 Task: Play online Dominion games in easy mode.
Action: Mouse moved to (588, 451)
Screenshot: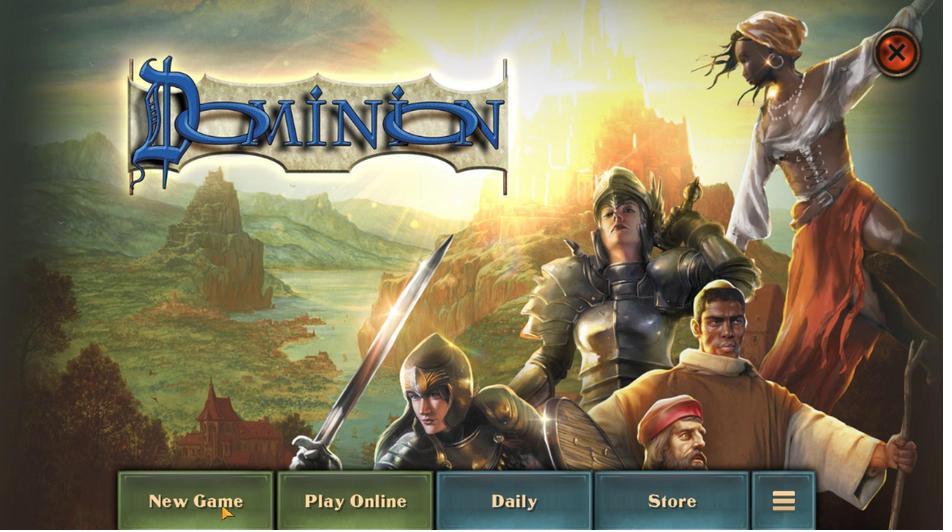 
Action: Mouse pressed left at (588, 451)
Screenshot: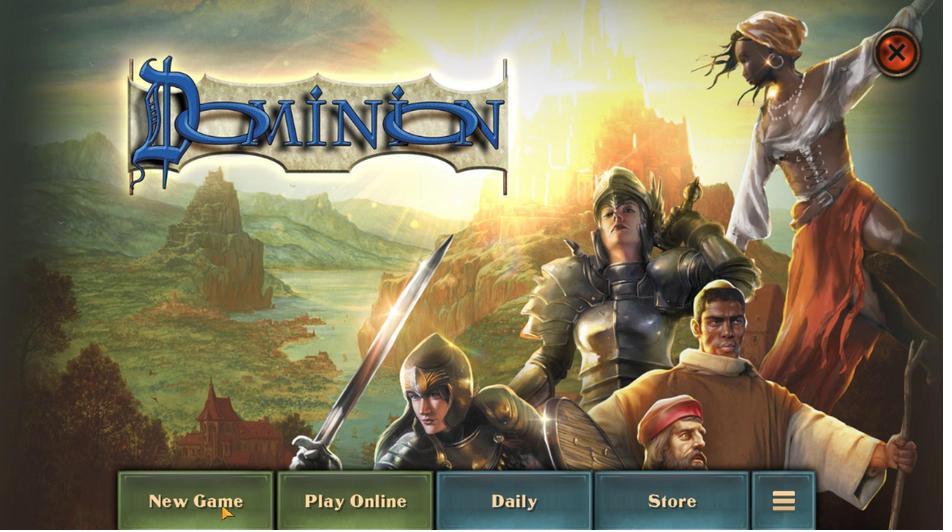
Action: Mouse moved to (474, 215)
Screenshot: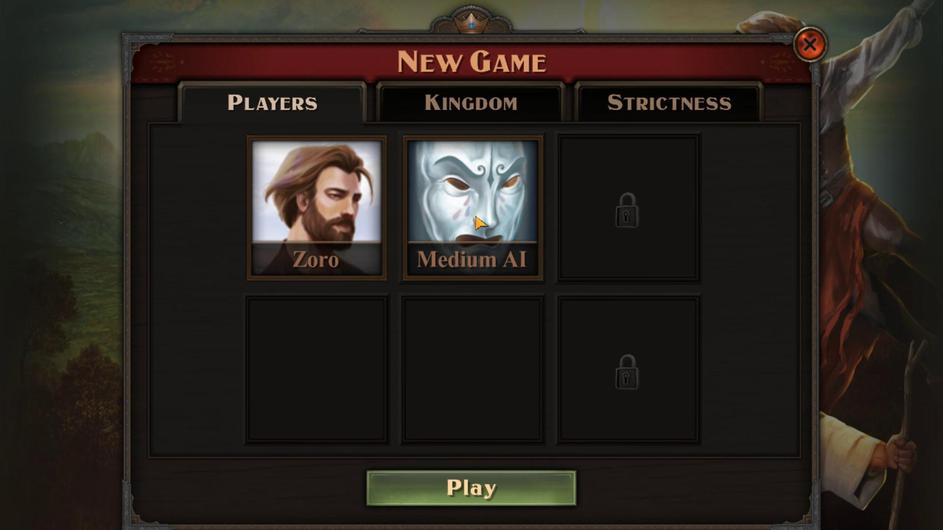 
Action: Mouse pressed left at (474, 215)
Screenshot: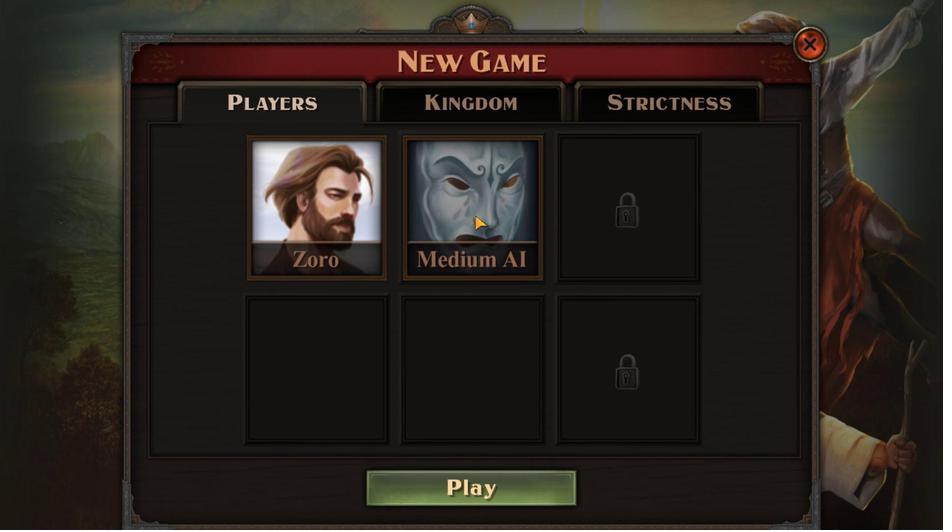 
Action: Mouse moved to (544, 288)
Screenshot: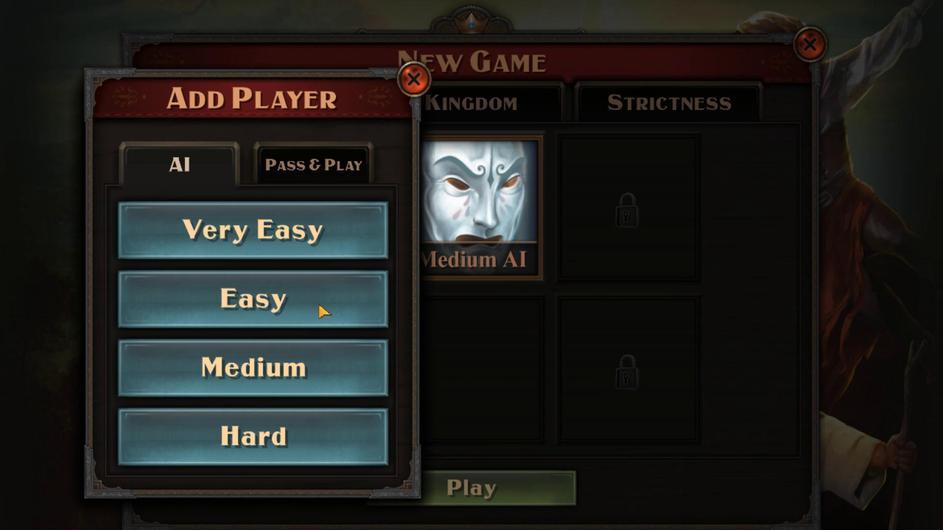 
Action: Mouse pressed left at (544, 288)
Screenshot: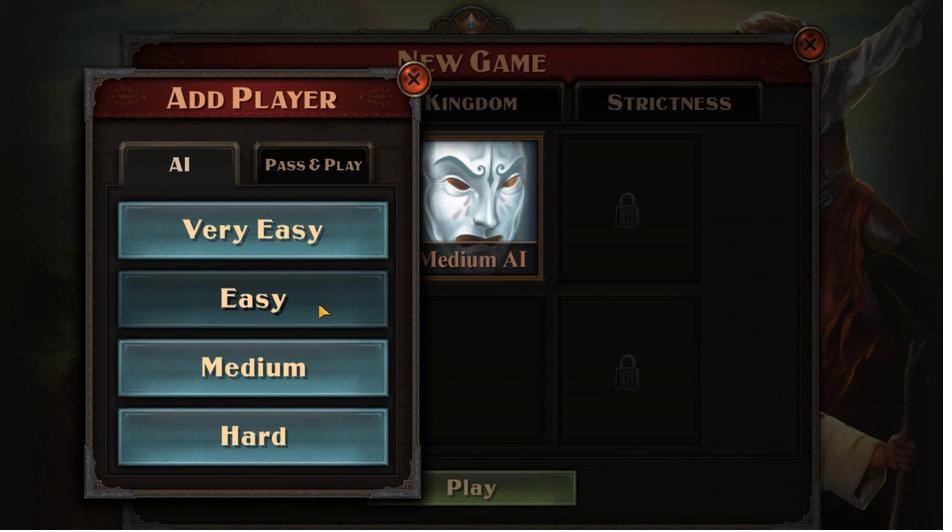 
Action: Mouse moved to (452, 436)
Screenshot: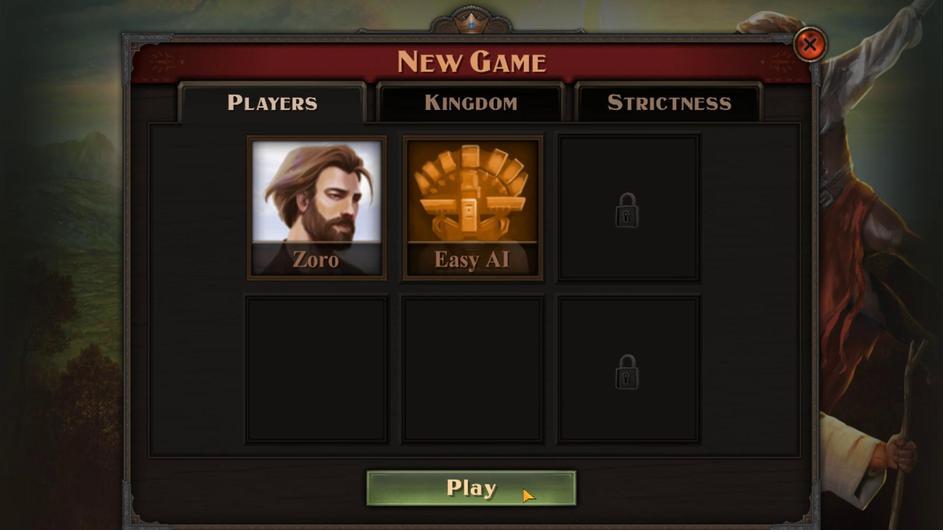 
Action: Mouse pressed left at (452, 436)
Screenshot: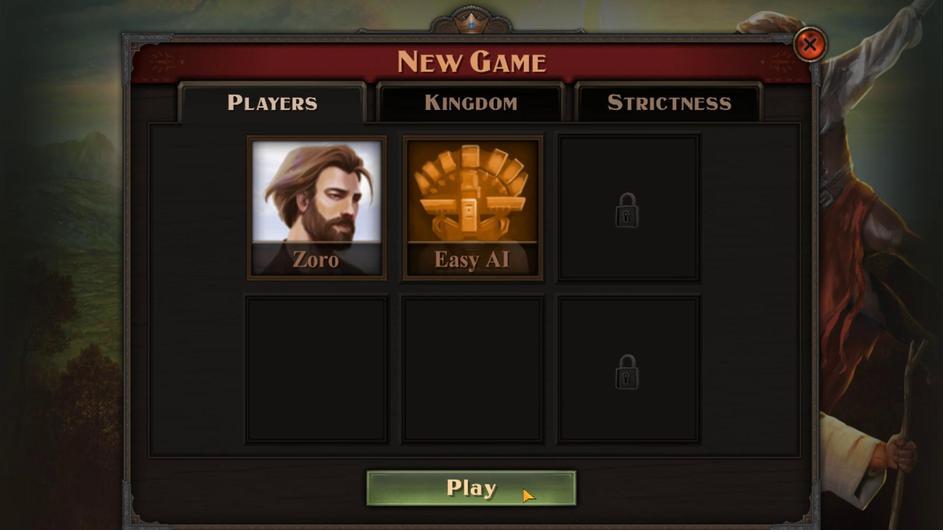 
Action: Mouse moved to (483, 401)
Screenshot: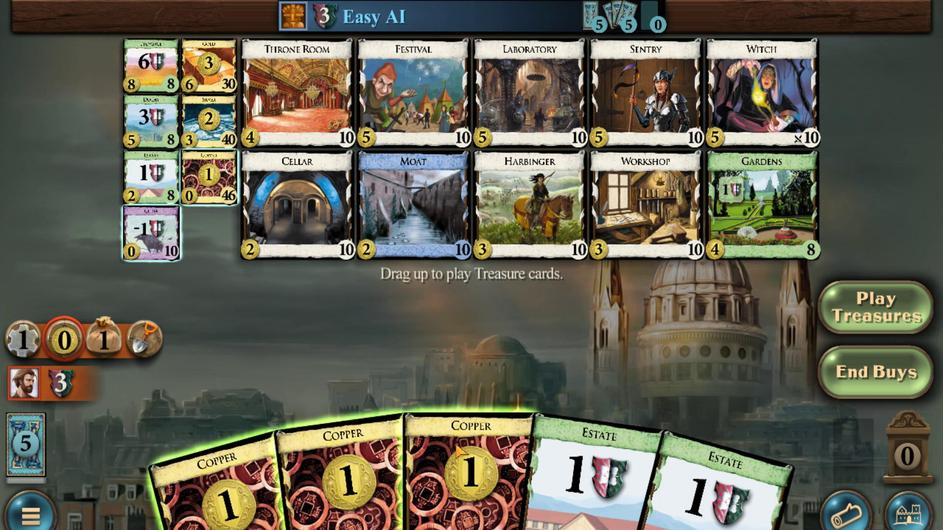 
Action: Mouse scrolled (483, 400) with delta (0, 0)
Screenshot: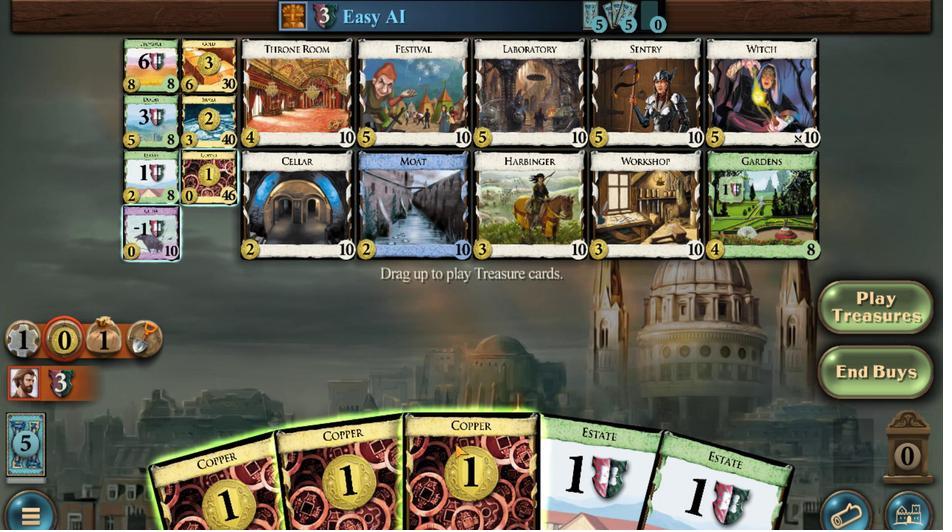 
Action: Mouse moved to (501, 409)
Screenshot: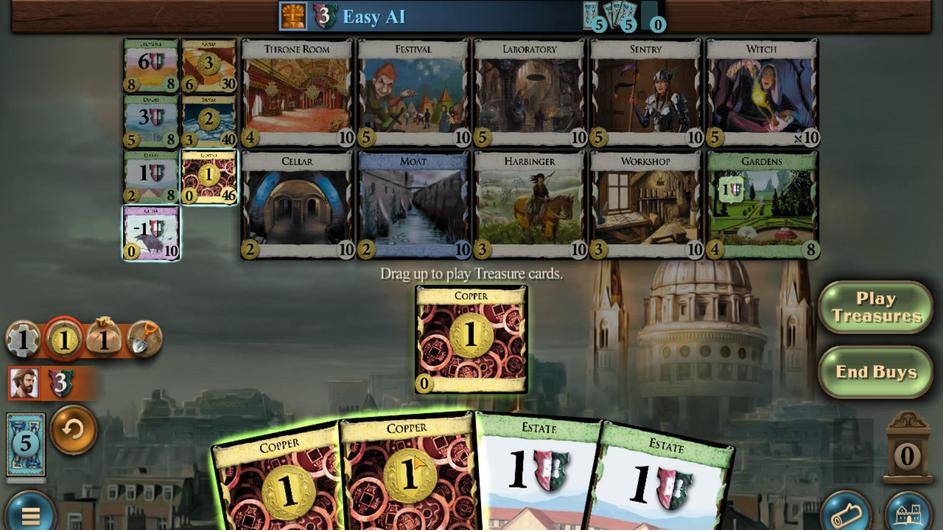 
Action: Mouse scrolled (501, 409) with delta (0, 0)
Screenshot: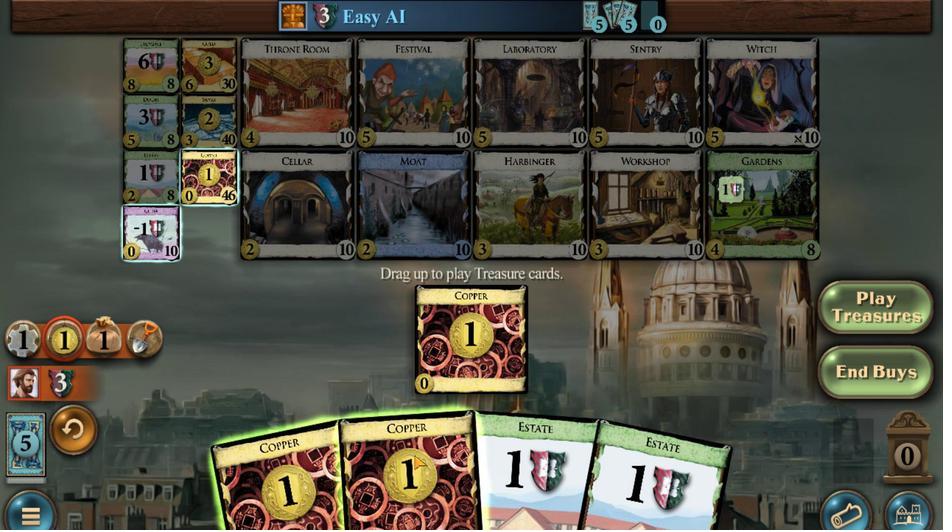 
Action: Mouse moved to (531, 420)
Screenshot: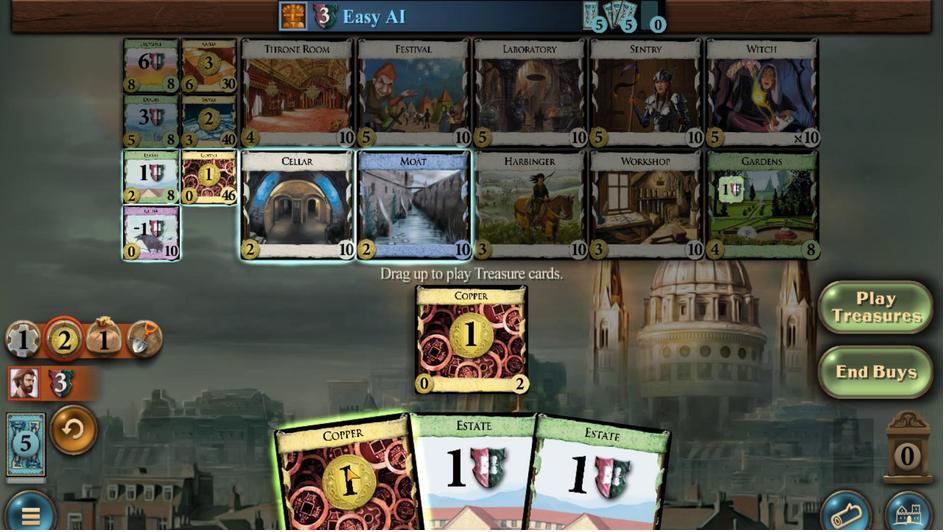 
Action: Mouse scrolled (531, 419) with delta (0, 0)
Screenshot: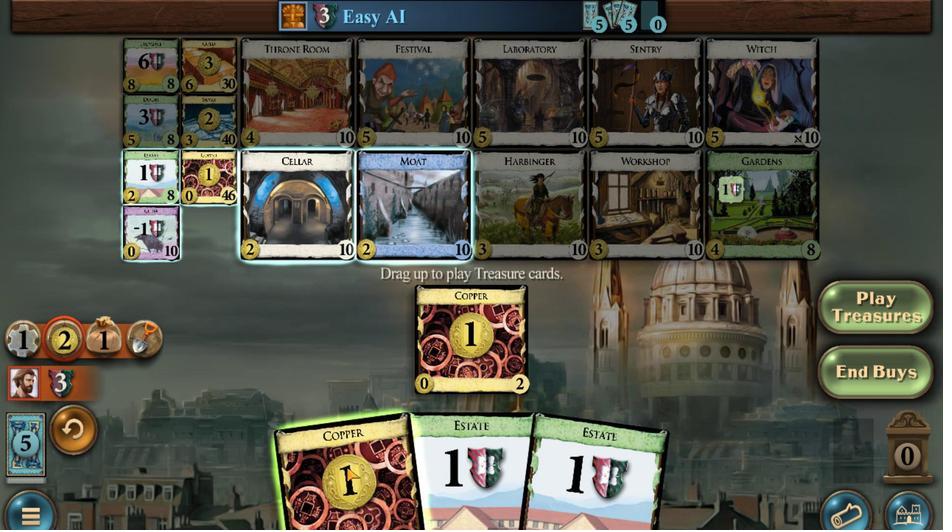 
Action: Mouse moved to (588, 136)
Screenshot: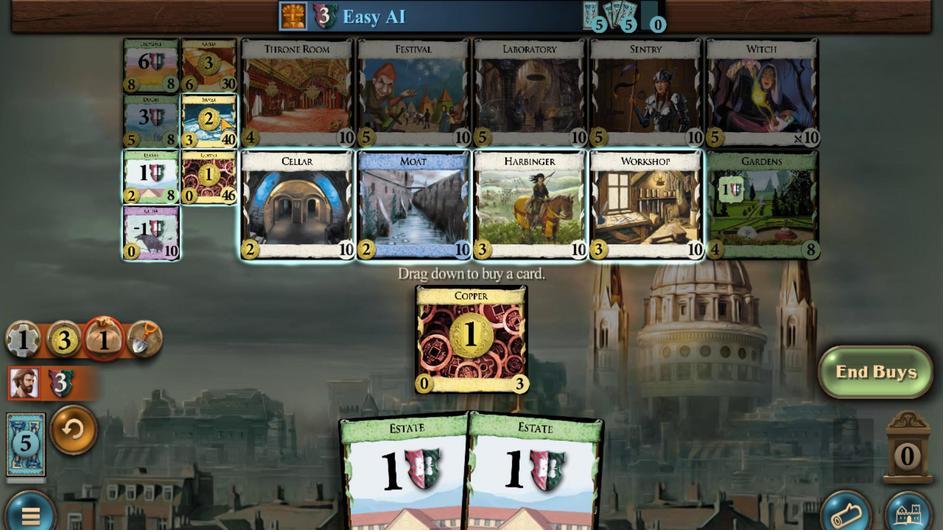 
Action: Mouse scrolled (588, 136) with delta (0, 0)
Screenshot: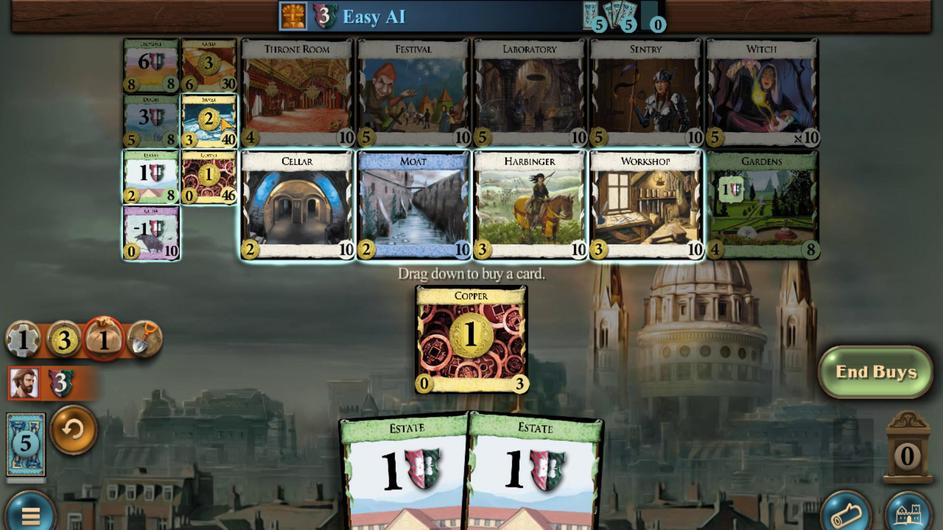 
Action: Mouse scrolled (588, 136) with delta (0, 0)
Screenshot: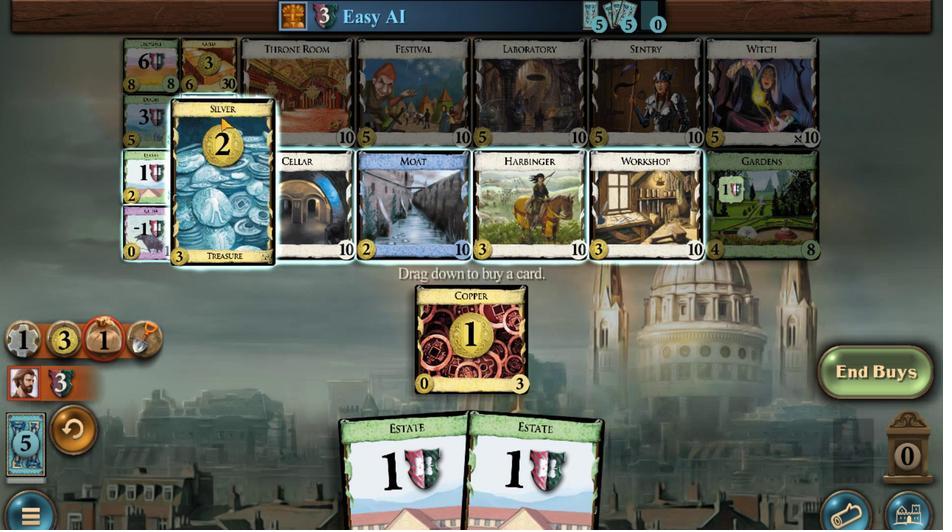 
Action: Mouse scrolled (588, 136) with delta (0, 0)
Screenshot: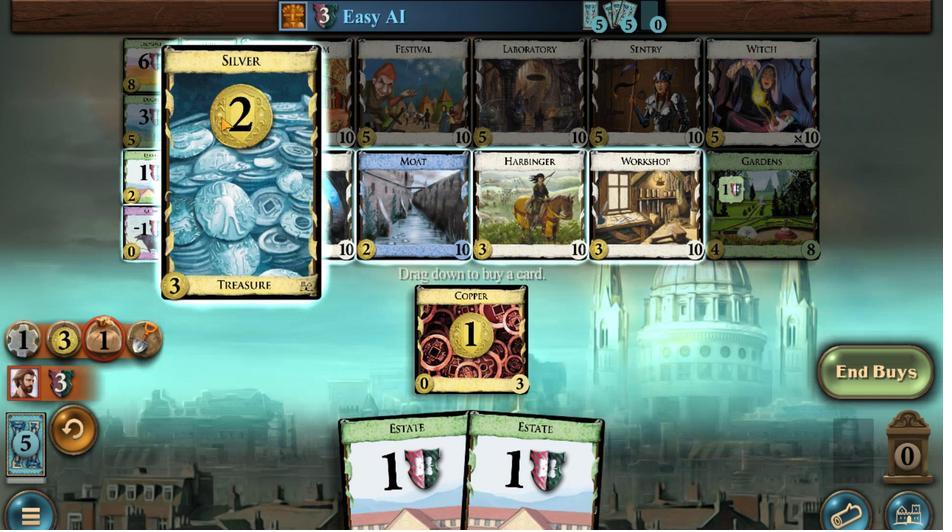 
Action: Mouse scrolled (588, 136) with delta (0, 0)
Screenshot: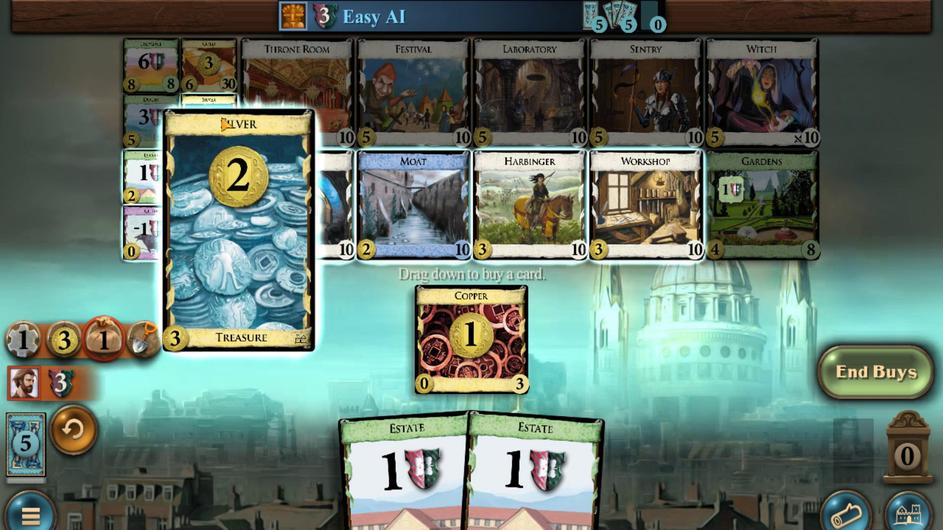 
Action: Mouse scrolled (588, 136) with delta (0, 0)
Screenshot: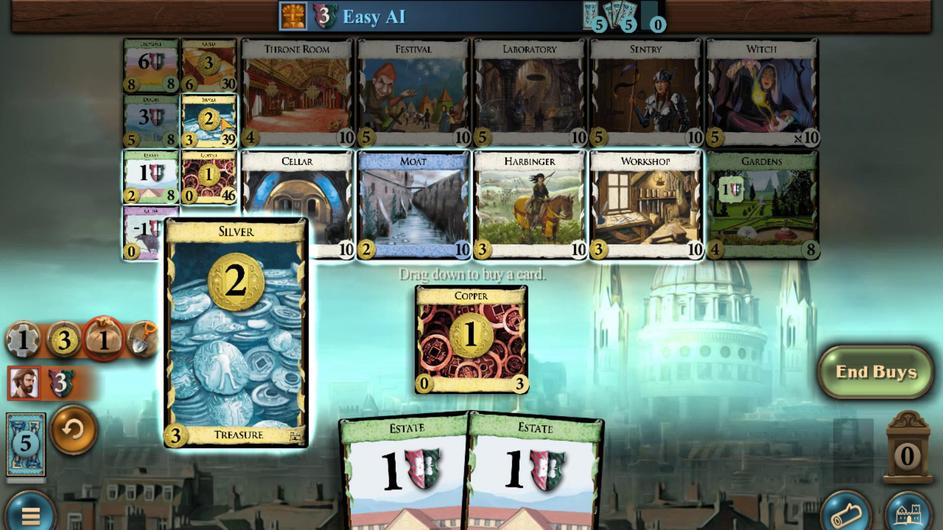
Action: Mouse moved to (415, 398)
Screenshot: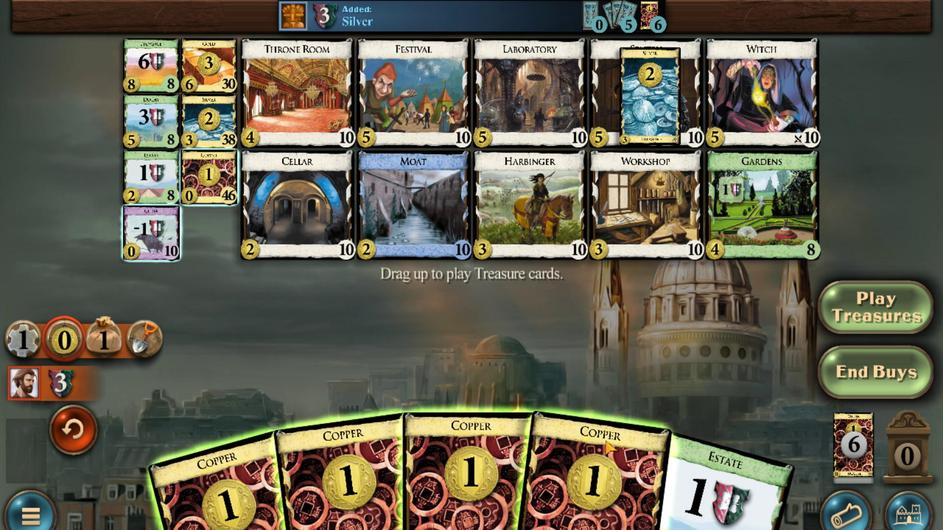 
Action: Mouse scrolled (415, 397) with delta (0, 0)
Screenshot: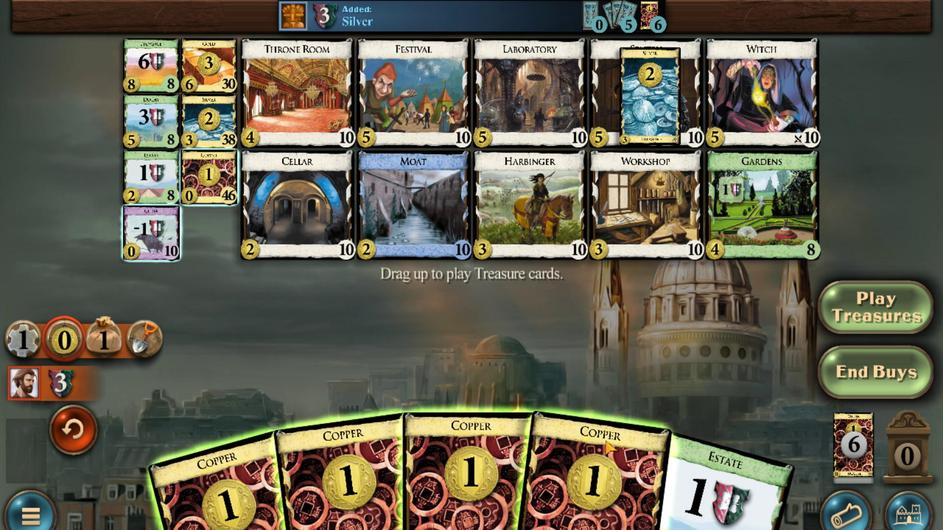 
Action: Mouse moved to (459, 405)
Screenshot: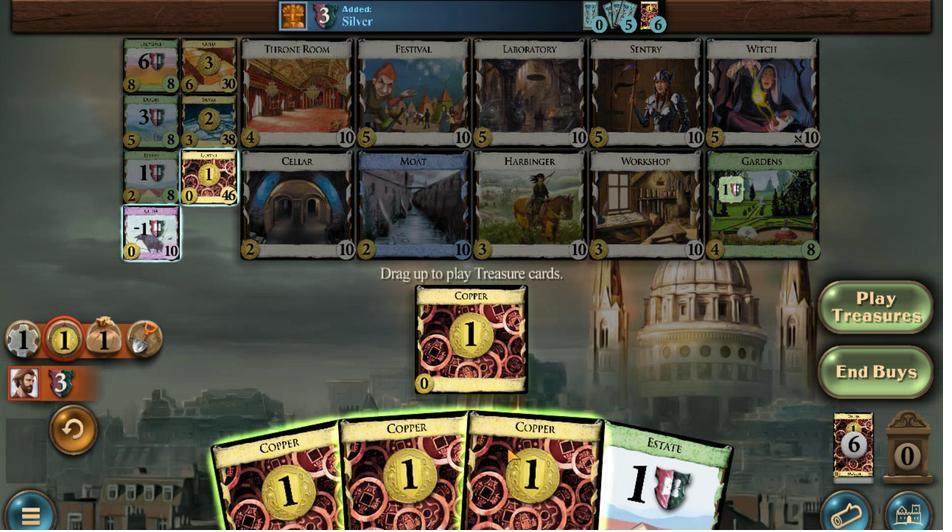 
Action: Mouse scrolled (459, 404) with delta (0, 0)
Screenshot: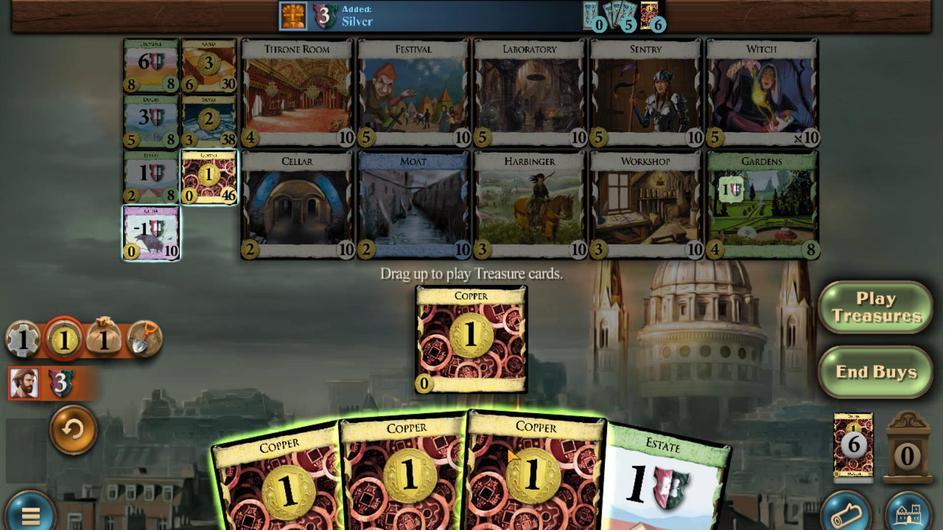 
Action: Mouse moved to (486, 413)
Screenshot: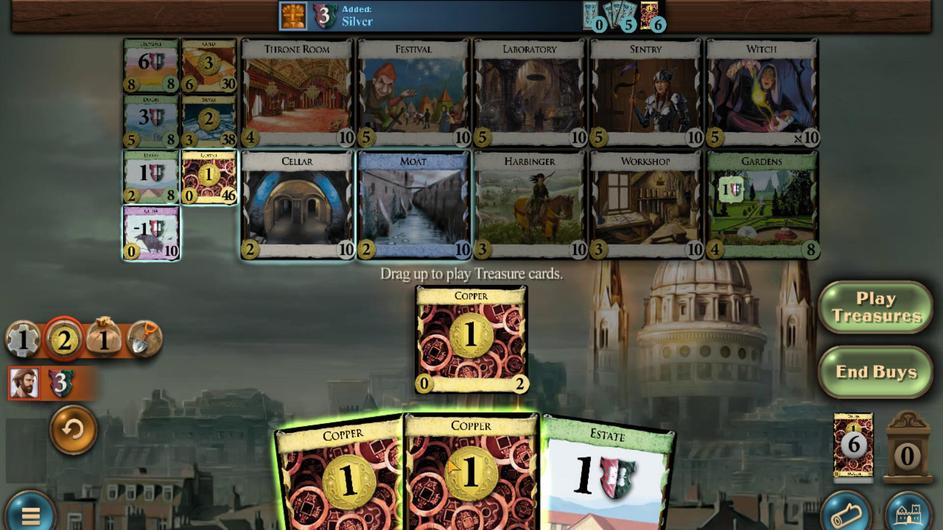 
Action: Mouse scrolled (486, 412) with delta (0, 0)
Screenshot: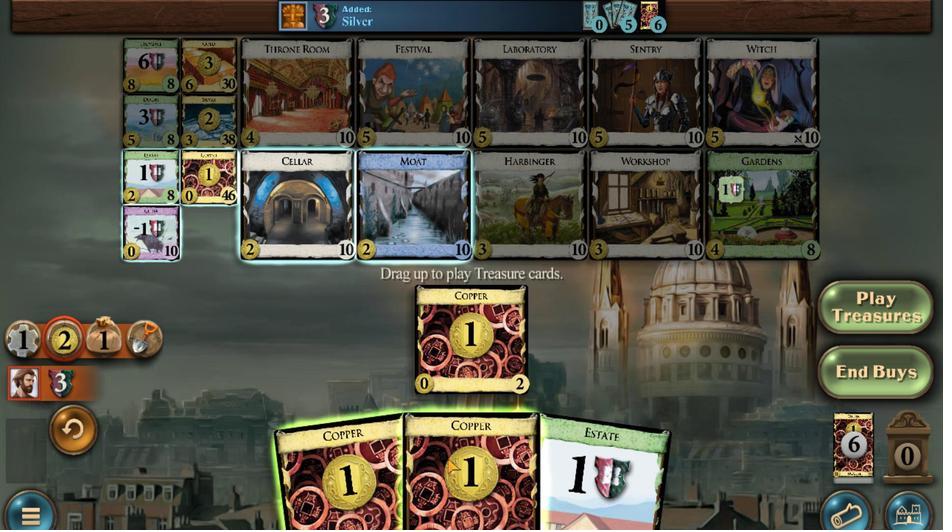 
Action: Mouse moved to (506, 415)
Screenshot: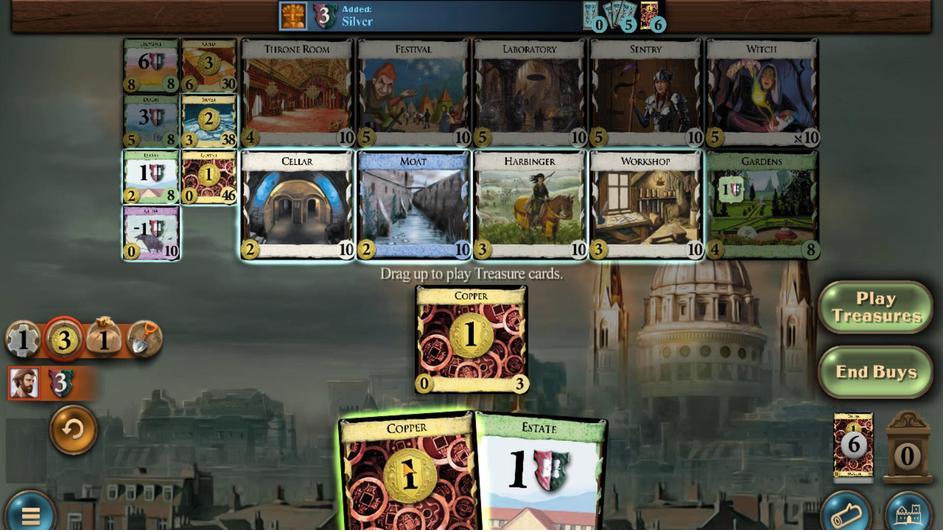 
Action: Mouse scrolled (506, 415) with delta (0, 0)
Screenshot: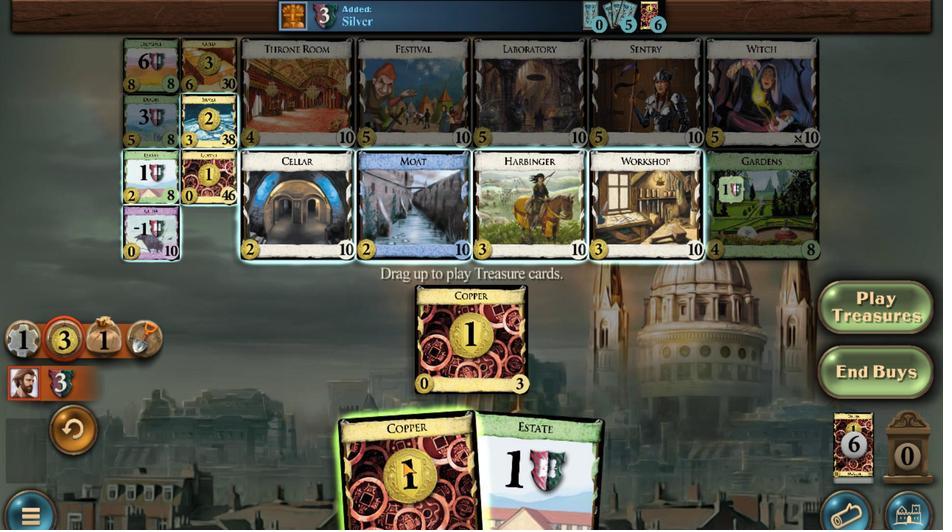 
Action: Mouse moved to (557, 119)
Screenshot: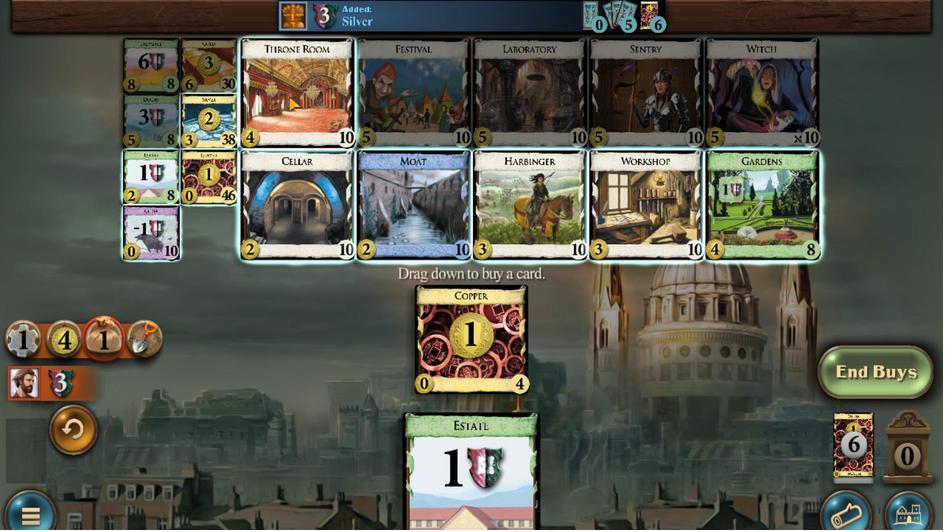 
Action: Mouse scrolled (557, 119) with delta (0, 0)
Screenshot: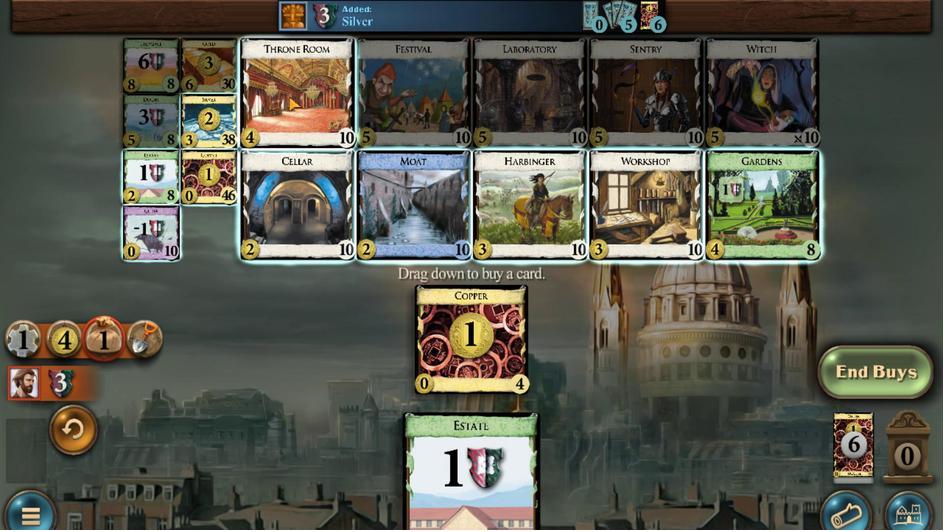 
Action: Mouse scrolled (557, 119) with delta (0, 0)
Screenshot: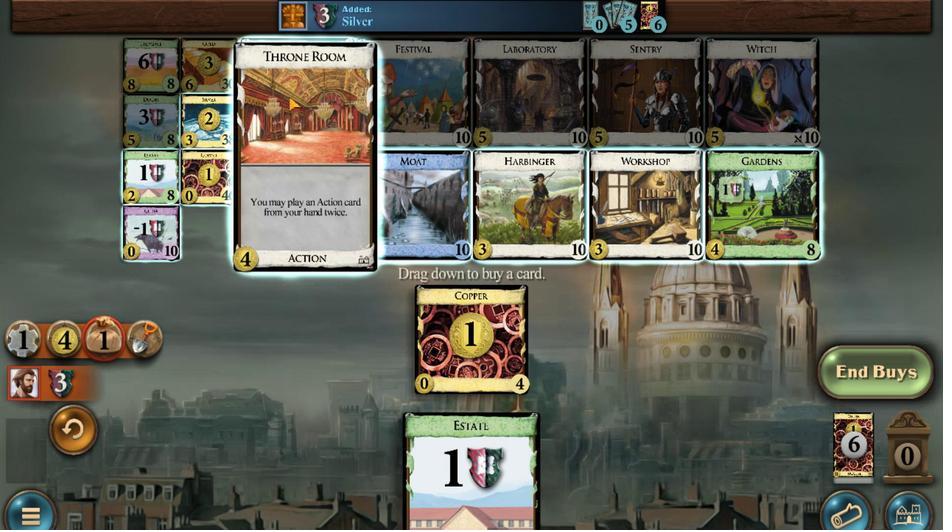 
Action: Mouse scrolled (557, 119) with delta (0, 0)
Screenshot: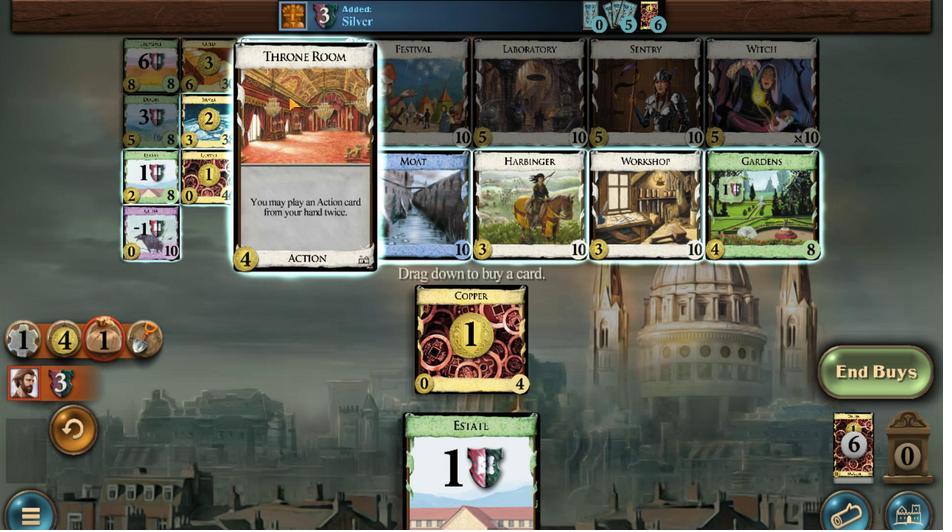 
Action: Mouse scrolled (557, 119) with delta (0, 0)
Screenshot: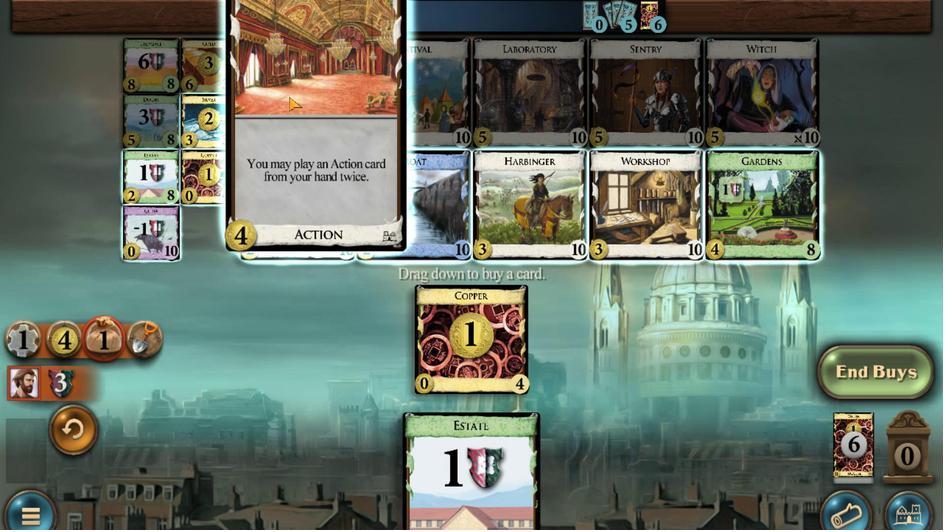 
Action: Mouse scrolled (557, 119) with delta (0, 0)
Screenshot: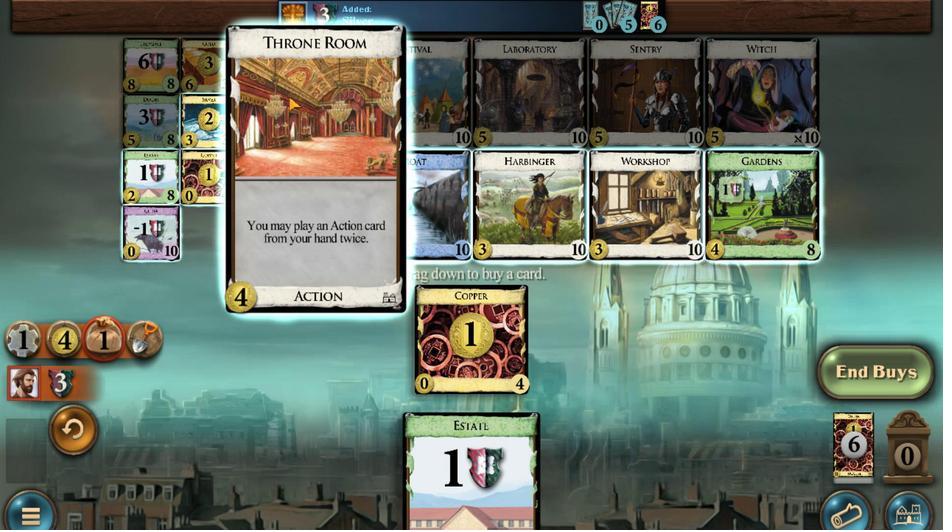 
Action: Mouse scrolled (557, 119) with delta (0, 0)
Screenshot: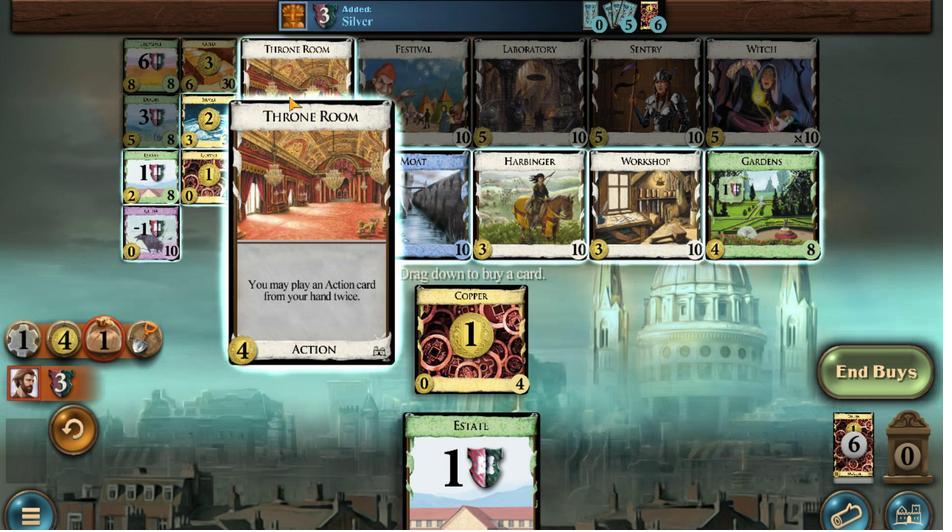 
Action: Mouse moved to (587, 424)
Screenshot: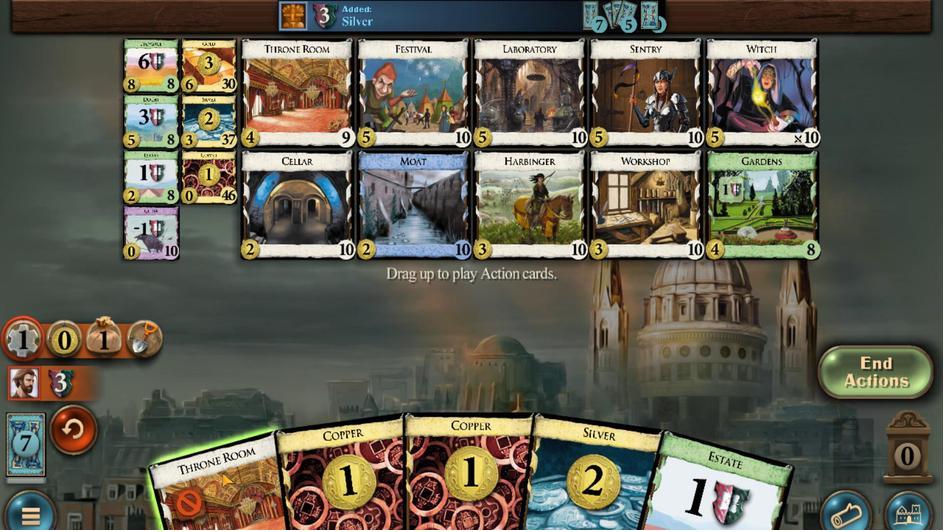 
Action: Mouse scrolled (587, 424) with delta (0, 0)
Screenshot: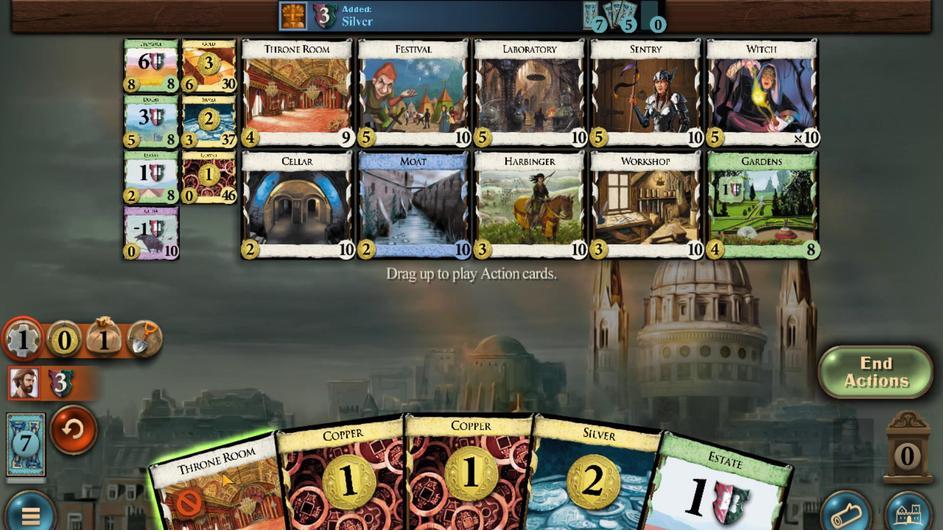 
Action: Mouse moved to (458, 409)
Screenshot: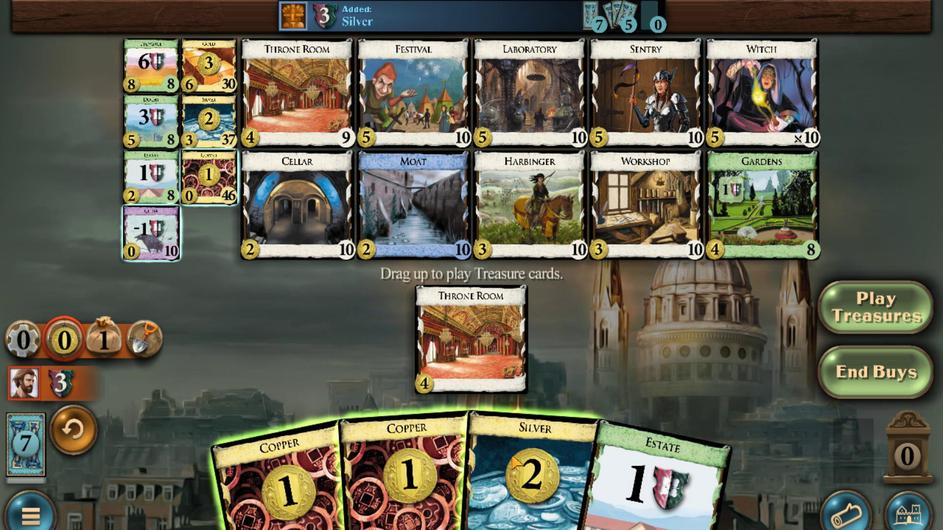 
Action: Mouse scrolled (458, 409) with delta (0, 0)
Screenshot: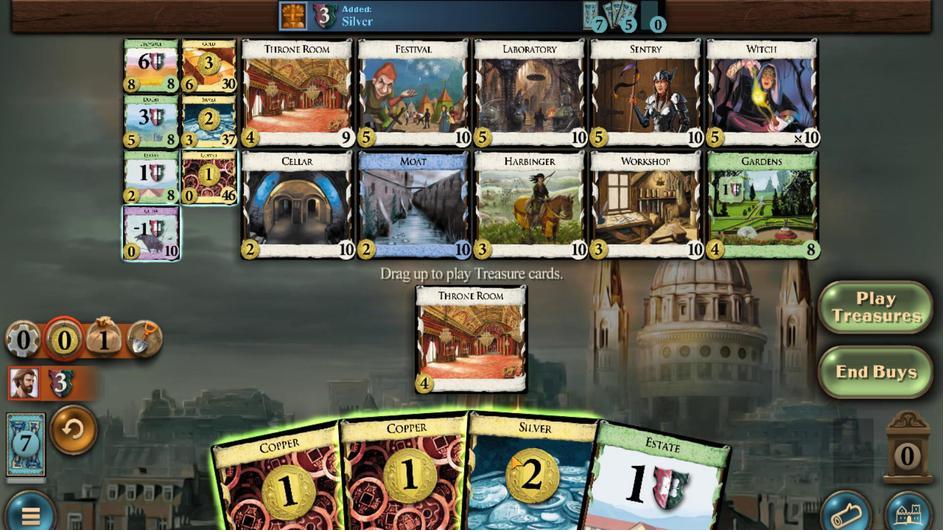 
Action: Mouse moved to (490, 406)
Screenshot: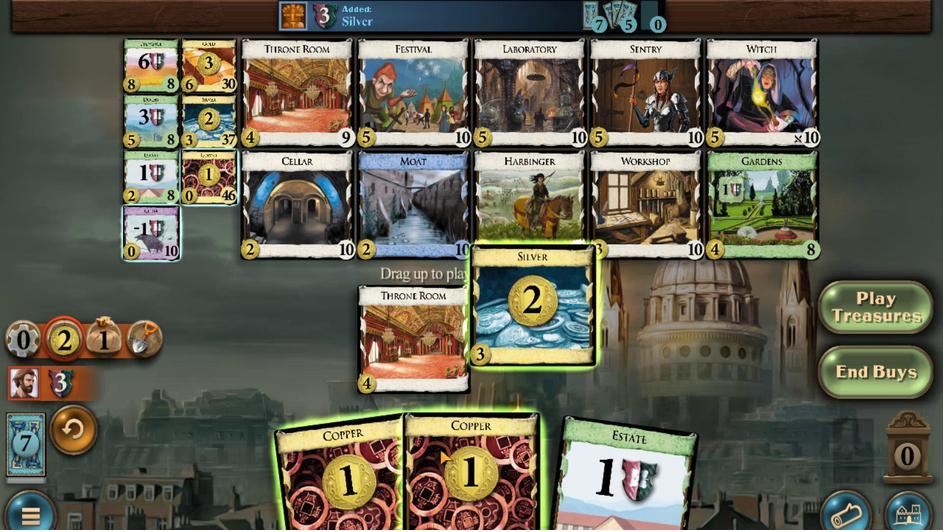 
Action: Mouse scrolled (490, 405) with delta (0, 0)
Screenshot: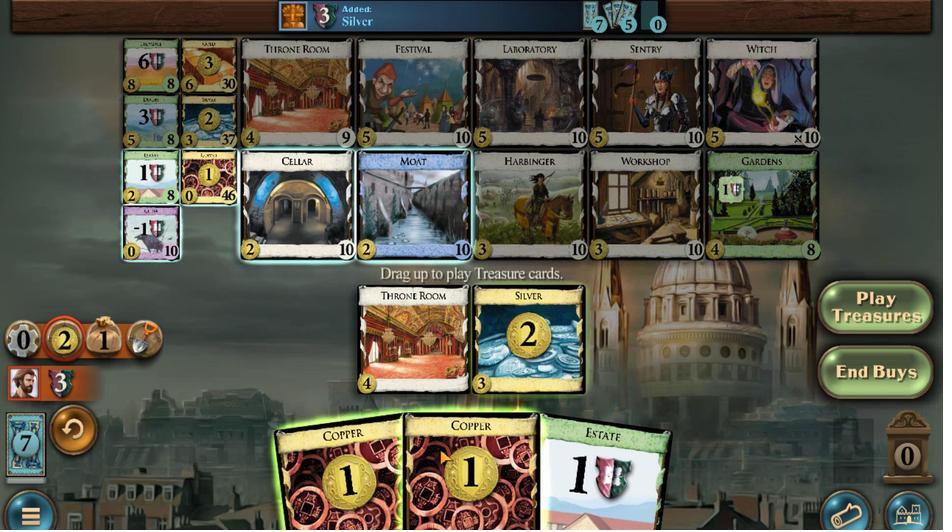 
Action: Mouse moved to (507, 408)
Screenshot: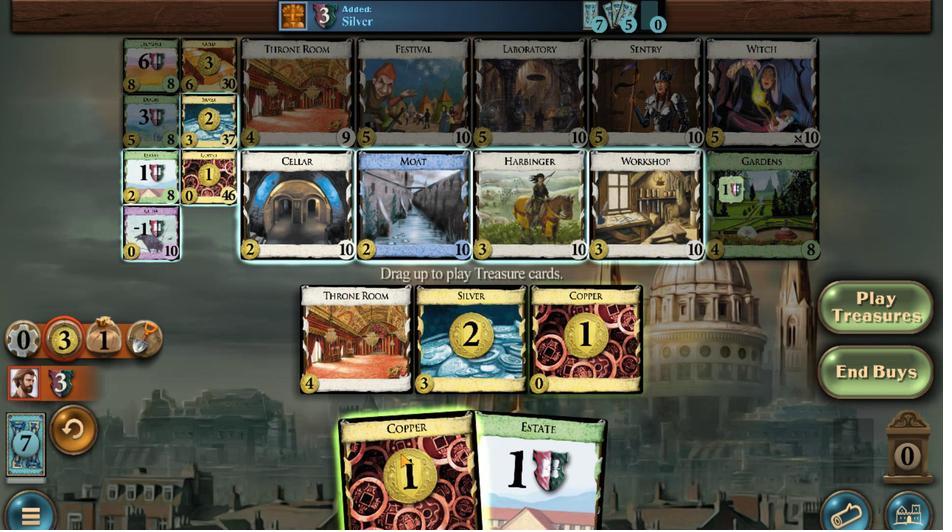 
Action: Mouse scrolled (507, 408) with delta (0, 0)
Screenshot: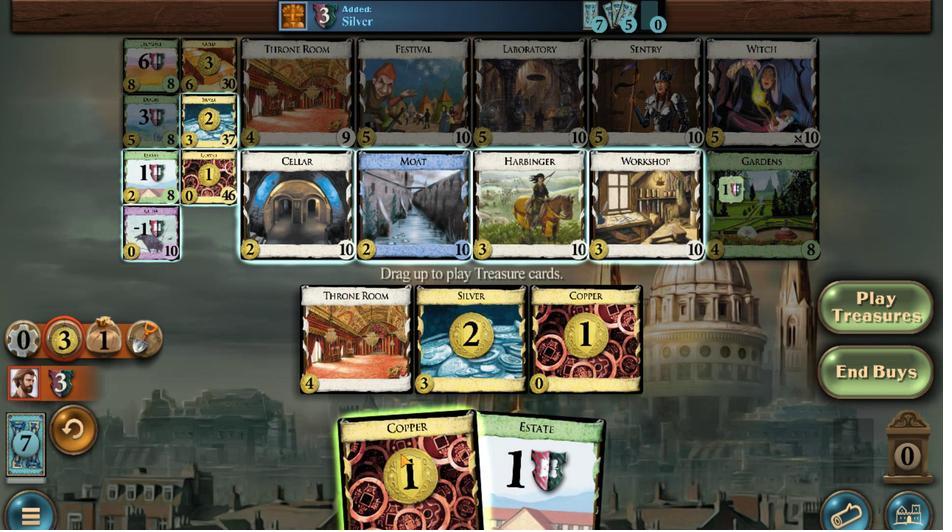 
Action: Mouse moved to (564, 128)
Screenshot: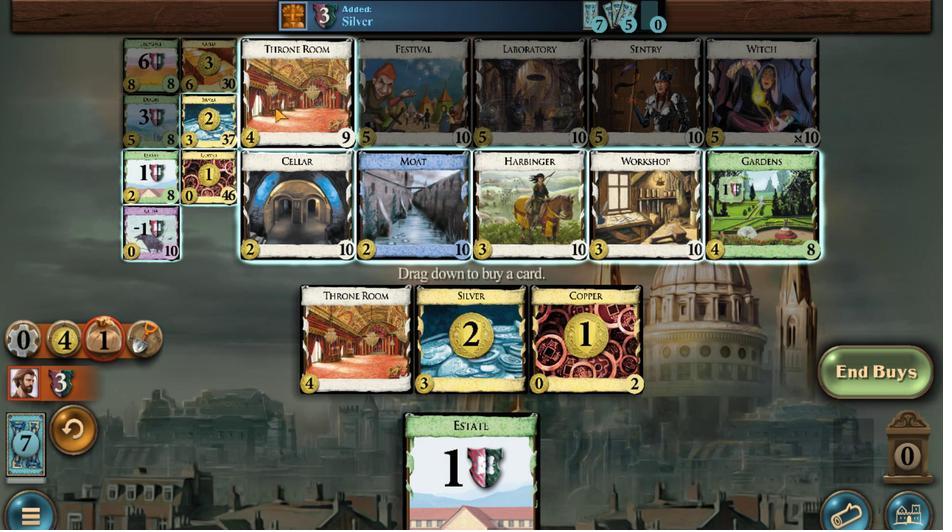 
Action: Mouse scrolled (564, 129) with delta (0, 0)
Screenshot: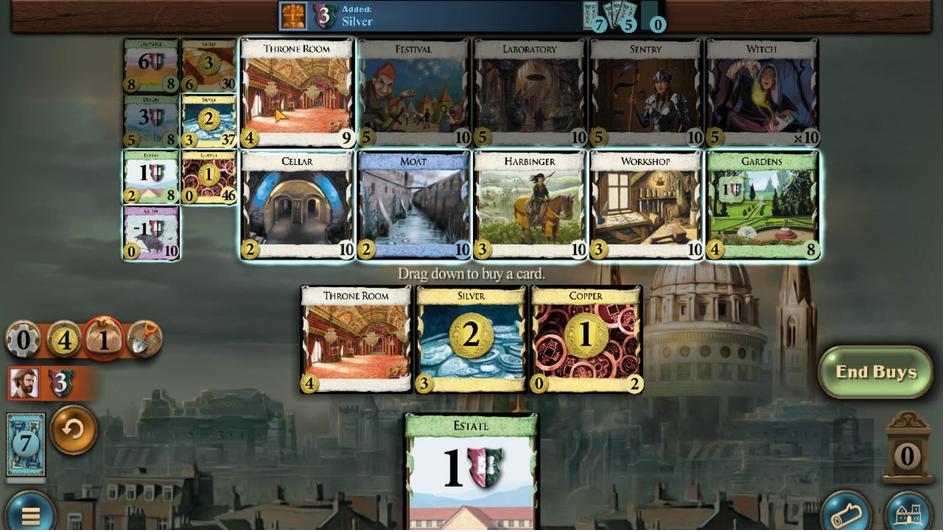 
Action: Mouse scrolled (564, 129) with delta (0, 0)
Screenshot: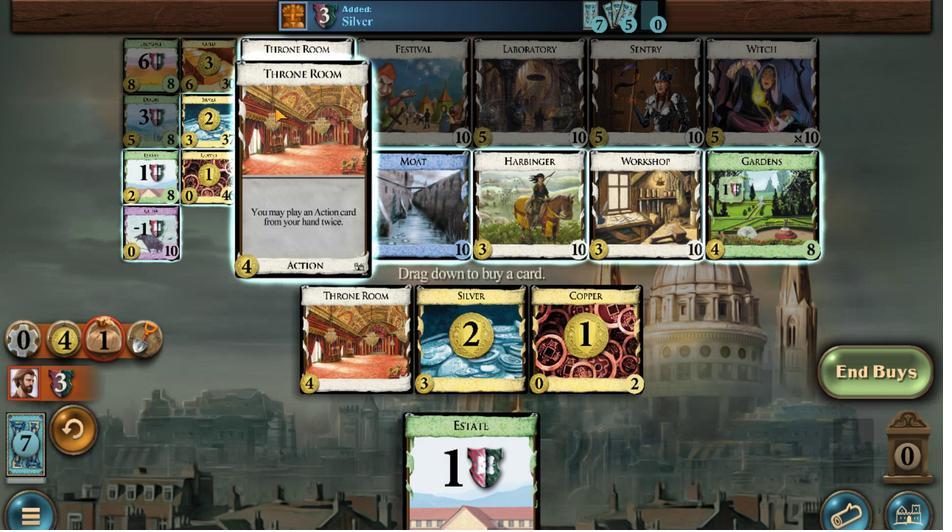 
Action: Mouse scrolled (564, 129) with delta (0, 0)
Screenshot: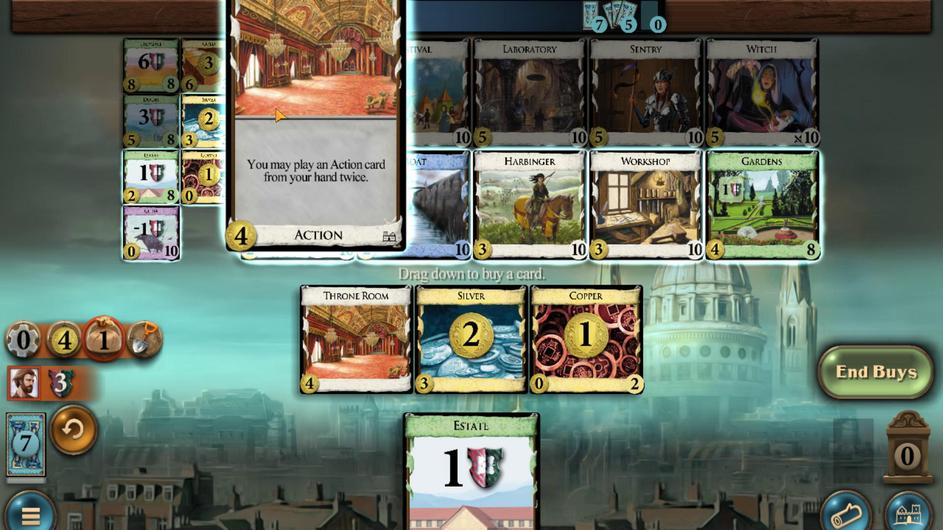 
Action: Mouse scrolled (564, 129) with delta (0, 0)
Screenshot: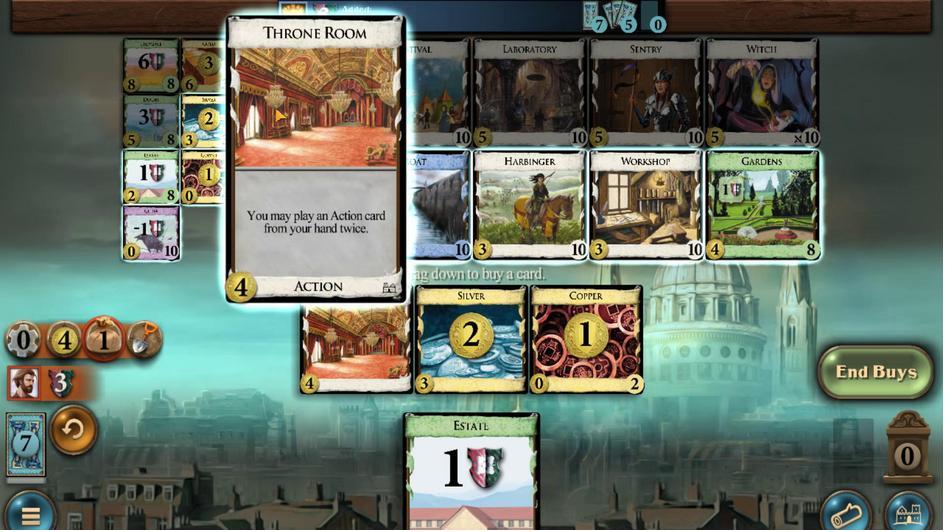 
Action: Mouse scrolled (564, 129) with delta (0, 0)
Screenshot: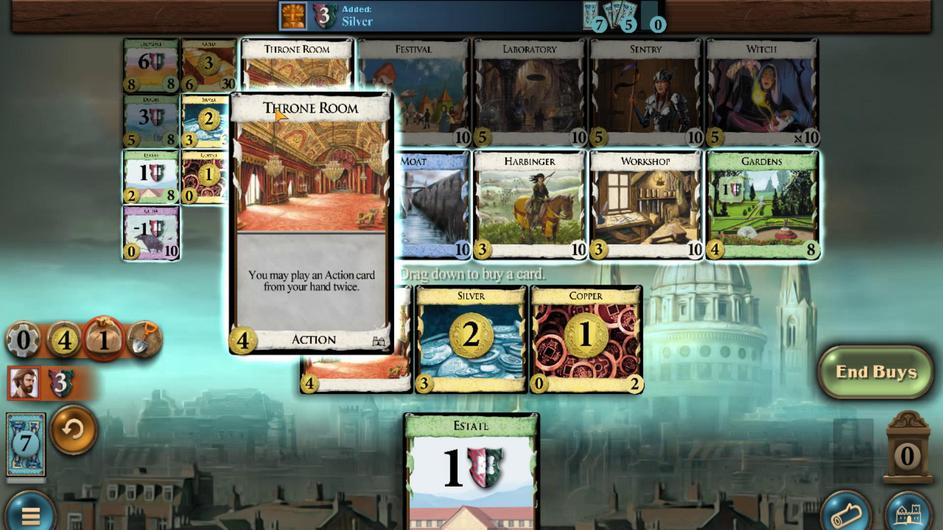 
Action: Mouse moved to (435, 425)
Screenshot: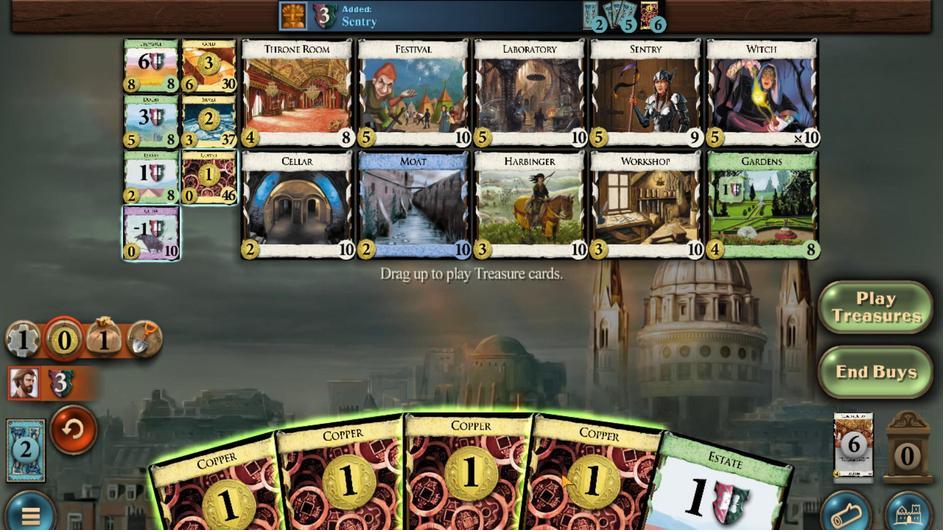 
Action: Mouse scrolled (435, 425) with delta (0, 0)
Screenshot: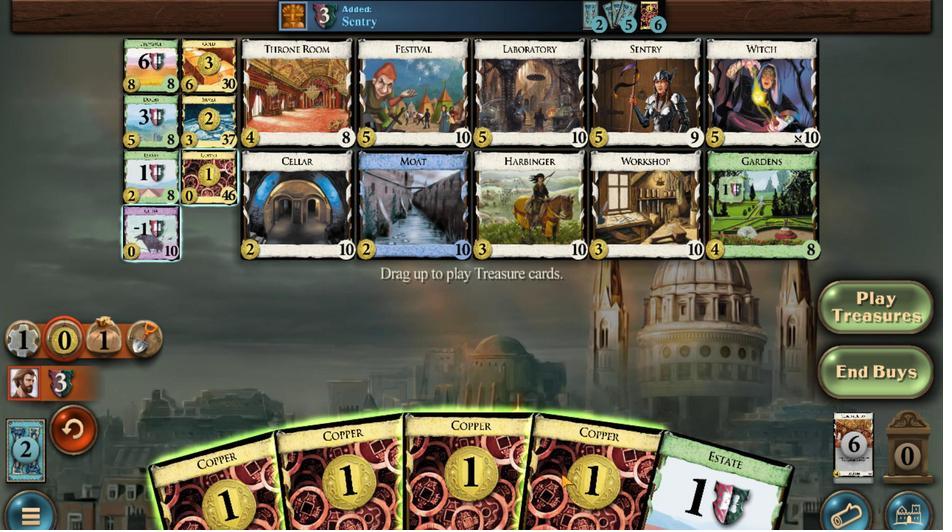 
Action: Mouse moved to (469, 420)
Screenshot: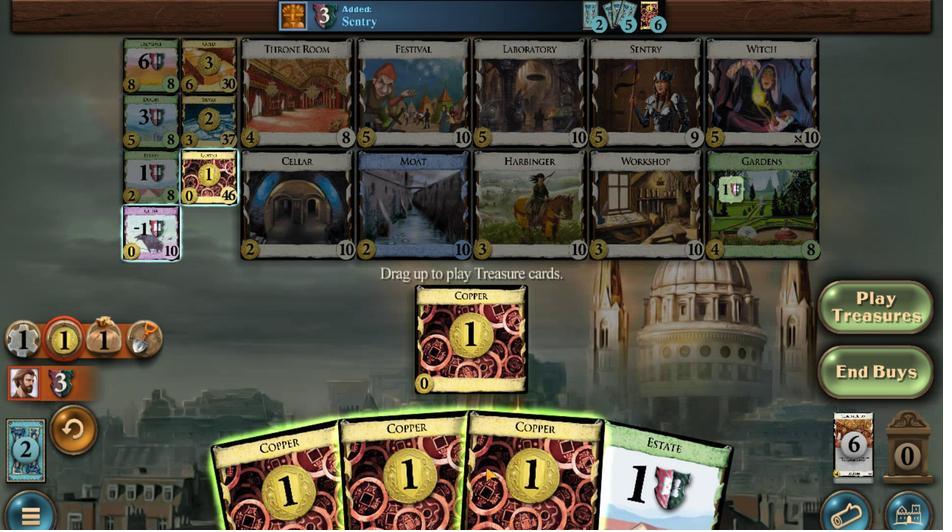 
Action: Mouse scrolled (469, 419) with delta (0, 0)
Screenshot: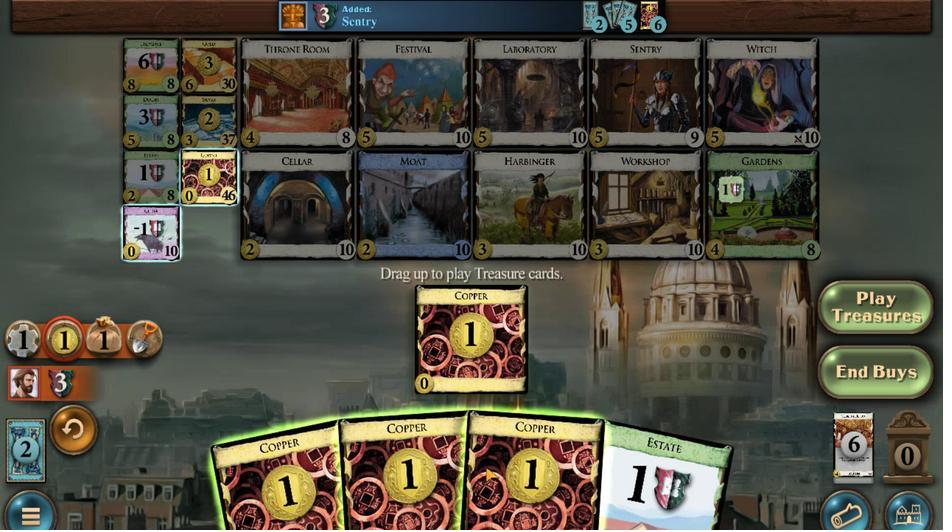 
Action: Mouse moved to (493, 426)
Screenshot: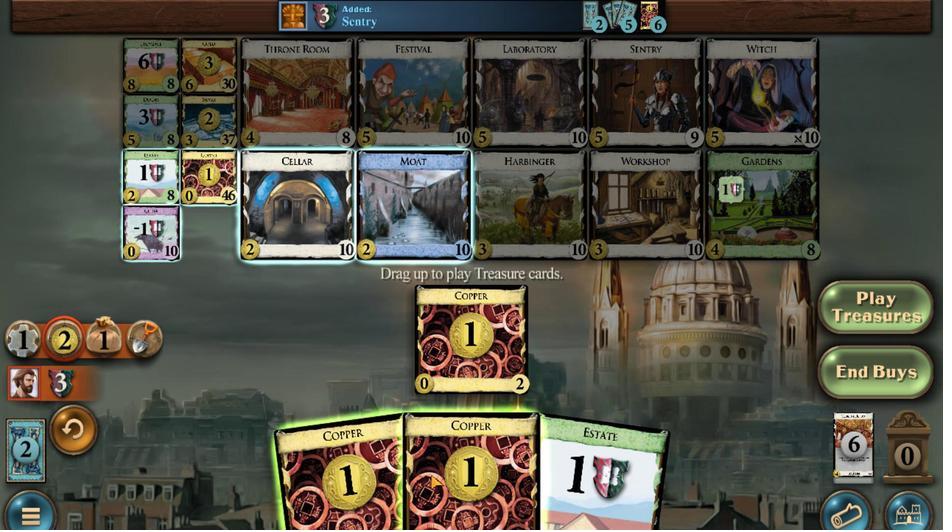 
Action: Mouse scrolled (493, 425) with delta (0, 0)
Screenshot: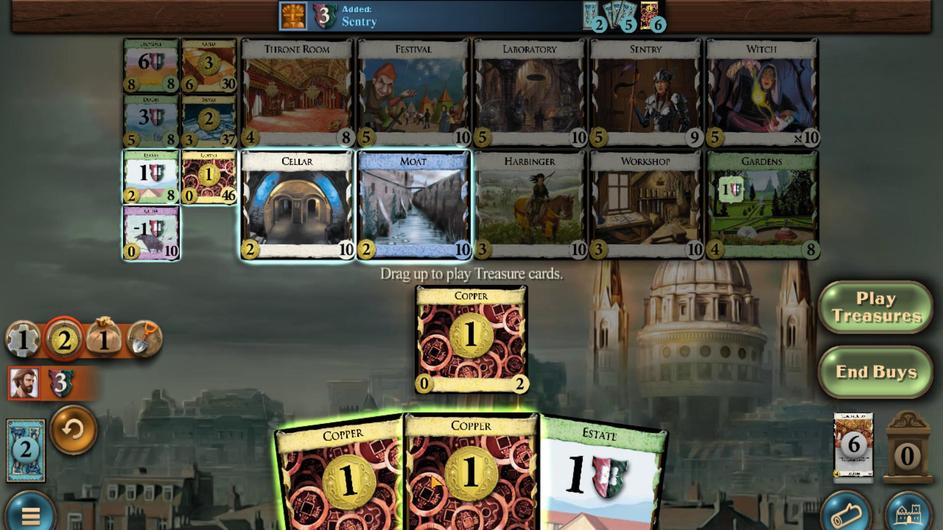 
Action: Mouse moved to (520, 415)
Screenshot: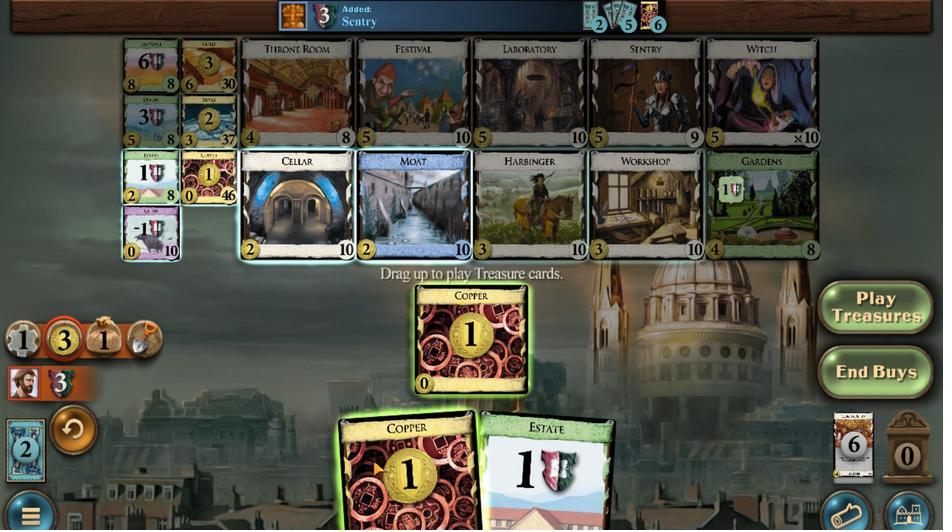 
Action: Mouse scrolled (520, 414) with delta (0, 0)
Screenshot: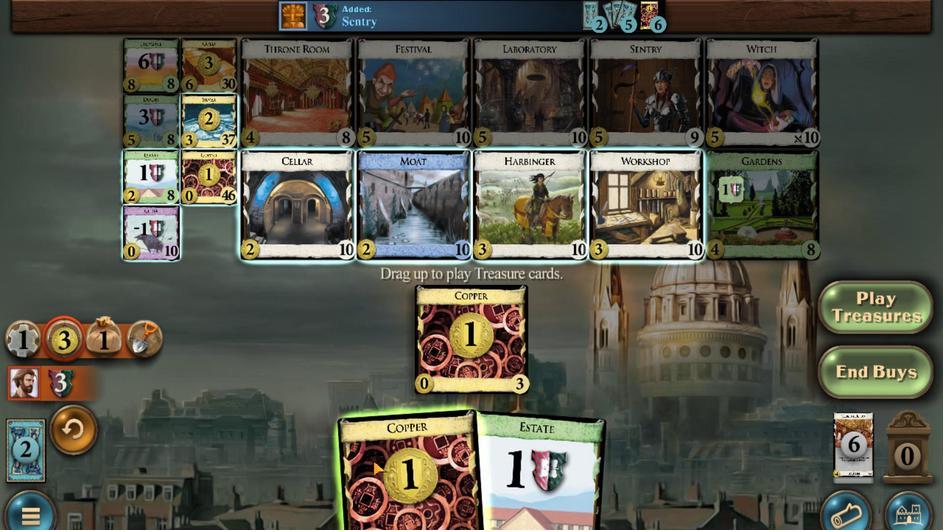 
Action: Mouse moved to (558, 132)
Screenshot: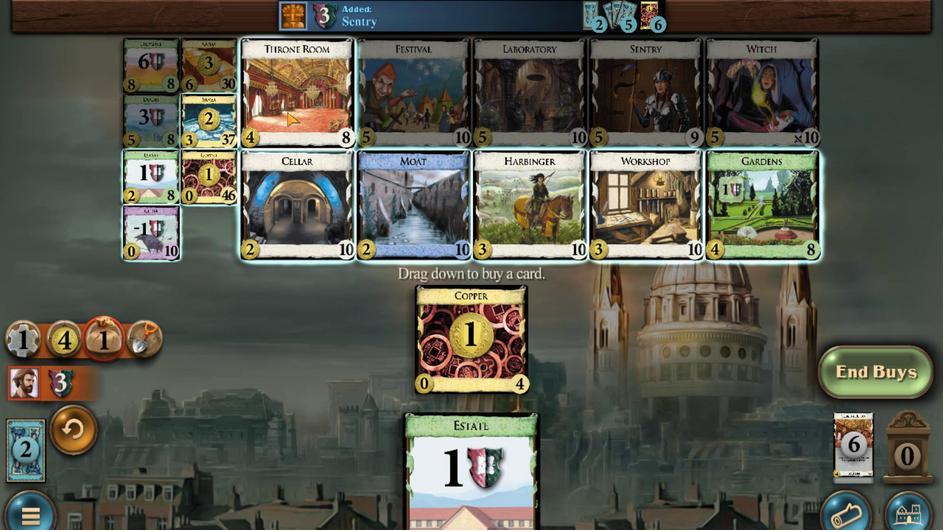 
Action: Mouse scrolled (558, 132) with delta (0, 0)
Screenshot: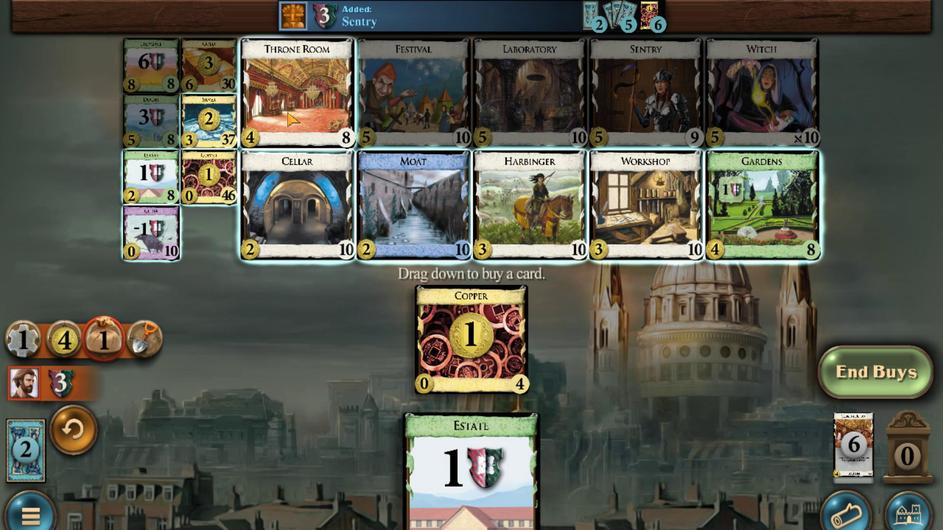
Action: Mouse scrolled (558, 132) with delta (0, 0)
Screenshot: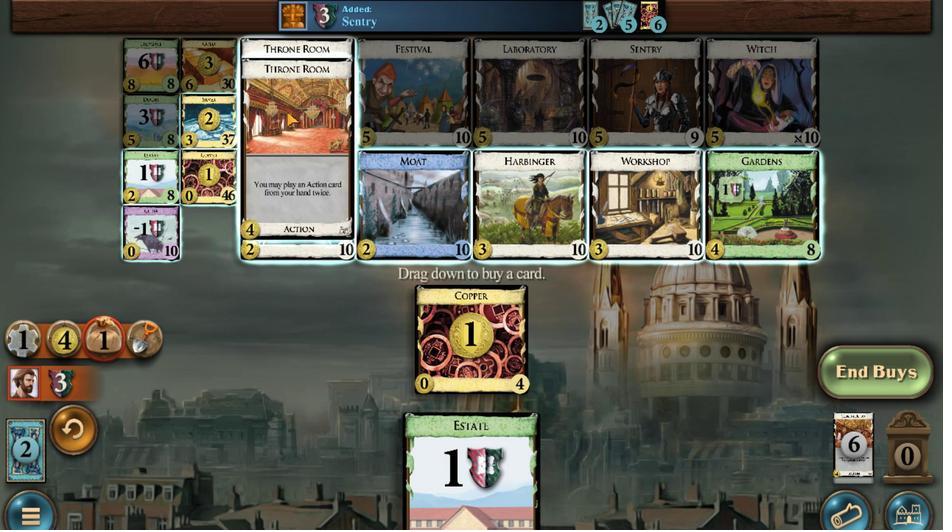 
Action: Mouse scrolled (558, 132) with delta (0, 0)
Screenshot: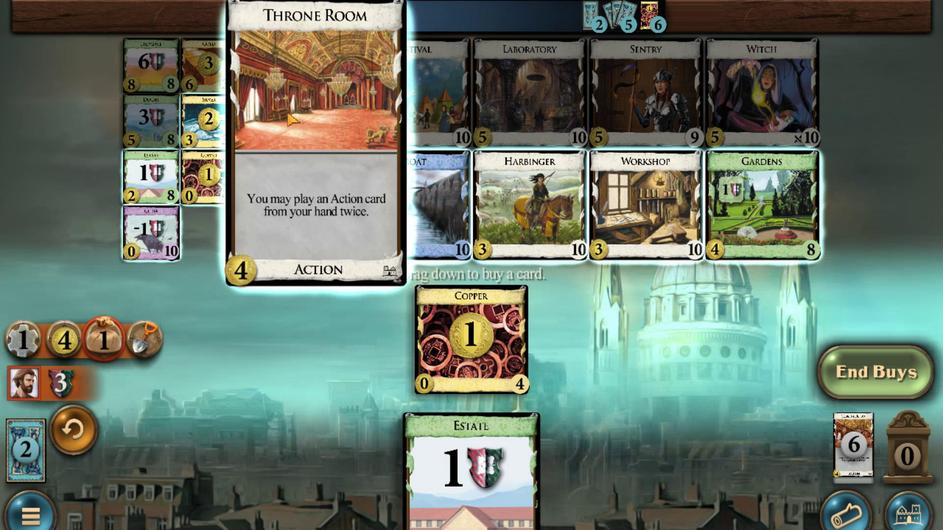 
Action: Mouse scrolled (558, 132) with delta (0, 0)
Screenshot: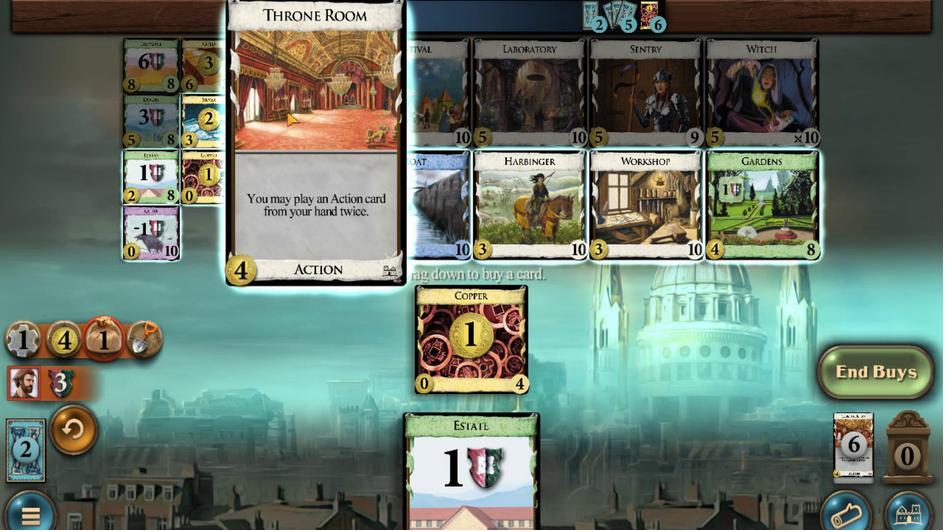 
Action: Mouse scrolled (558, 132) with delta (0, 0)
Screenshot: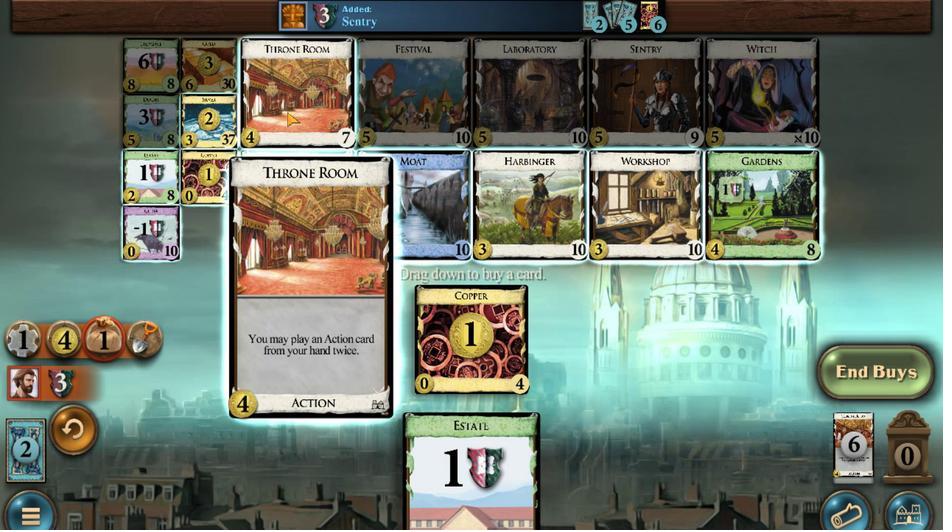 
Action: Mouse moved to (533, 402)
Screenshot: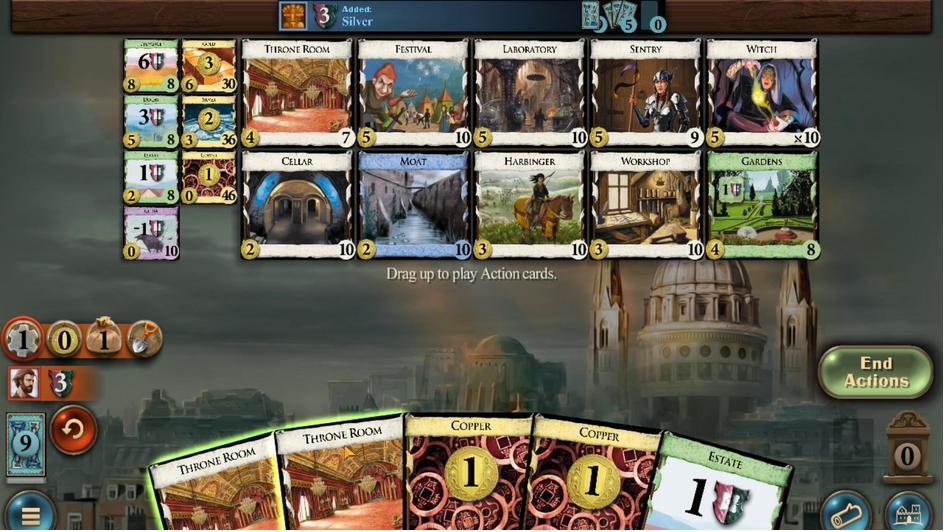 
Action: Mouse scrolled (533, 401) with delta (0, 0)
Screenshot: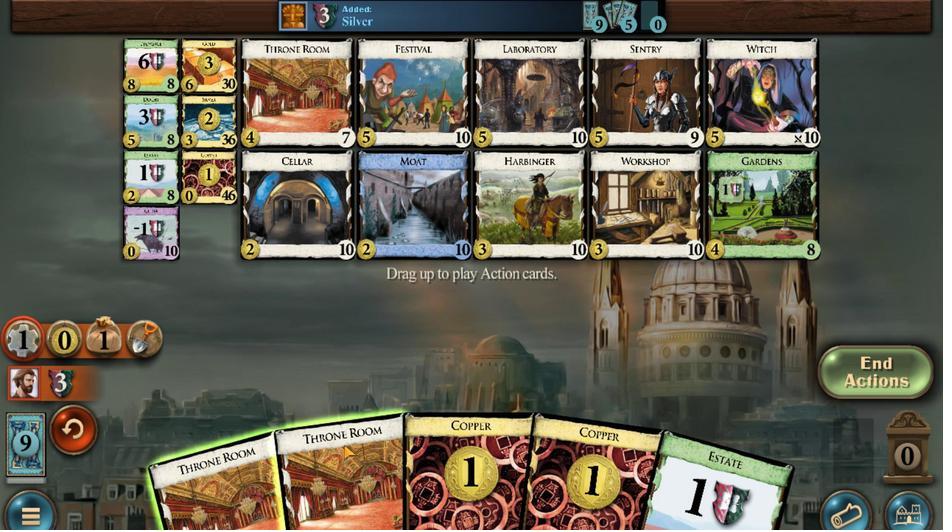 
Action: Mouse scrolled (533, 401) with delta (0, 0)
Screenshot: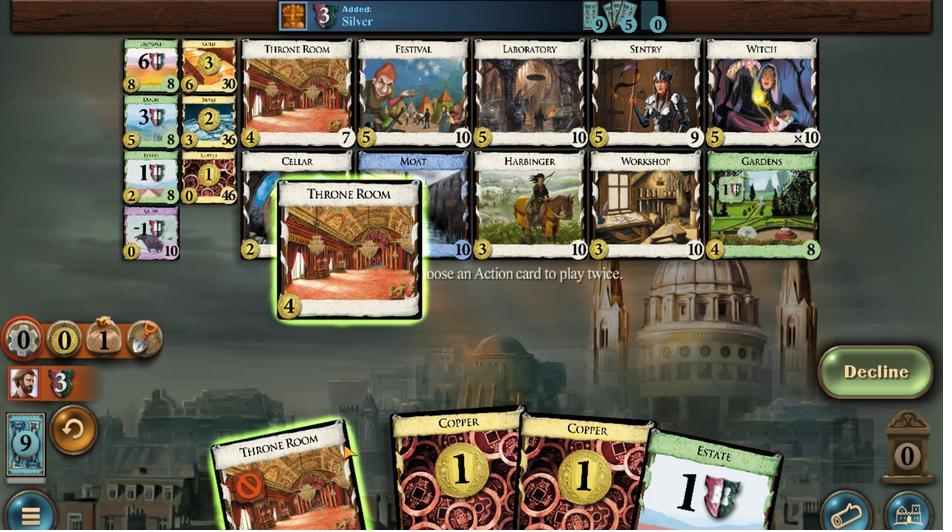 
Action: Mouse moved to (484, 409)
Screenshot: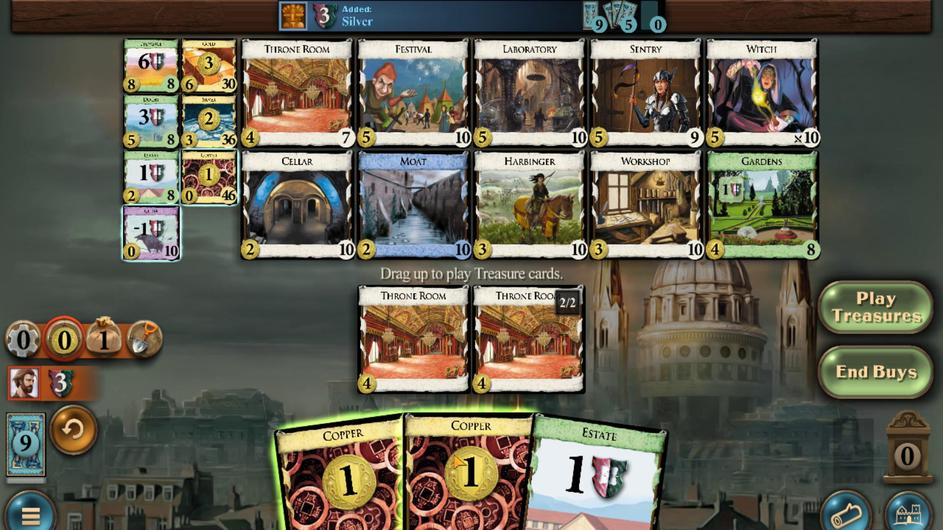 
Action: Mouse scrolled (484, 409) with delta (0, 0)
Screenshot: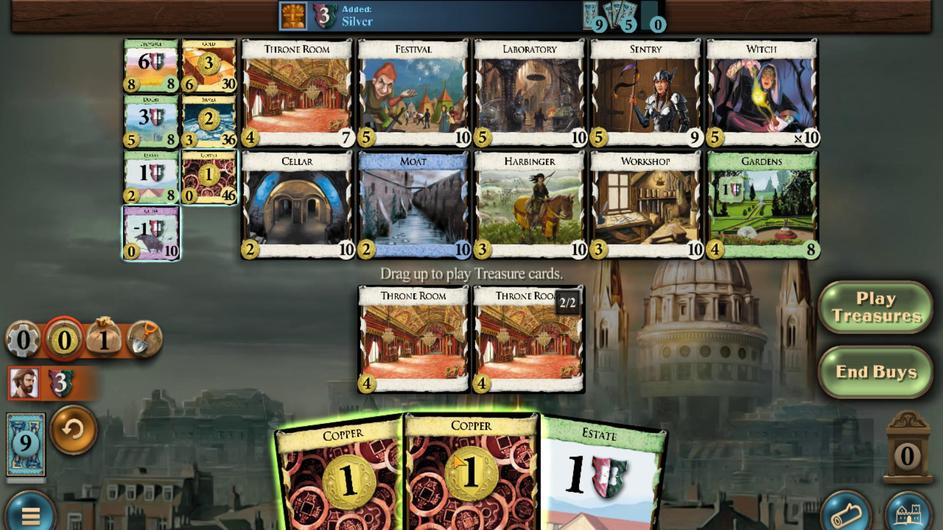 
Action: Mouse moved to (507, 420)
Screenshot: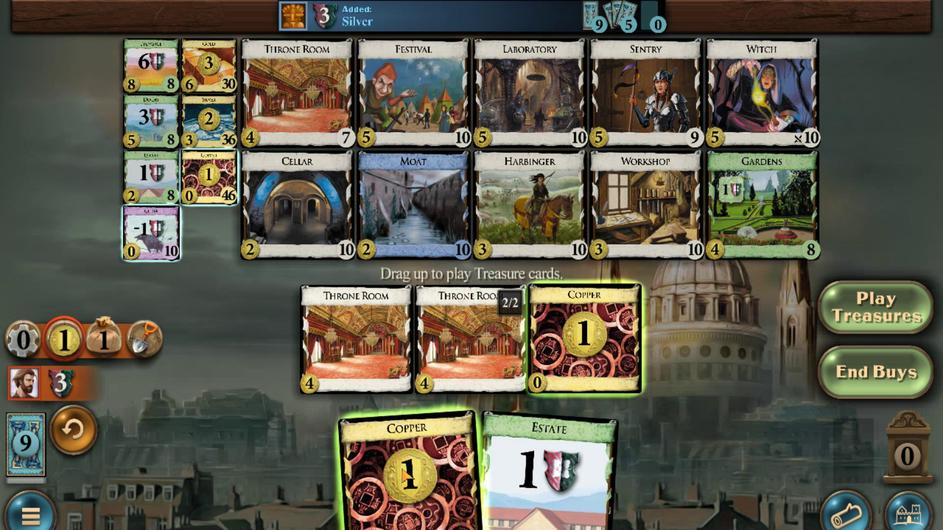
Action: Mouse scrolled (507, 420) with delta (0, 0)
Screenshot: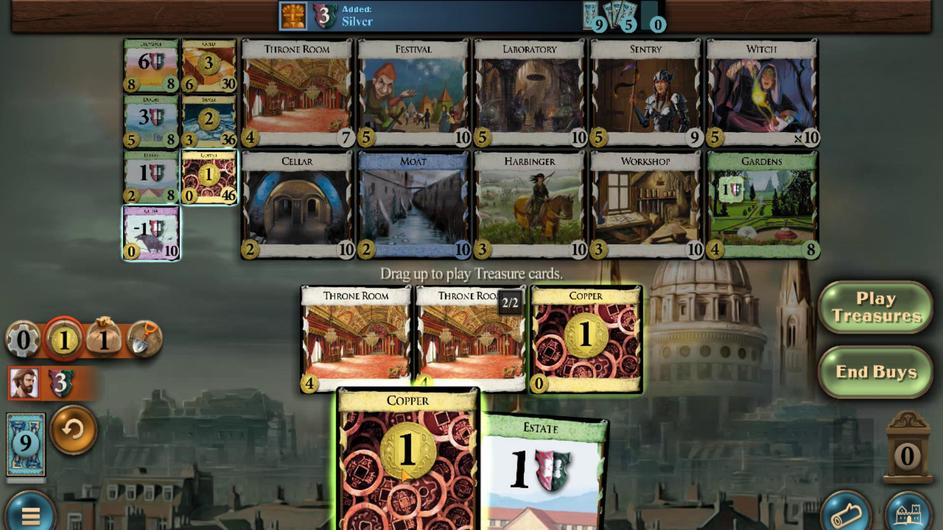 
Action: Mouse moved to (617, 180)
Screenshot: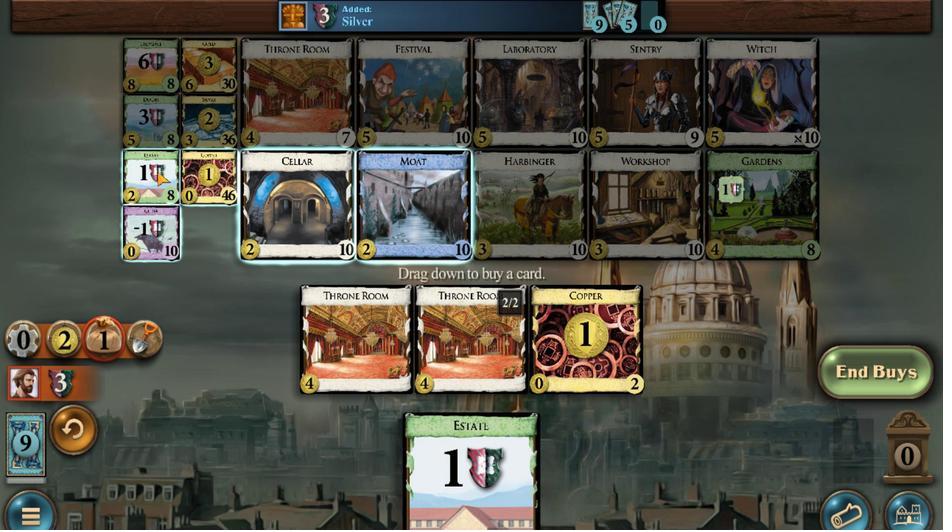
Action: Mouse scrolled (617, 180) with delta (0, 0)
Screenshot: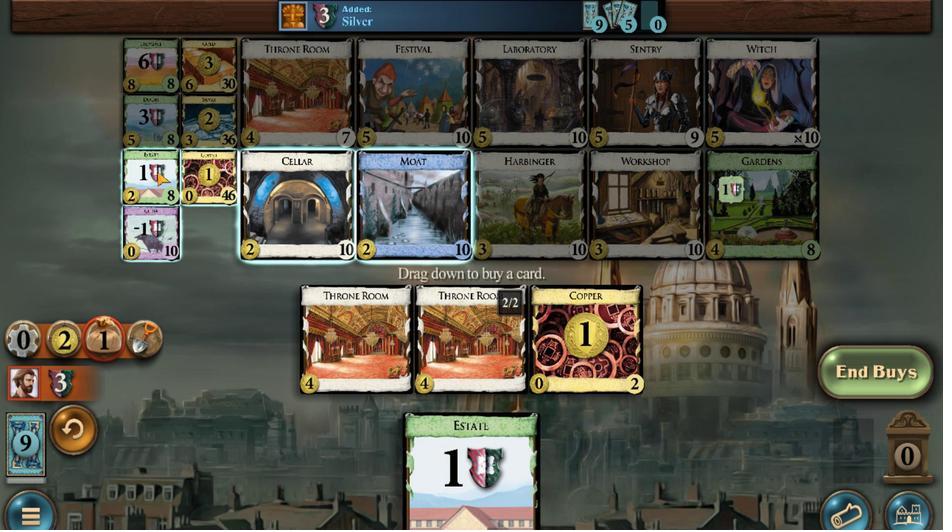 
Action: Mouse scrolled (617, 180) with delta (0, 0)
Screenshot: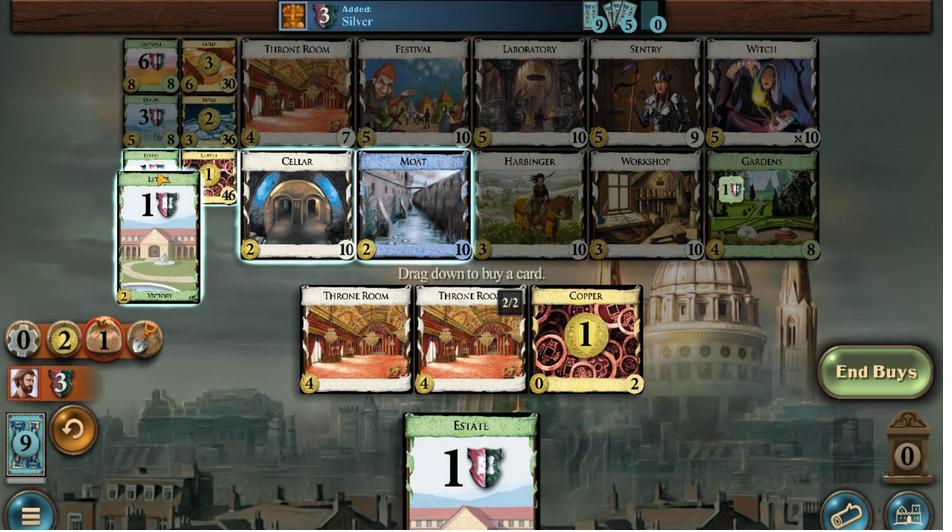 
Action: Mouse scrolled (617, 180) with delta (0, 0)
Screenshot: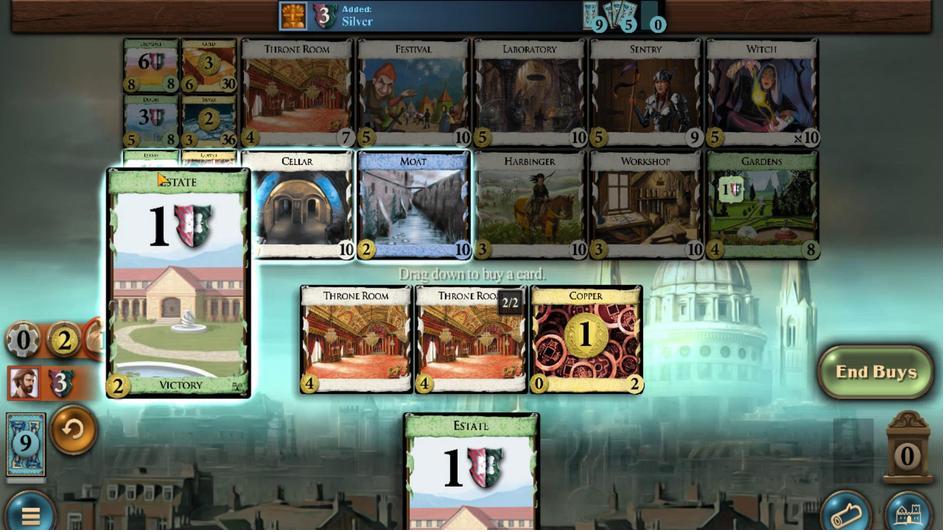 
Action: Mouse moved to (577, 412)
Screenshot: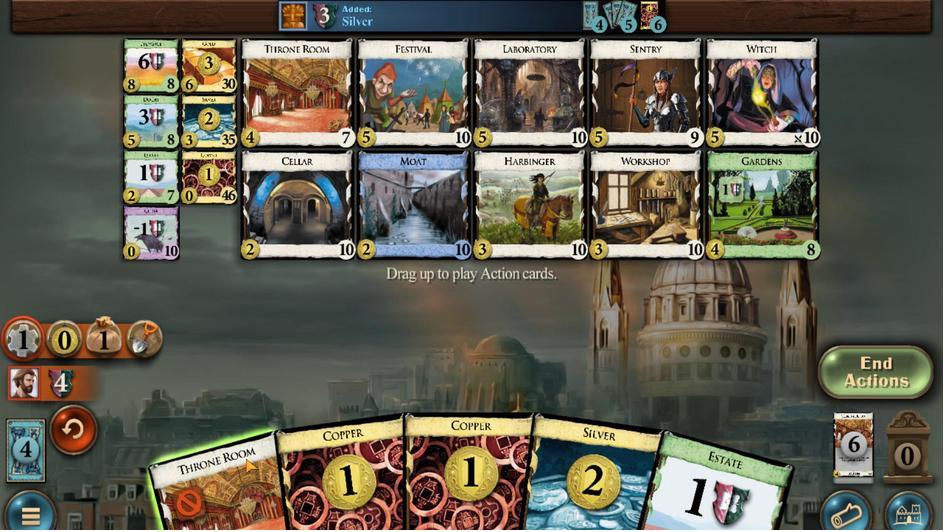 
Action: Mouse scrolled (577, 412) with delta (0, 0)
Screenshot: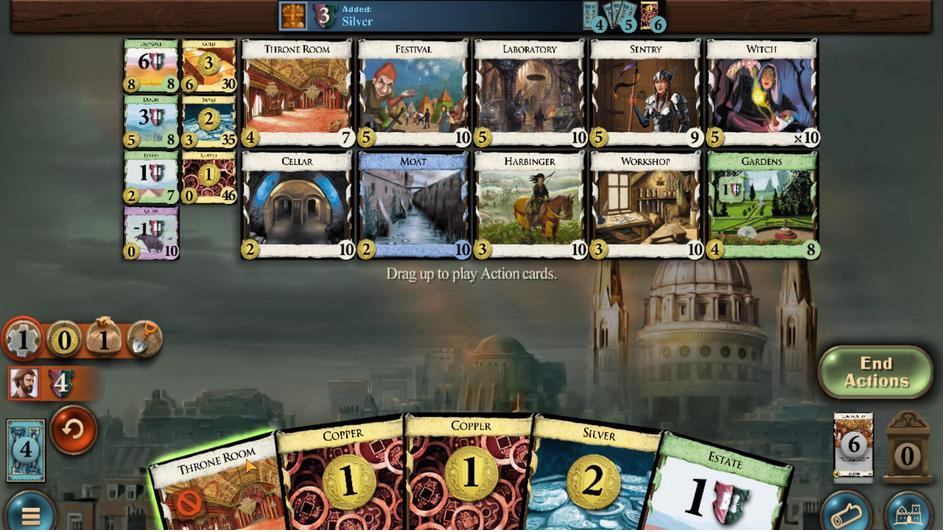 
Action: Mouse moved to (459, 407)
Screenshot: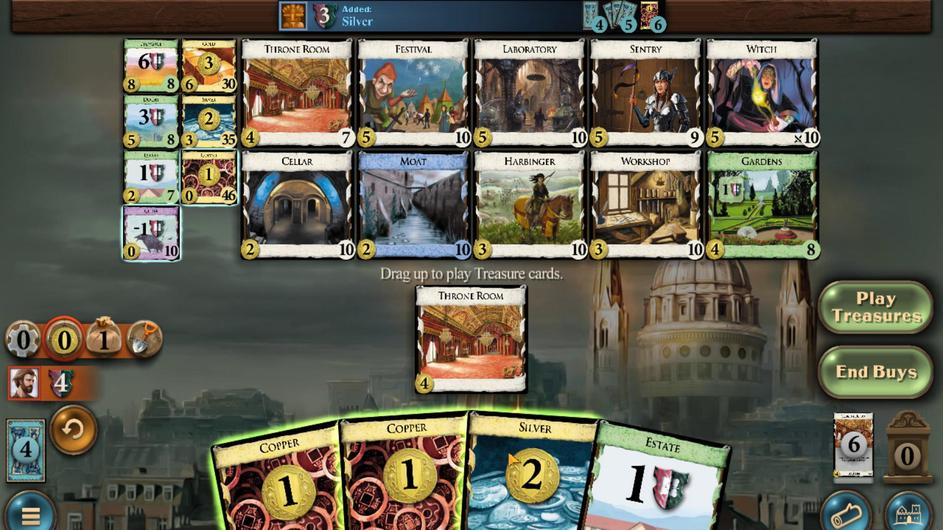 
Action: Mouse scrolled (459, 407) with delta (0, 0)
Screenshot: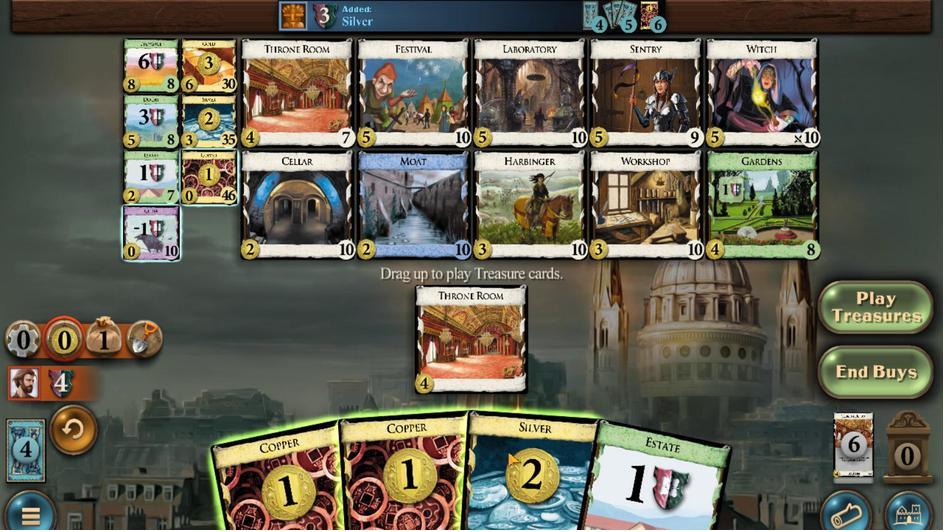 
Action: Mouse moved to (482, 415)
Screenshot: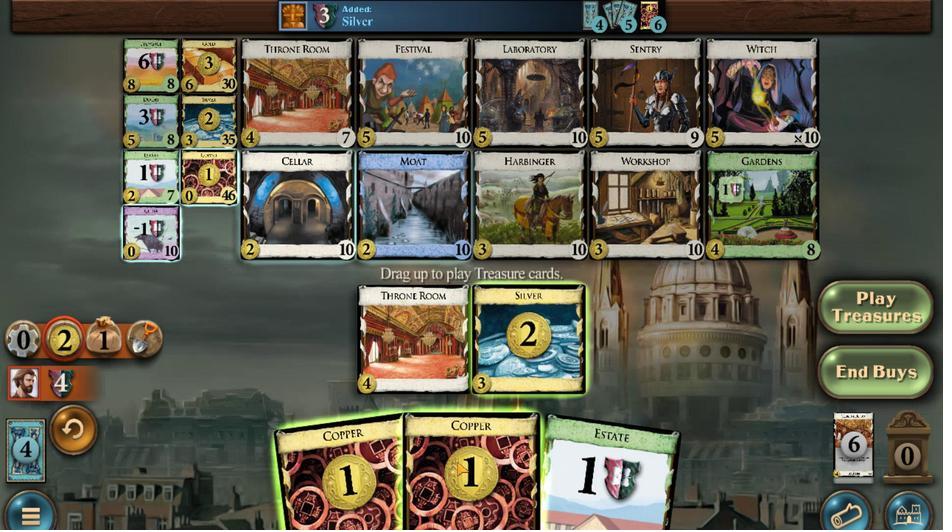 
Action: Mouse scrolled (482, 415) with delta (0, 0)
Screenshot: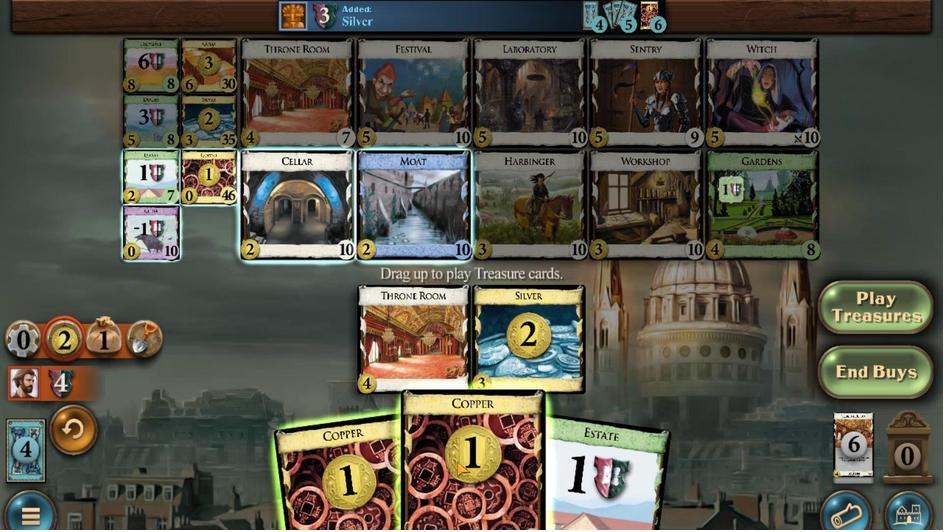 
Action: Mouse moved to (499, 420)
Screenshot: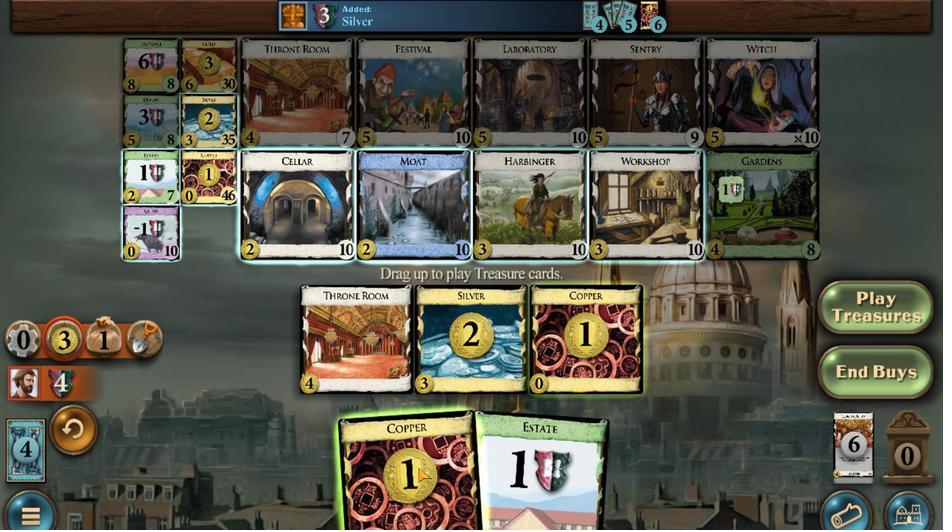 
Action: Mouse scrolled (499, 420) with delta (0, 0)
Screenshot: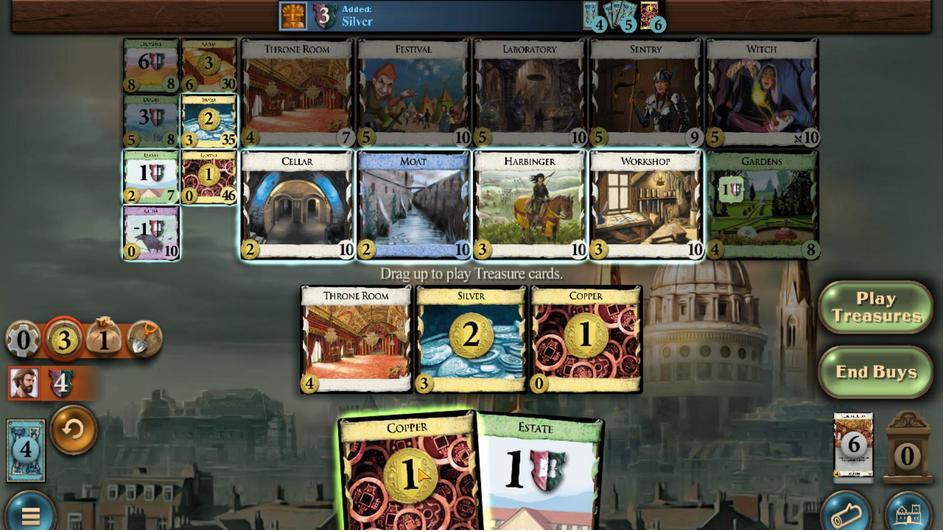 
Action: Mouse moved to (538, 115)
Screenshot: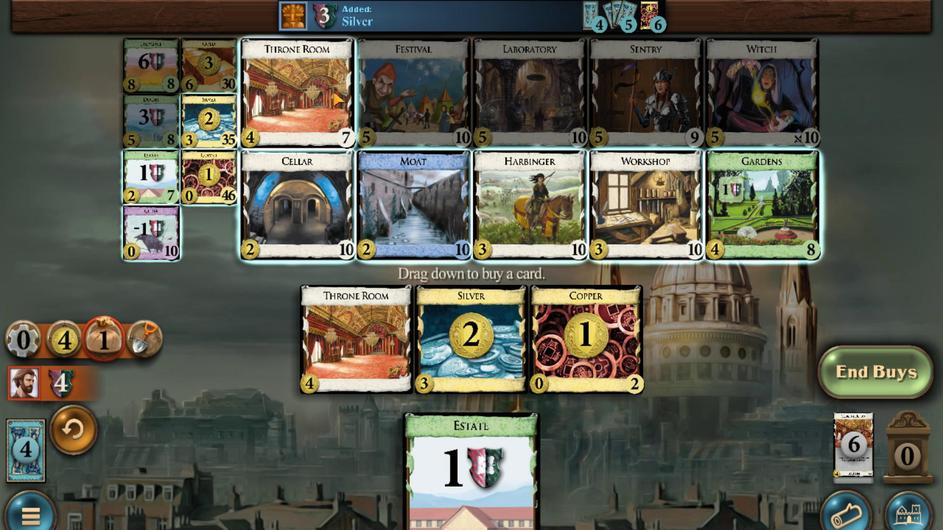
Action: Mouse scrolled (538, 116) with delta (0, 0)
Screenshot: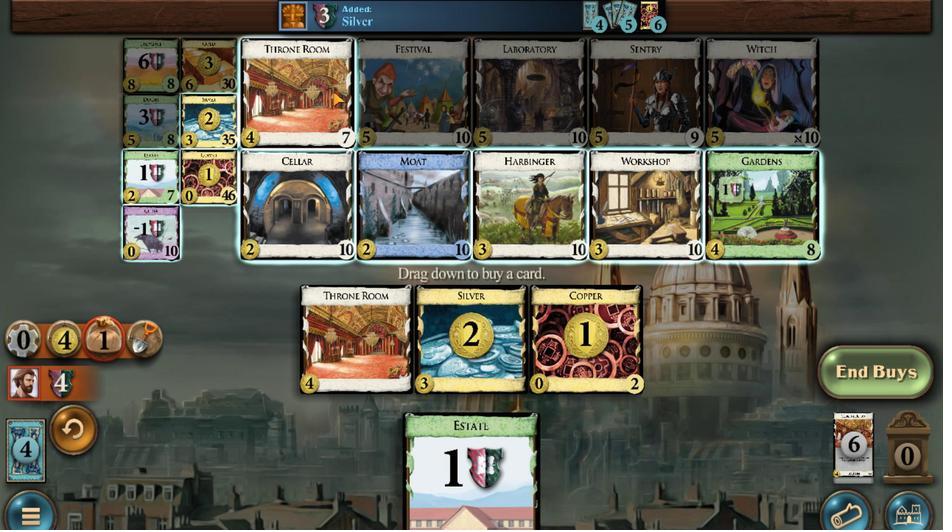 
Action: Mouse scrolled (538, 116) with delta (0, 0)
Screenshot: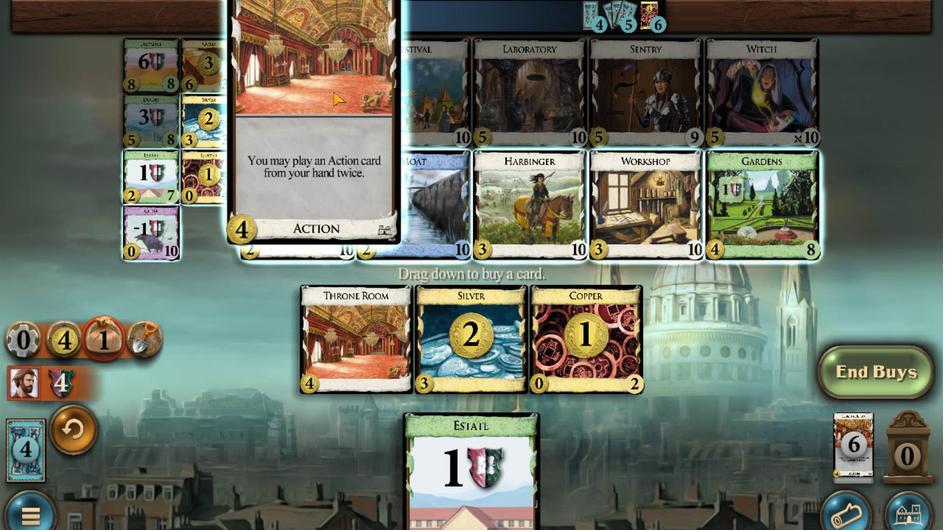 
Action: Mouse scrolled (538, 116) with delta (0, 0)
Screenshot: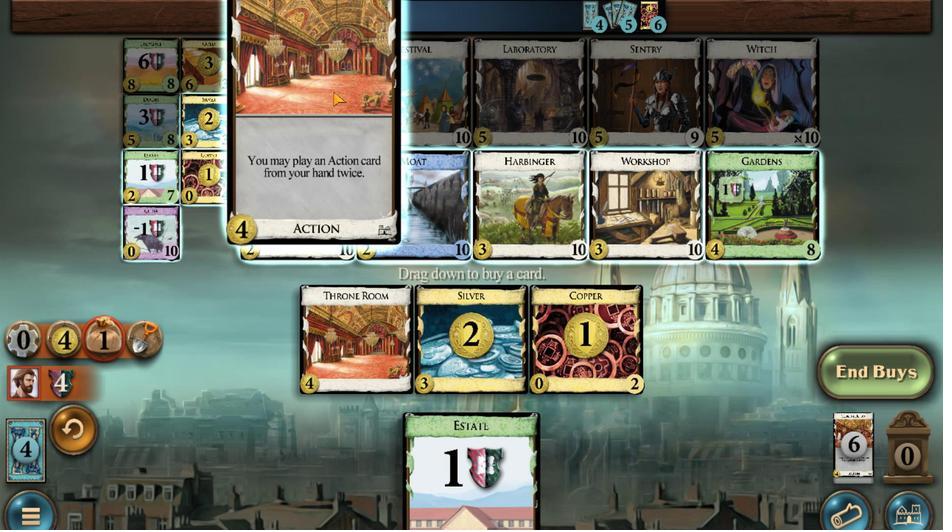 
Action: Mouse scrolled (538, 116) with delta (0, 0)
Screenshot: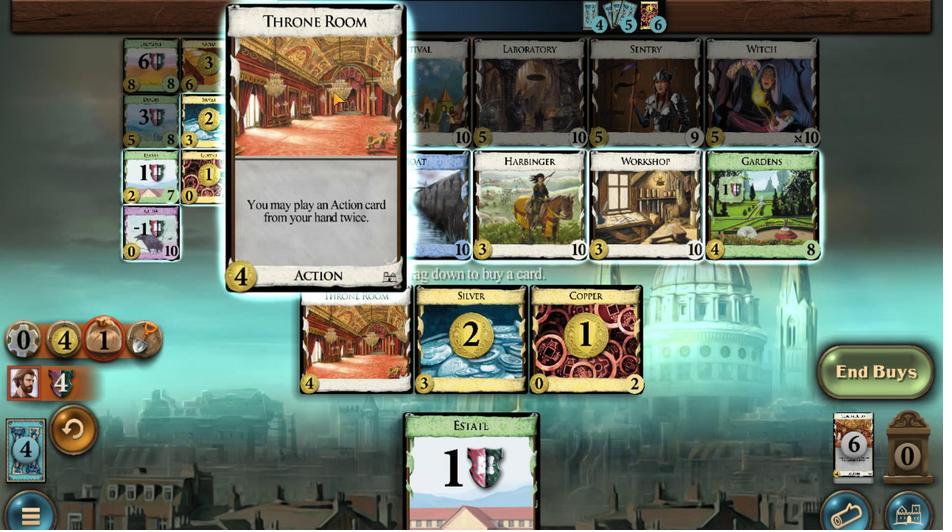 
Action: Mouse scrolled (538, 116) with delta (0, 0)
Screenshot: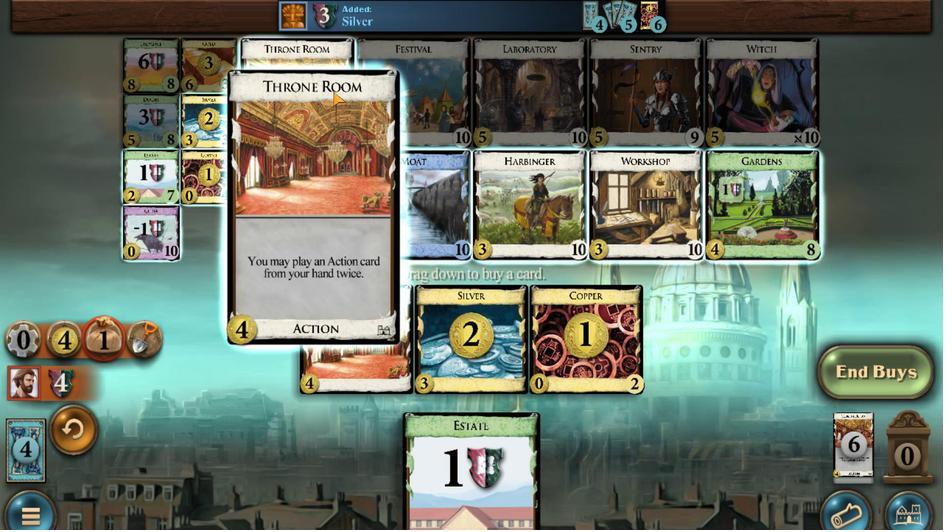 
Action: Mouse scrolled (538, 116) with delta (0, 0)
Screenshot: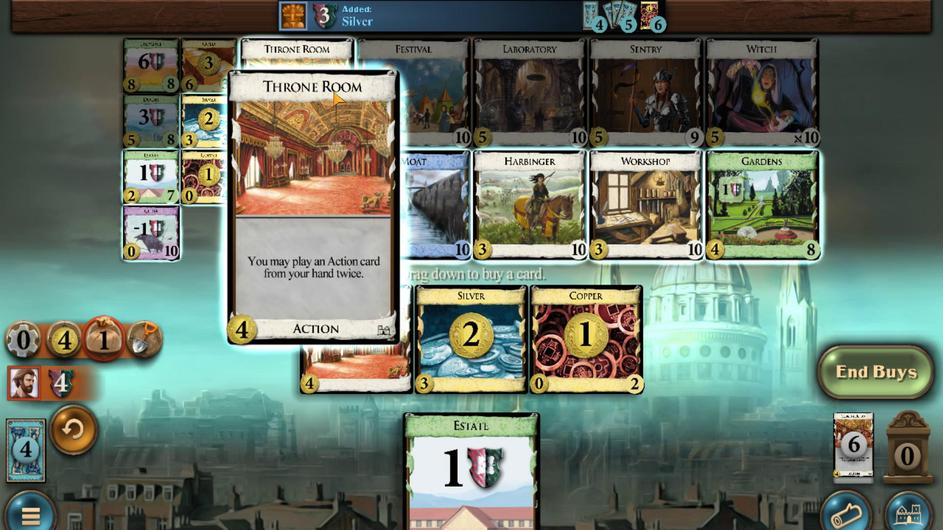 
Action: Mouse moved to (578, 433)
Screenshot: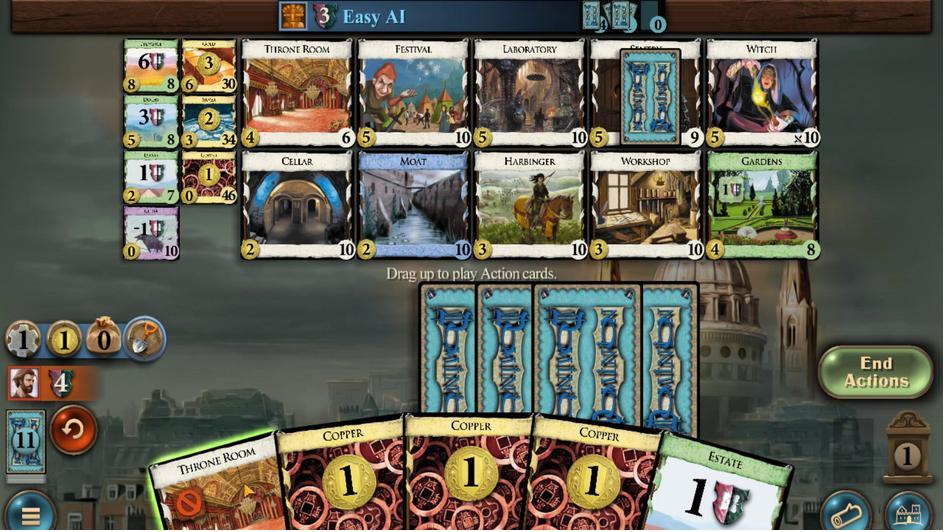 
Action: Mouse scrolled (578, 432) with delta (0, 0)
Screenshot: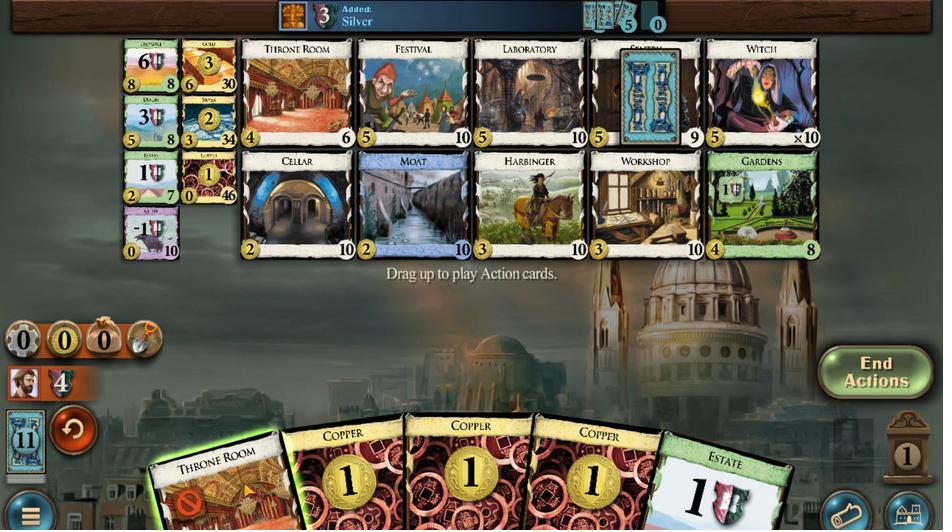 
Action: Mouse moved to (482, 410)
Screenshot: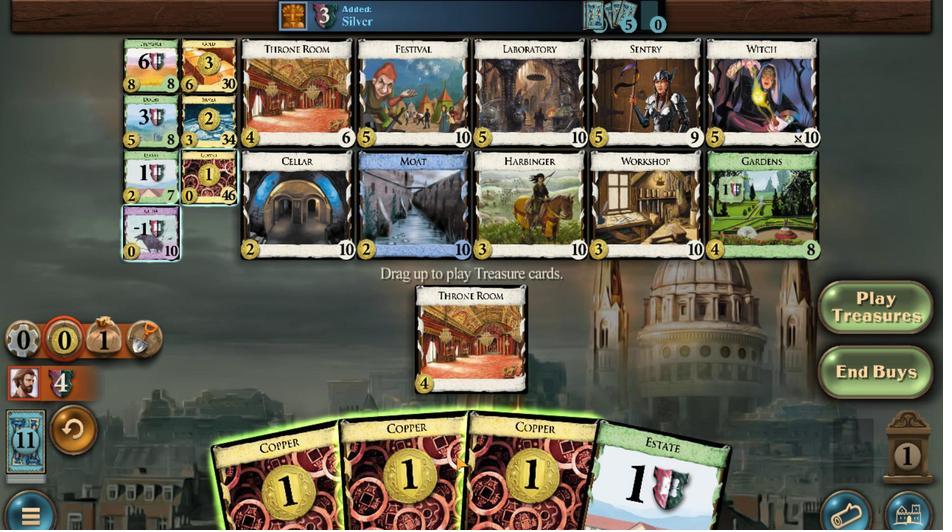 
Action: Mouse scrolled (482, 410) with delta (0, 0)
Screenshot: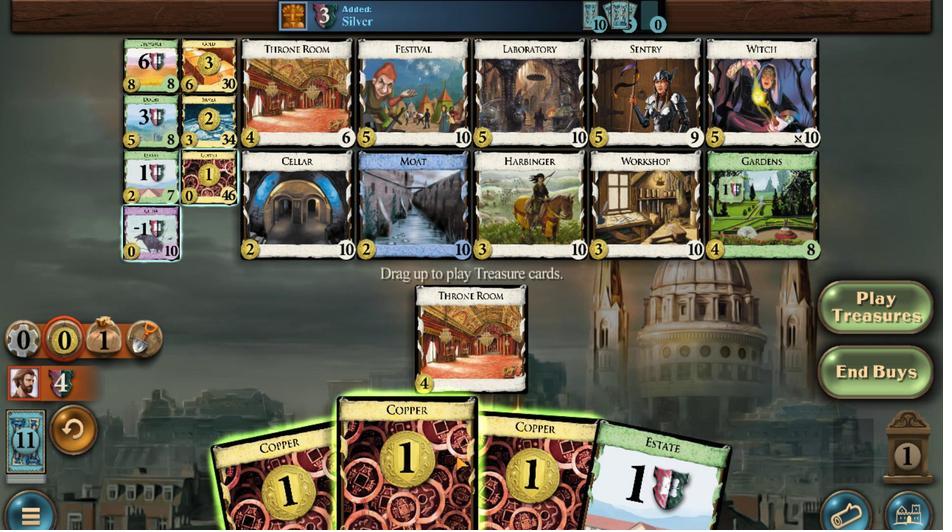 
Action: Mouse moved to (483, 410)
Screenshot: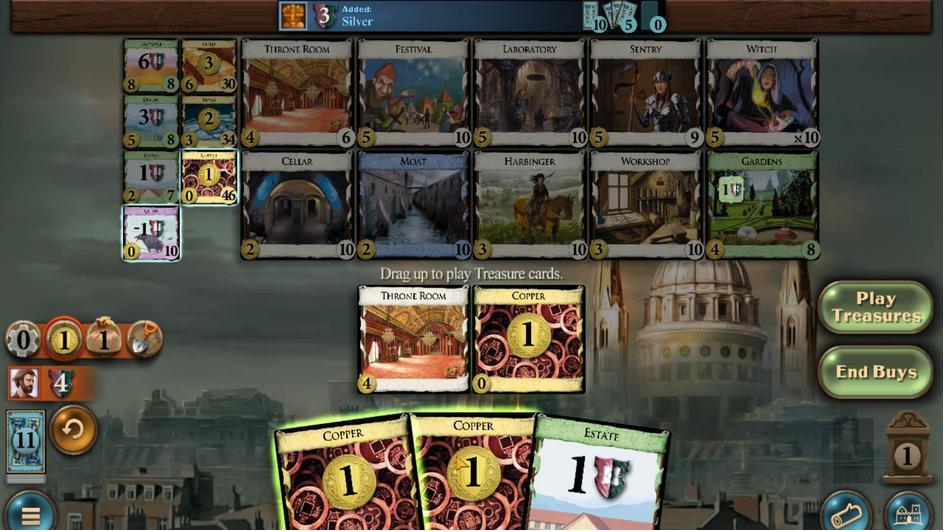 
Action: Mouse scrolled (483, 410) with delta (0, 0)
Screenshot: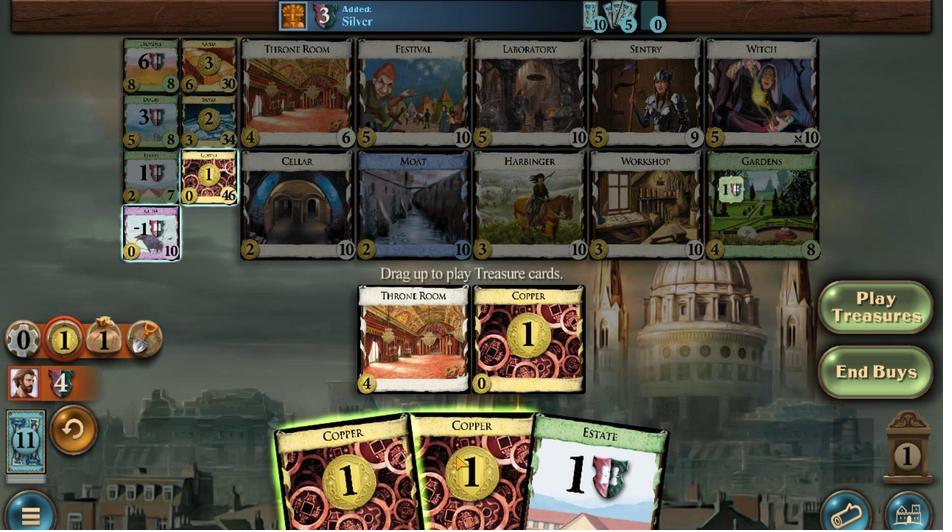 
Action: Mouse moved to (490, 417)
Screenshot: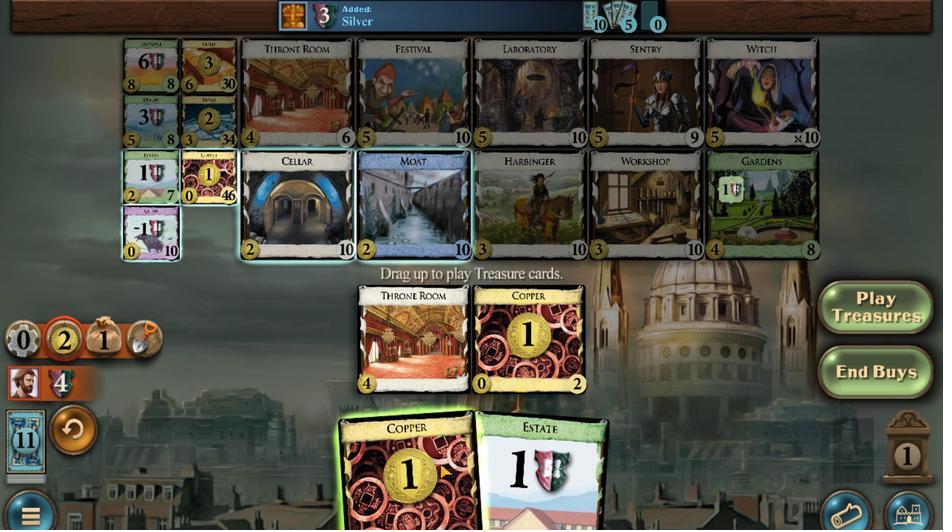 
Action: Mouse scrolled (490, 417) with delta (0, 0)
Screenshot: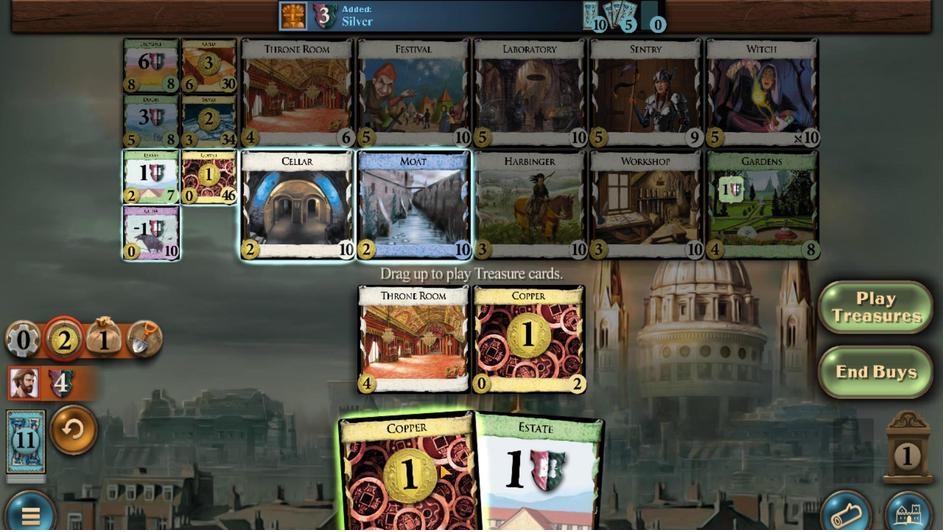 
Action: Mouse moved to (593, 128)
Screenshot: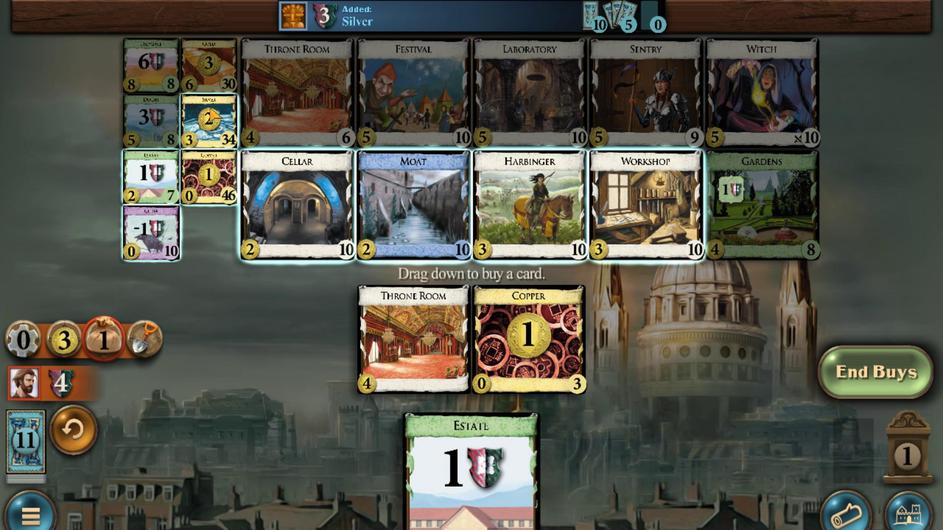
Action: Mouse scrolled (593, 128) with delta (0, 0)
Screenshot: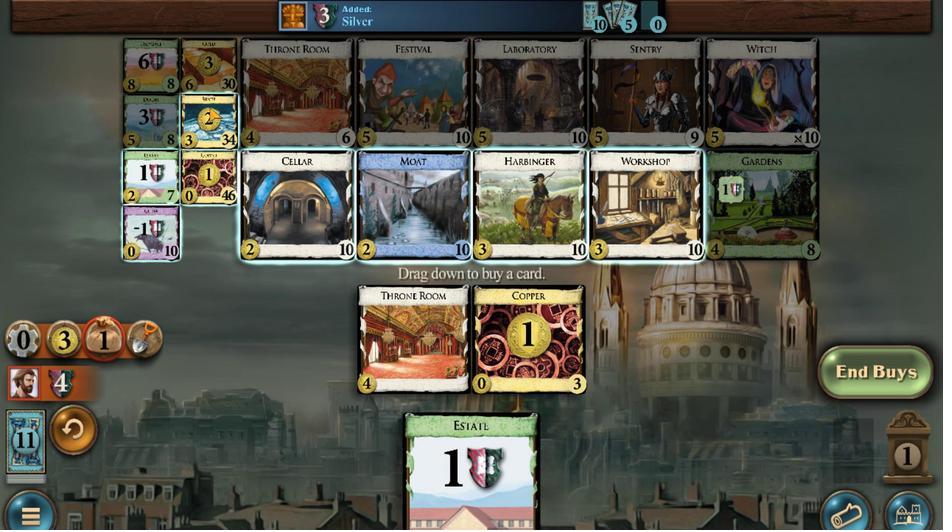 
Action: Mouse scrolled (593, 128) with delta (0, 0)
Screenshot: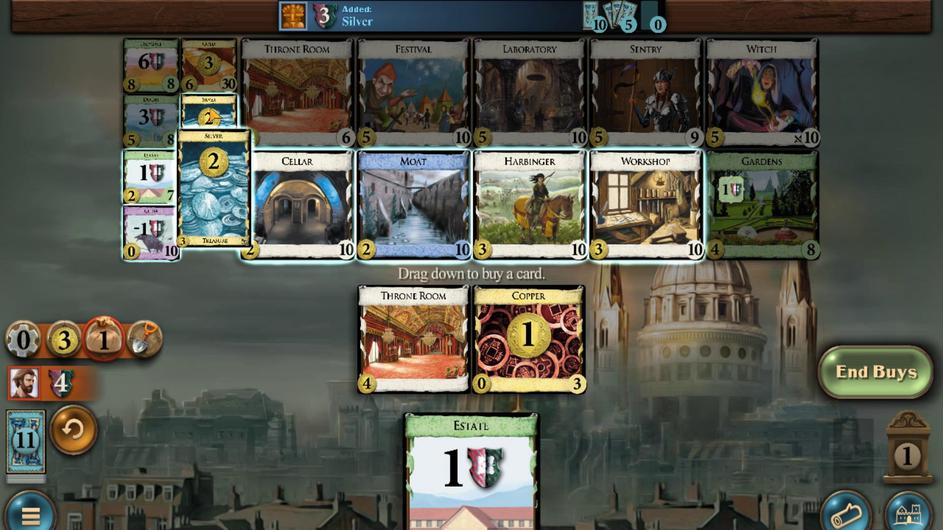 
Action: Mouse scrolled (593, 128) with delta (0, 0)
Screenshot: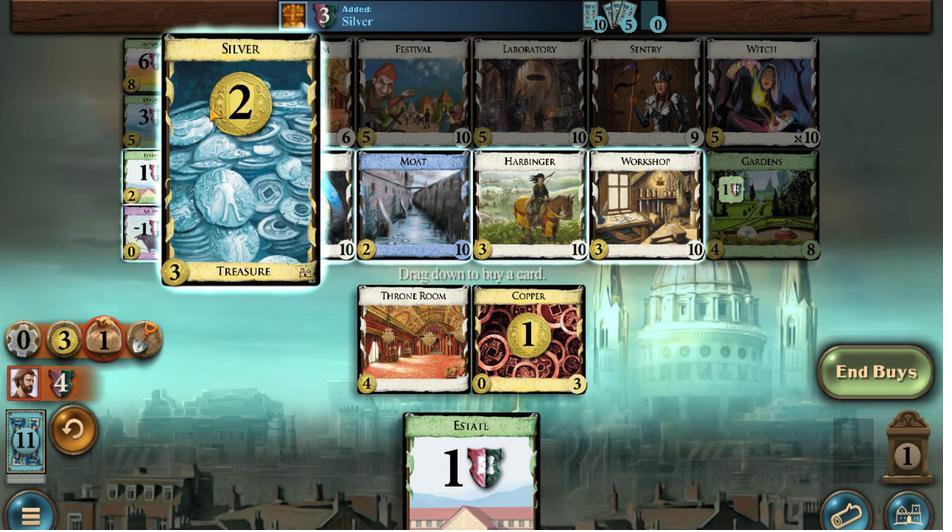 
Action: Mouse scrolled (593, 128) with delta (0, 0)
Screenshot: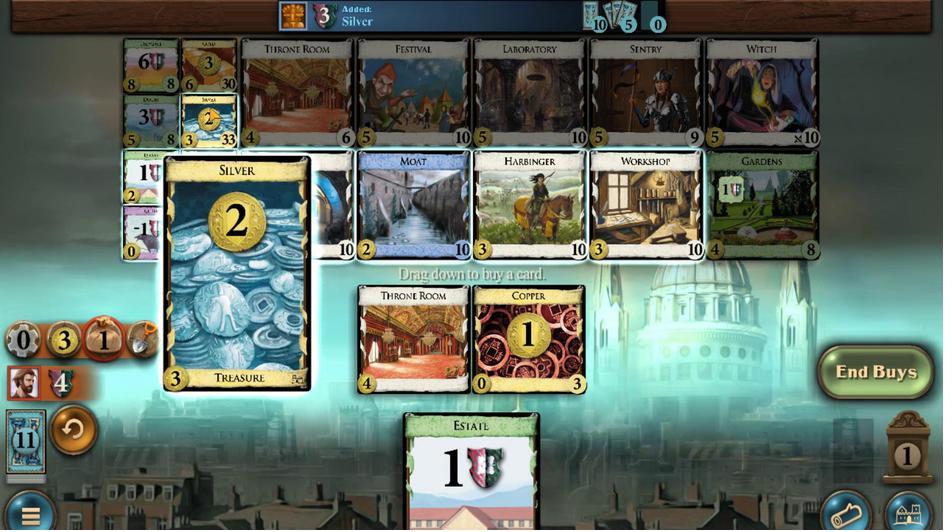 
Action: Mouse moved to (579, 429)
Screenshot: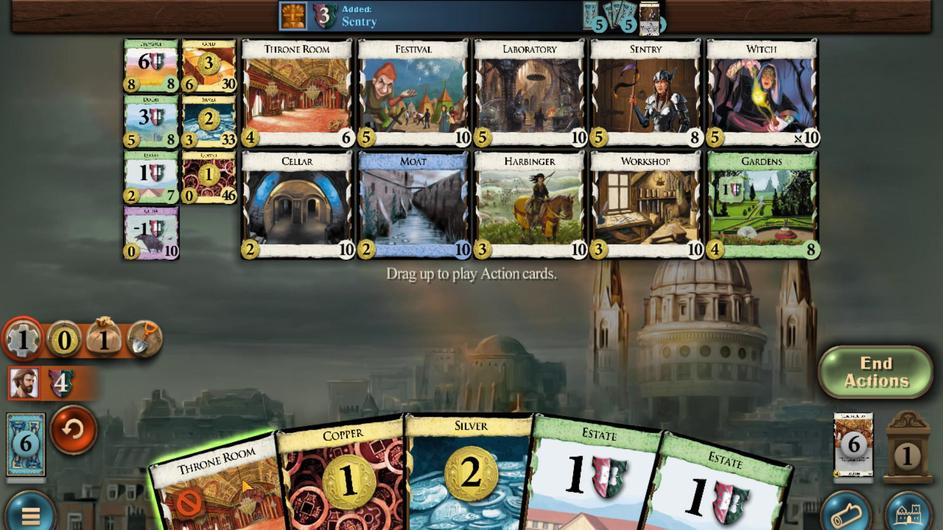 
Action: Mouse scrolled (579, 429) with delta (0, 0)
Screenshot: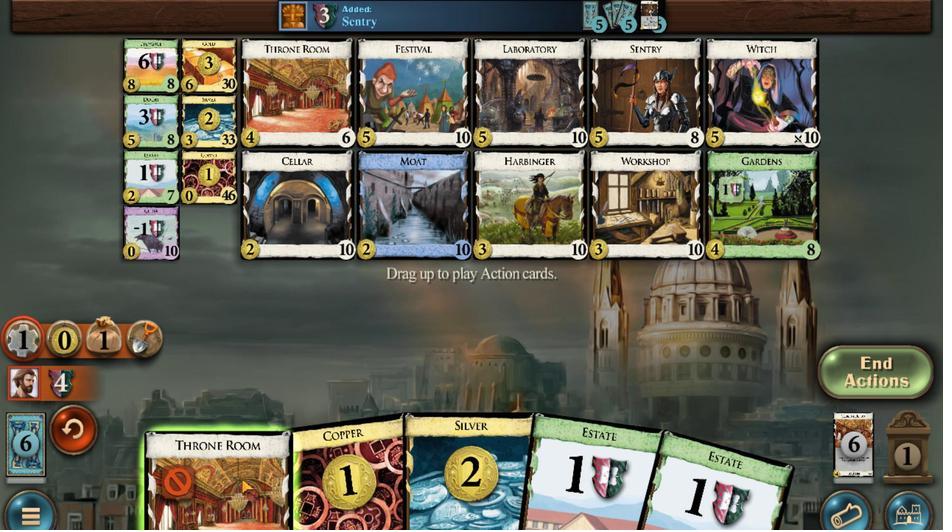 
Action: Mouse moved to (494, 408)
Screenshot: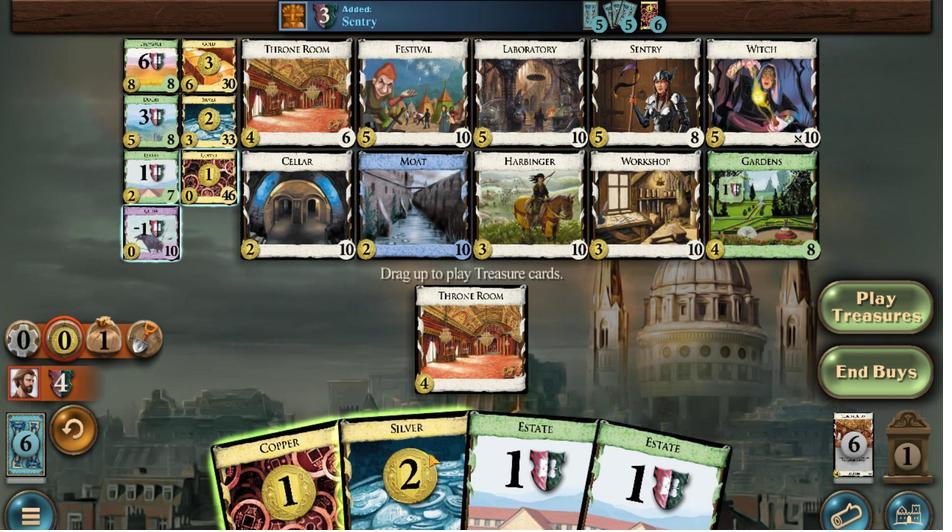 
Action: Mouse scrolled (494, 407) with delta (0, 0)
Screenshot: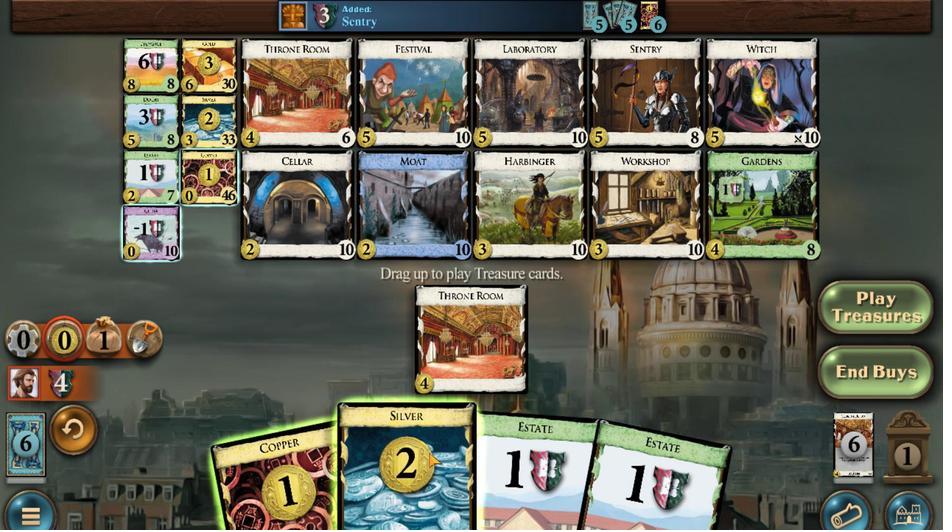 
Action: Mouse moved to (533, 425)
Screenshot: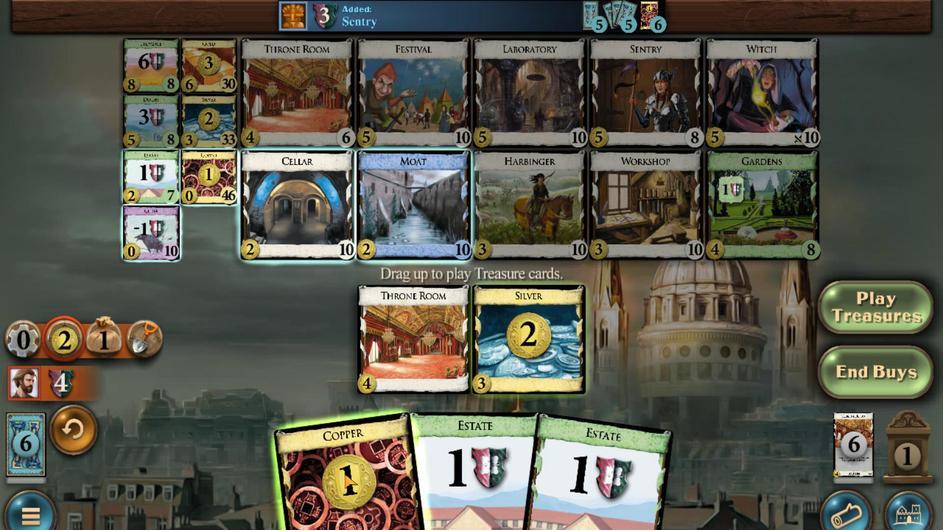 
Action: Mouse scrolled (533, 425) with delta (0, 0)
Screenshot: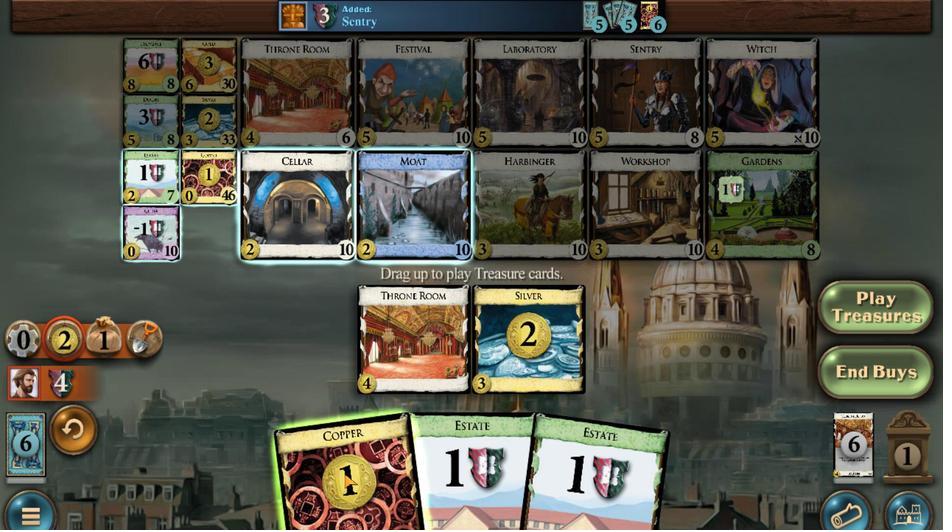 
Action: Mouse moved to (596, 132)
Screenshot: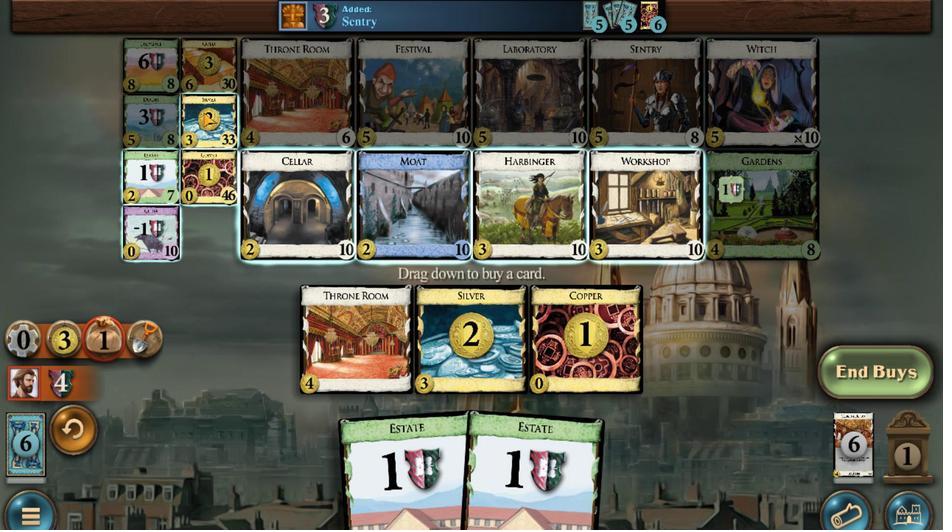 
Action: Mouse scrolled (596, 132) with delta (0, 0)
Screenshot: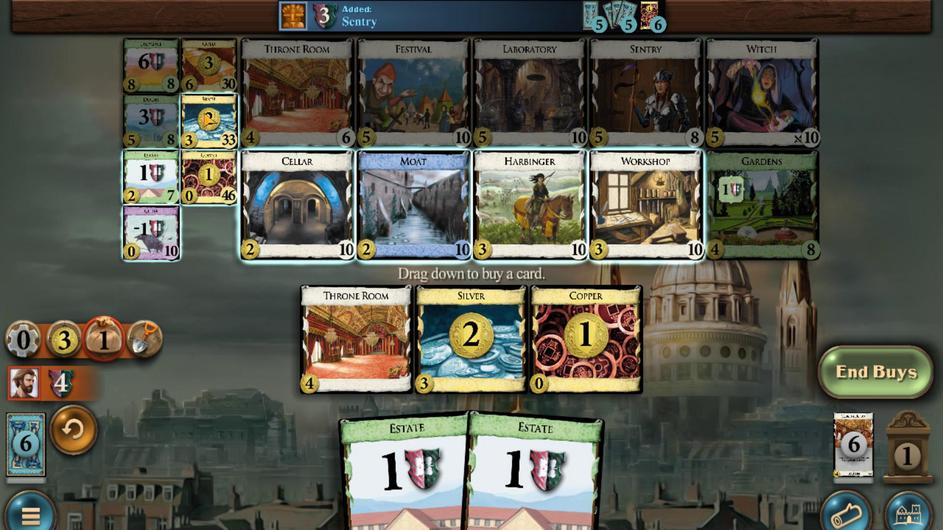 
Action: Mouse scrolled (596, 132) with delta (0, 0)
Screenshot: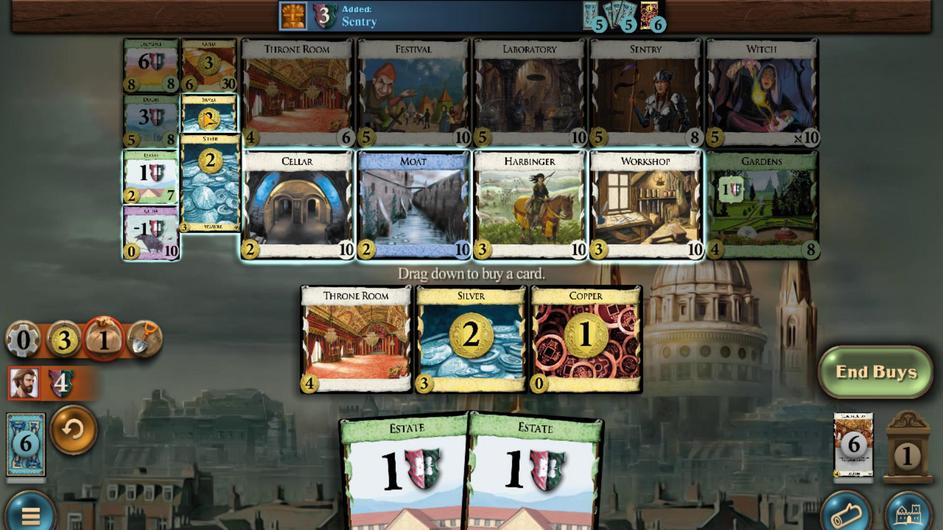 
Action: Mouse scrolled (596, 132) with delta (0, 0)
Screenshot: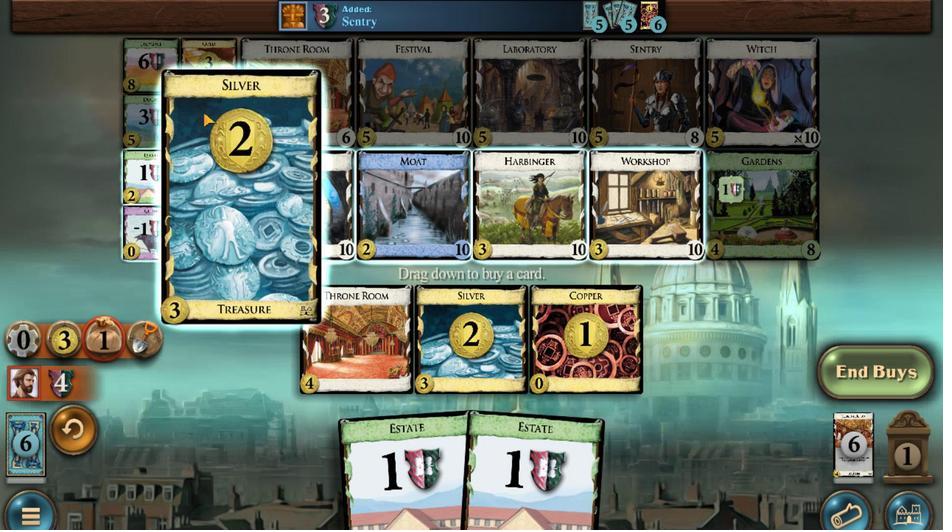 
Action: Mouse scrolled (596, 132) with delta (0, 0)
Screenshot: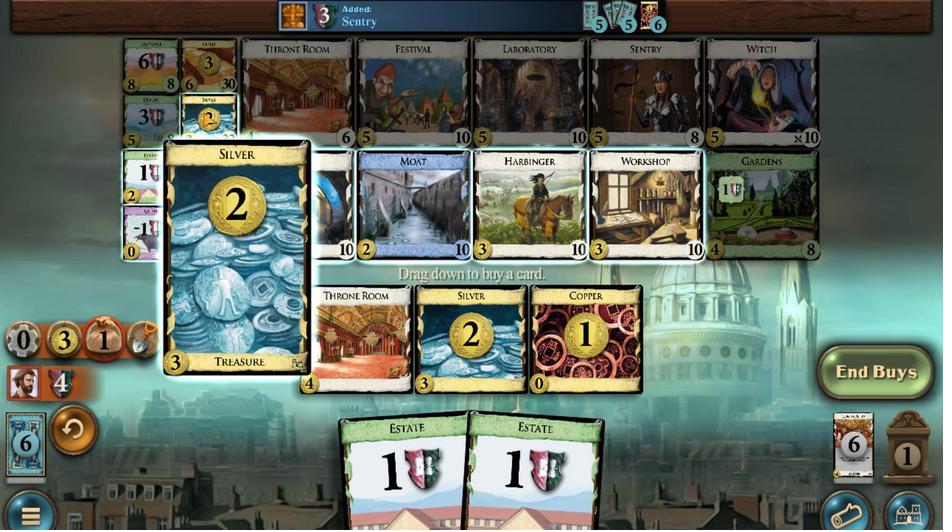 
Action: Mouse moved to (578, 429)
Screenshot: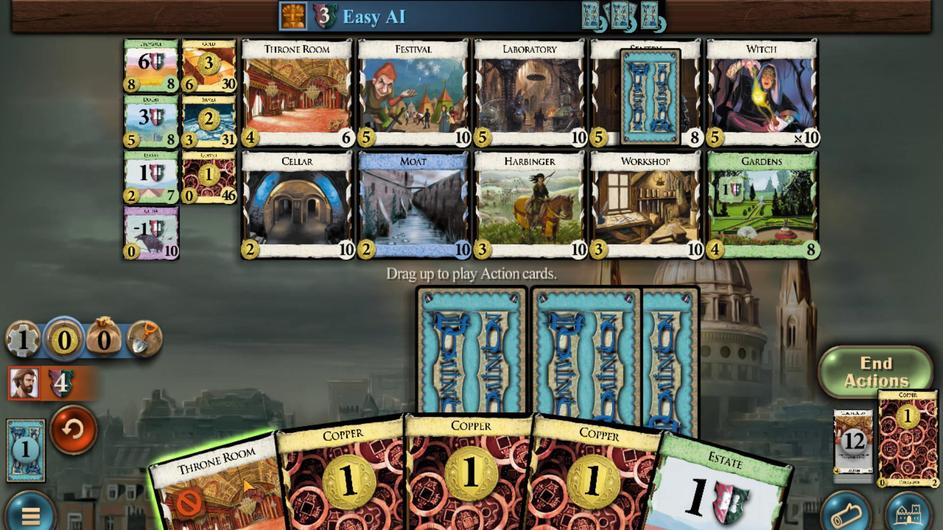 
Action: Mouse scrolled (578, 428) with delta (0, 0)
Screenshot: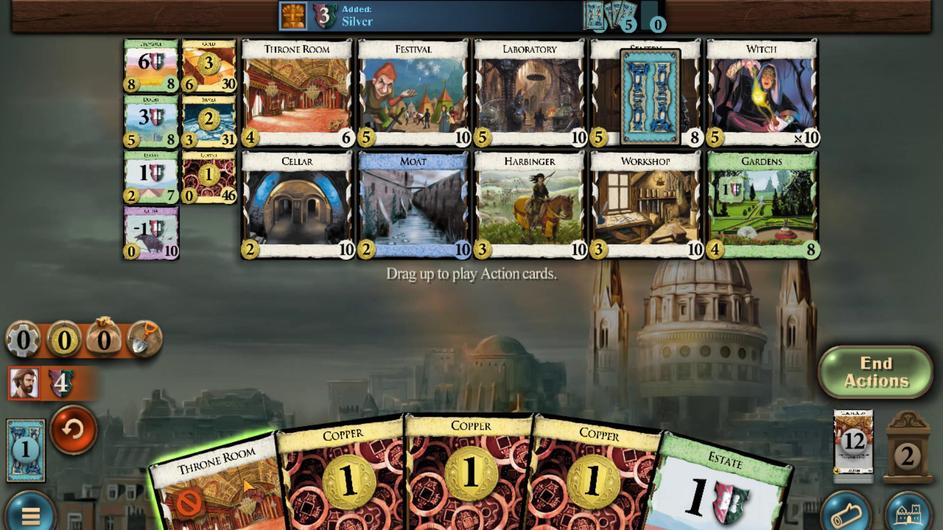 
Action: Mouse moved to (441, 396)
Screenshot: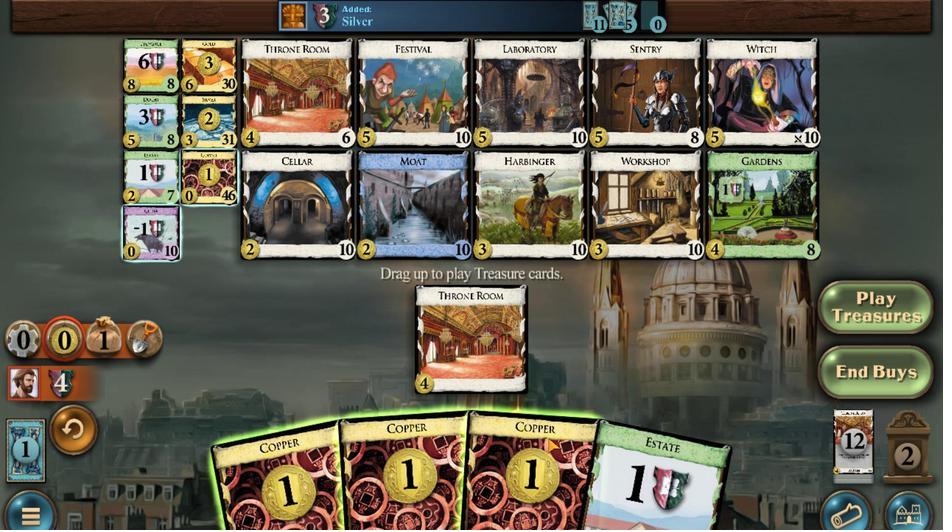 
Action: Mouse scrolled (441, 395) with delta (0, 0)
Screenshot: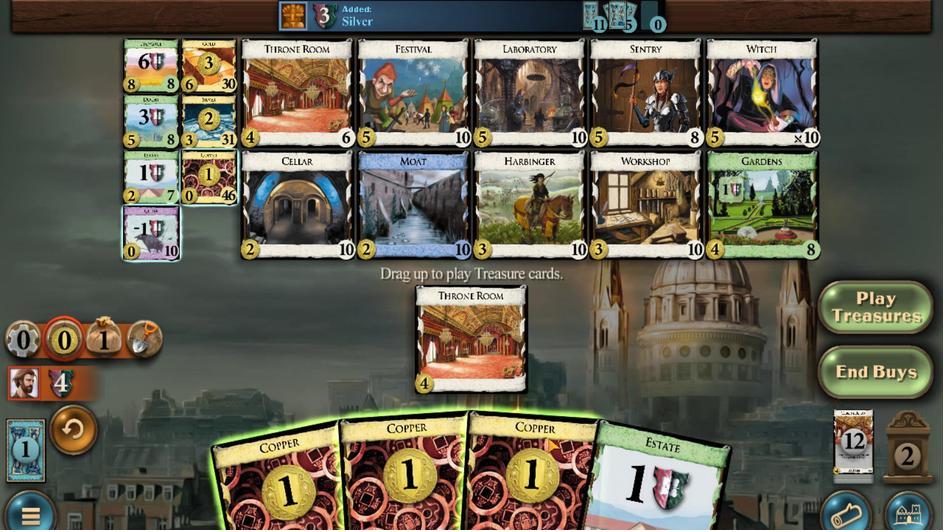 
Action: Mouse moved to (495, 411)
Screenshot: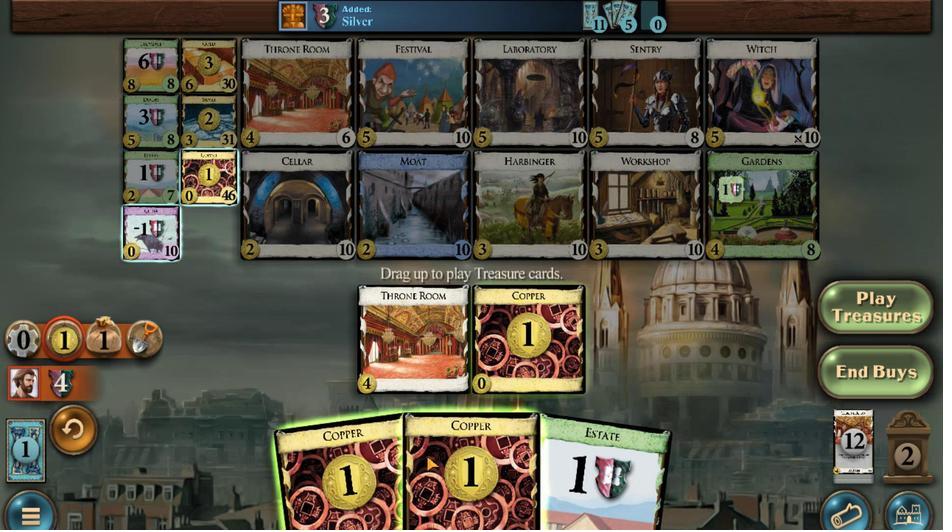 
Action: Mouse scrolled (495, 410) with delta (0, 0)
Screenshot: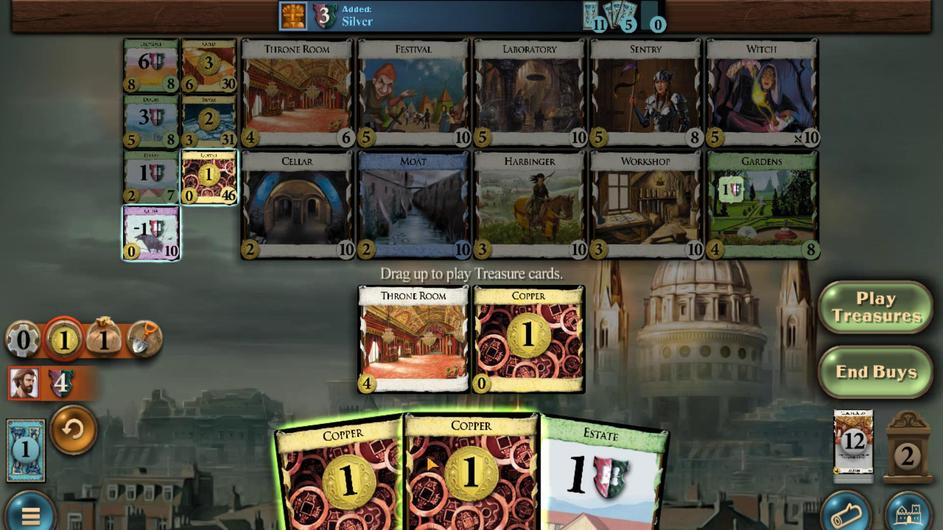 
Action: Mouse moved to (507, 418)
Screenshot: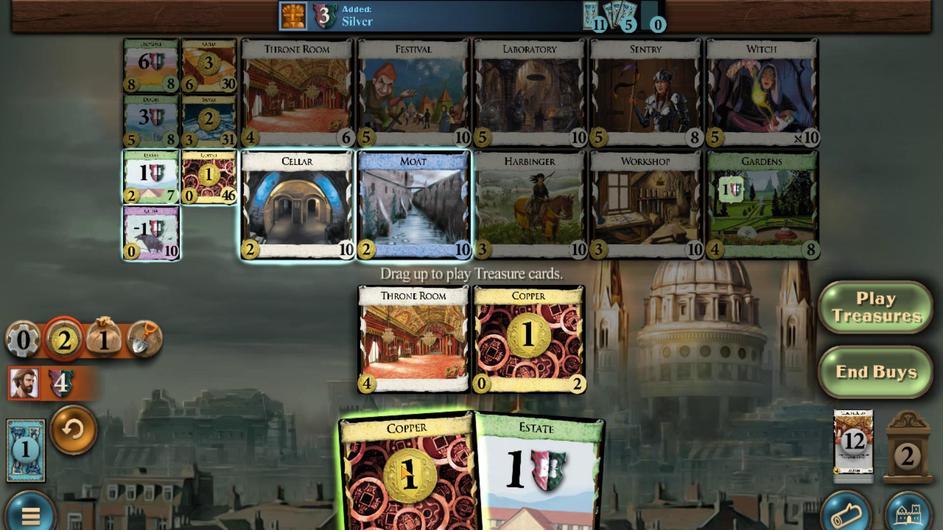 
Action: Mouse scrolled (507, 417) with delta (0, 0)
Screenshot: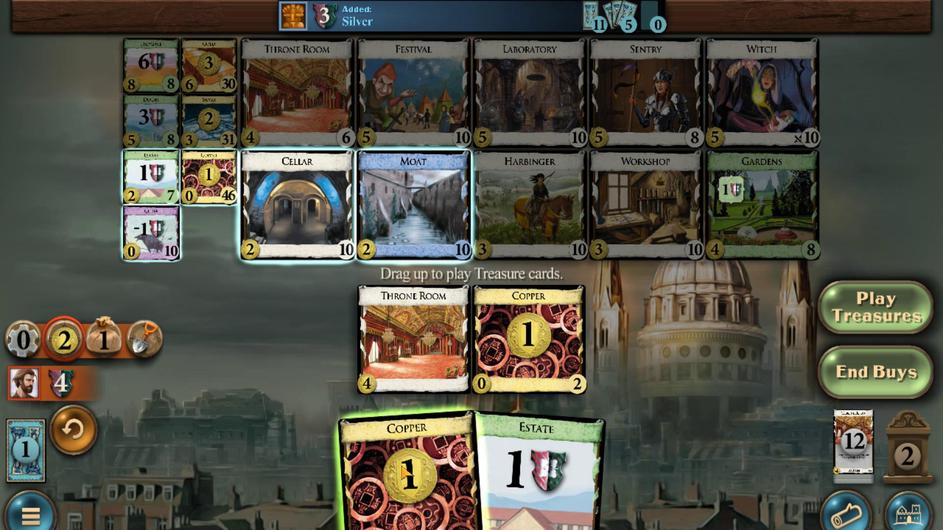 
Action: Mouse moved to (594, 128)
Screenshot: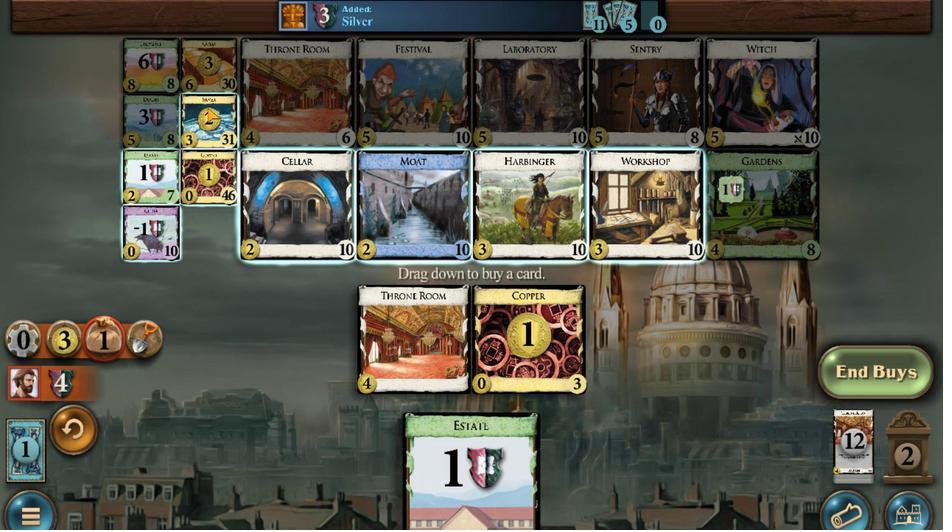 
Action: Mouse scrolled (594, 129) with delta (0, 0)
Screenshot: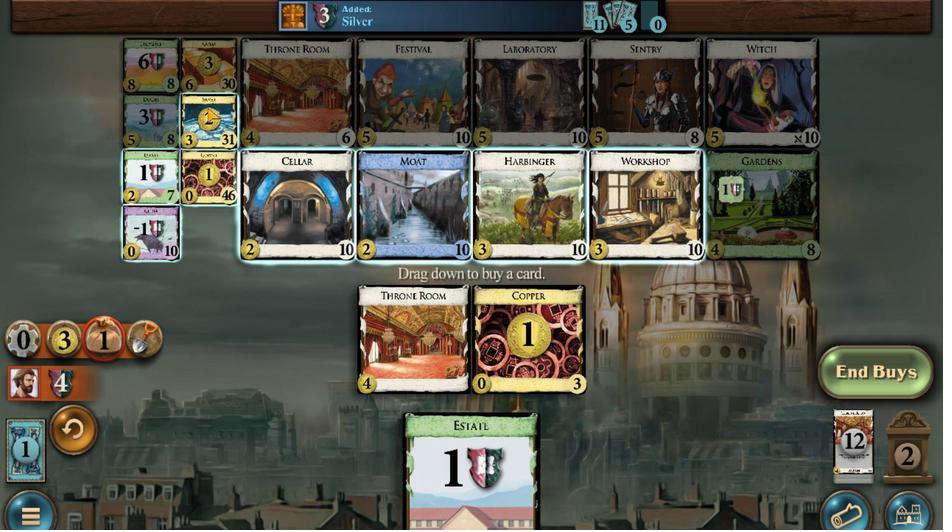 
Action: Mouse scrolled (594, 129) with delta (0, 0)
Screenshot: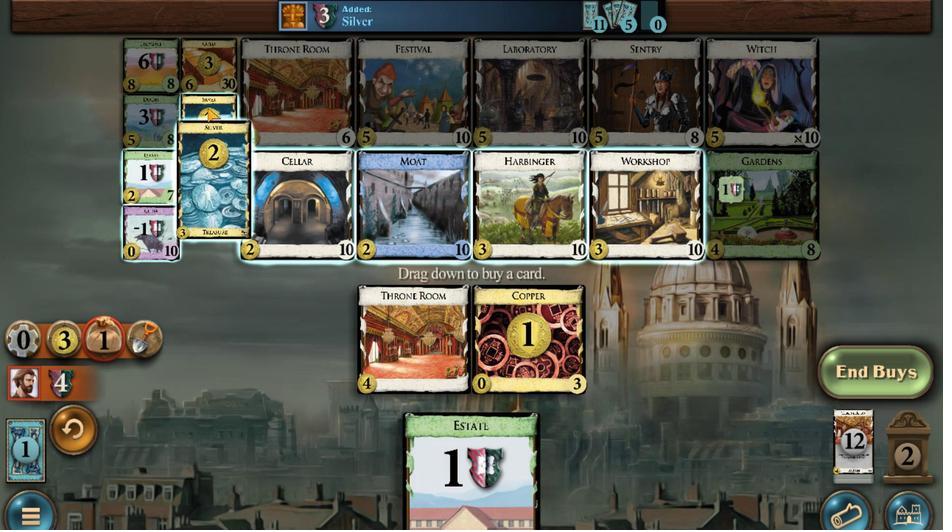 
Action: Mouse scrolled (594, 129) with delta (0, 0)
Screenshot: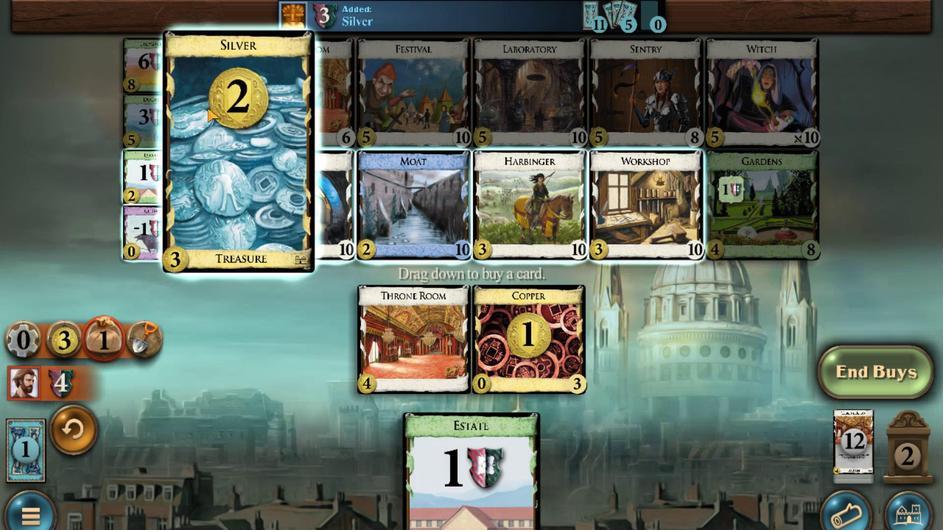 
Action: Mouse scrolled (594, 129) with delta (0, 0)
Screenshot: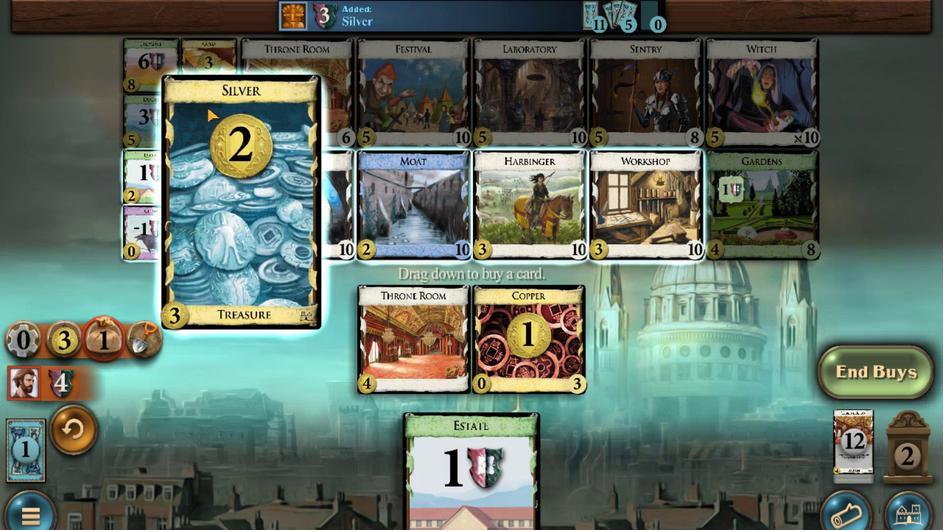 
Action: Mouse scrolled (594, 129) with delta (0, 0)
Screenshot: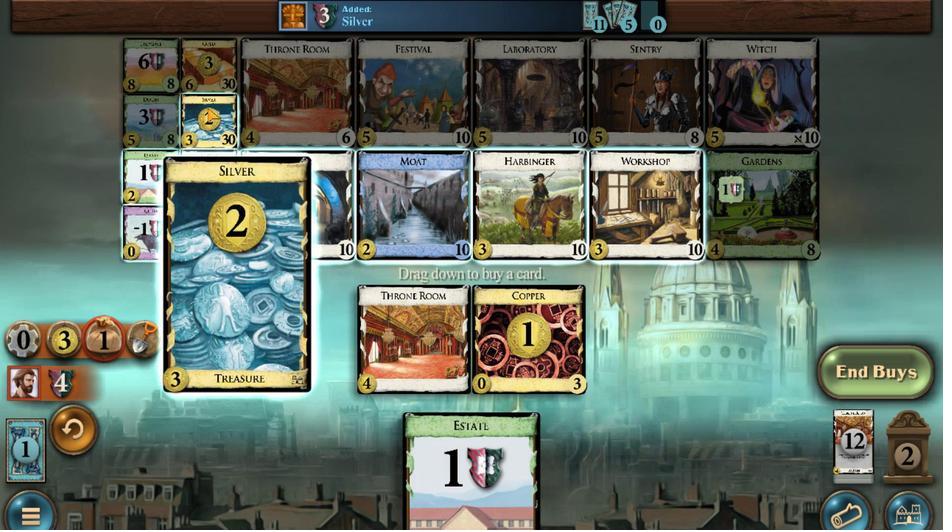 
Action: Mouse moved to (526, 419)
Screenshot: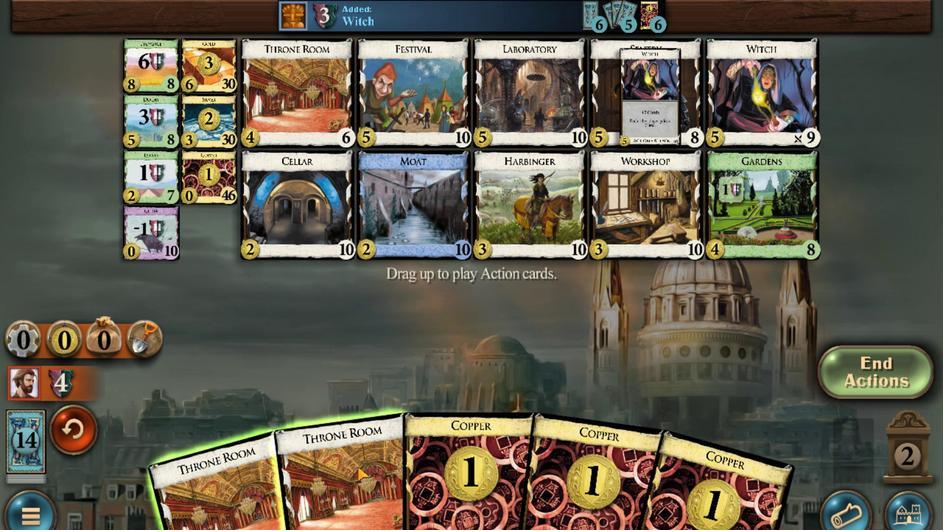 
Action: Mouse scrolled (526, 419) with delta (0, 0)
Screenshot: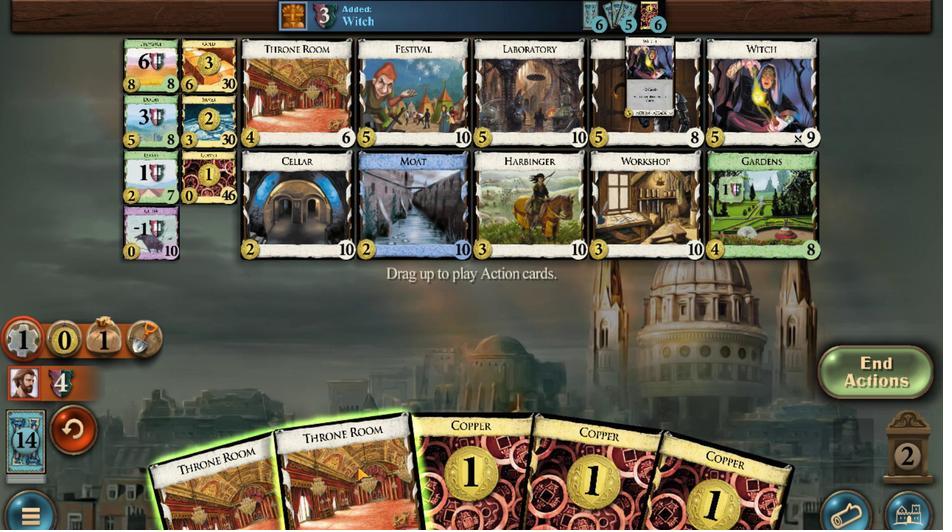 
Action: Mouse moved to (544, 413)
Screenshot: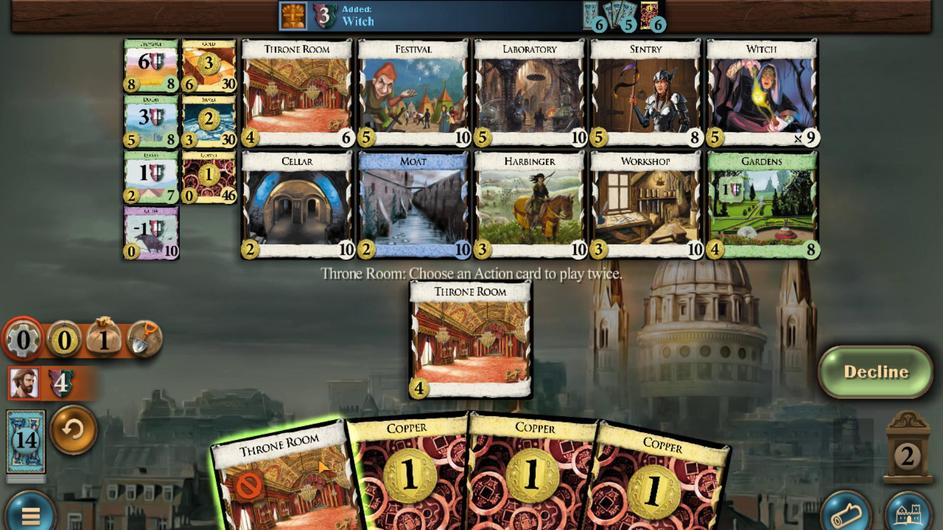 
Action: Mouse scrolled (544, 413) with delta (0, 0)
Screenshot: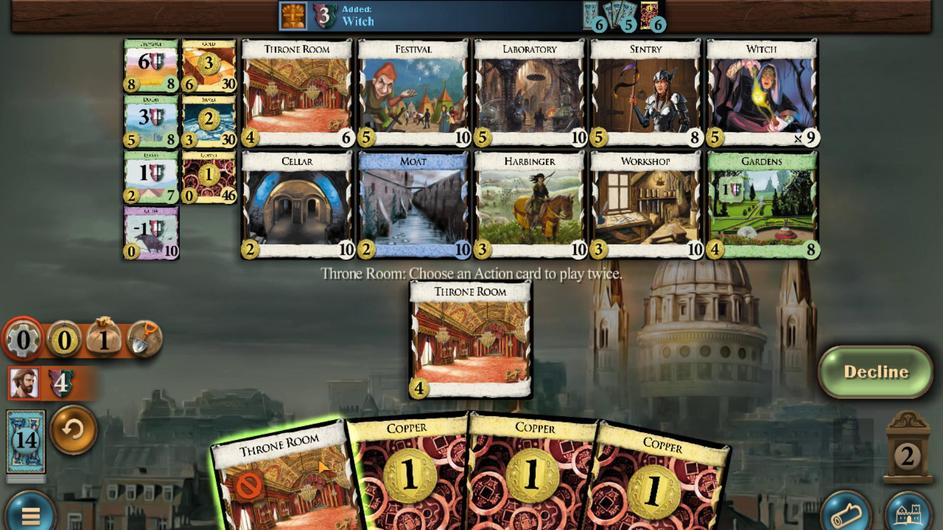 
Action: Mouse moved to (542, 410)
Screenshot: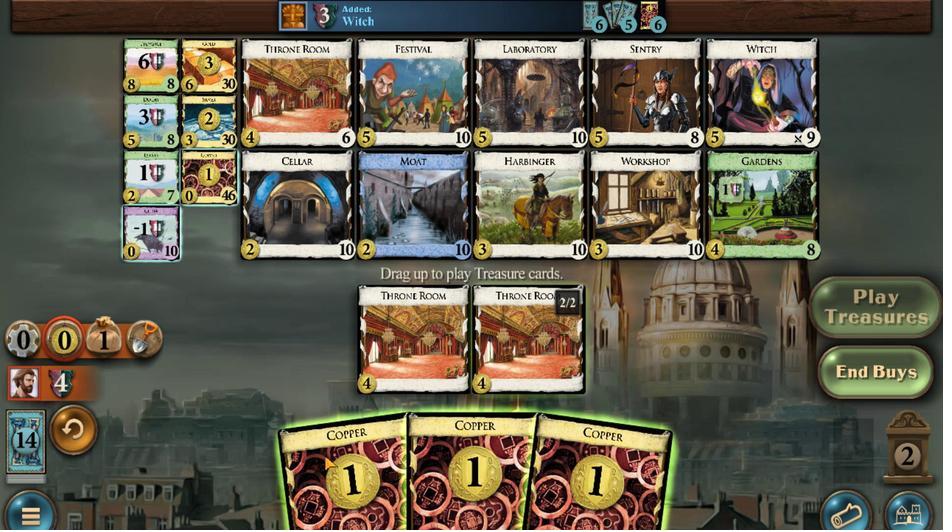
Action: Mouse scrolled (542, 410) with delta (0, 0)
Screenshot: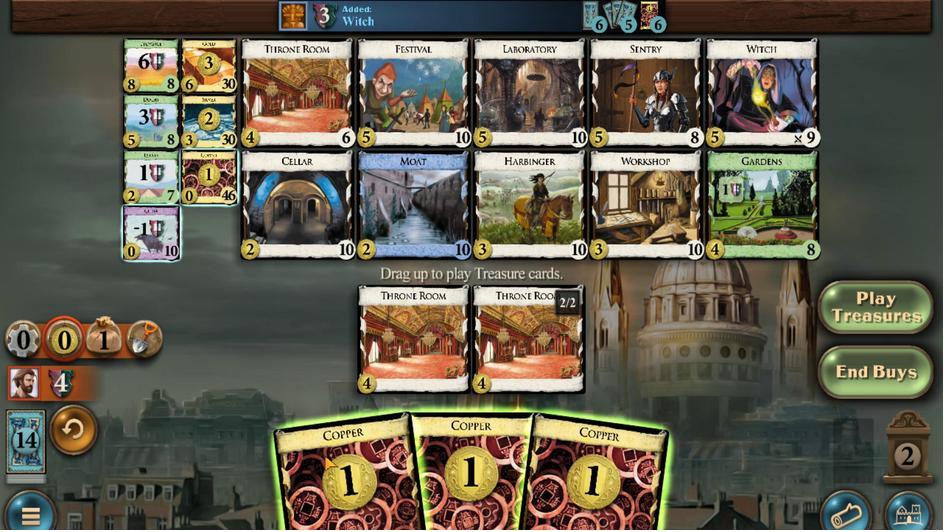 
Action: Mouse moved to (499, 416)
Screenshot: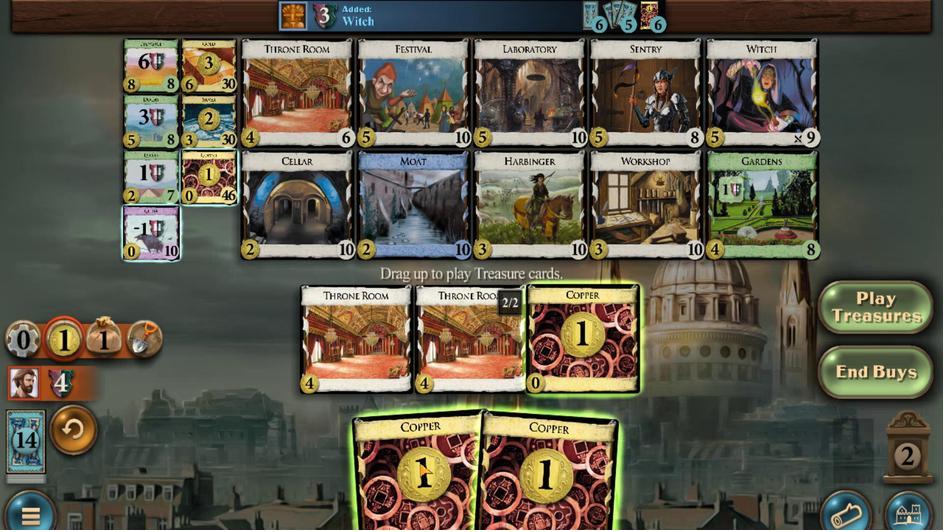
Action: Mouse scrolled (499, 415) with delta (0, 0)
Screenshot: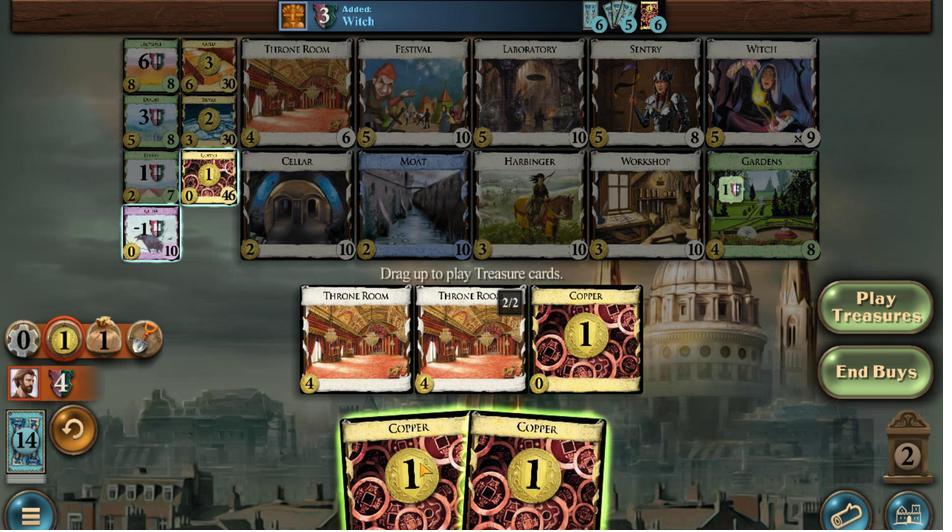 
Action: Mouse moved to (469, 415)
Screenshot: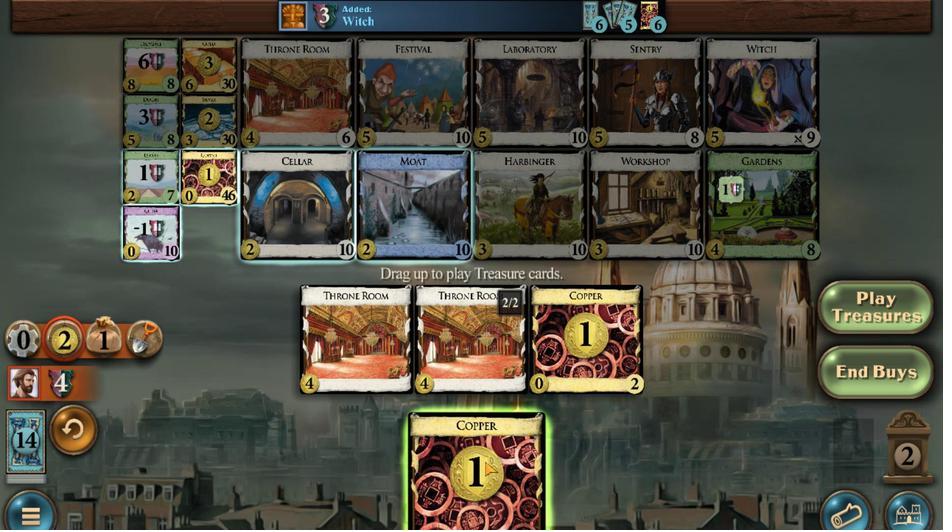 
Action: Mouse scrolled (469, 415) with delta (0, 0)
Screenshot: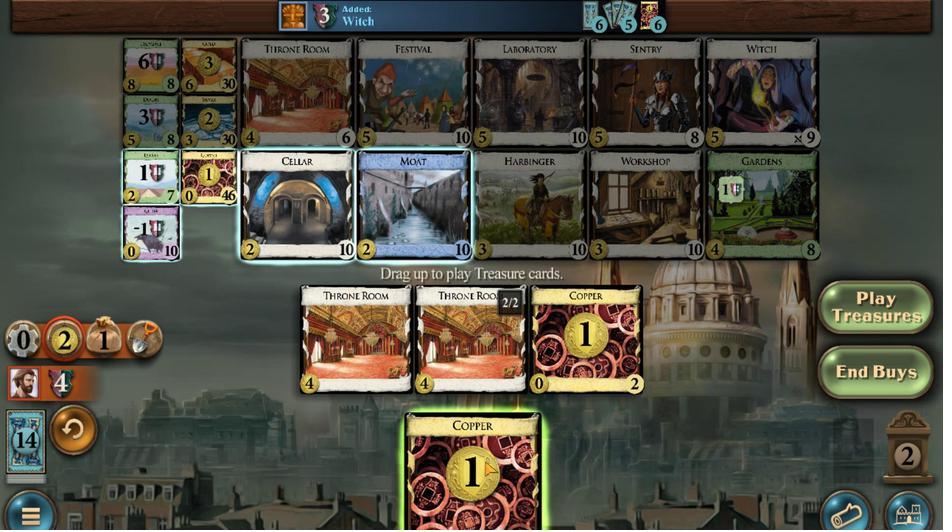 
Action: Mouse moved to (590, 132)
Screenshot: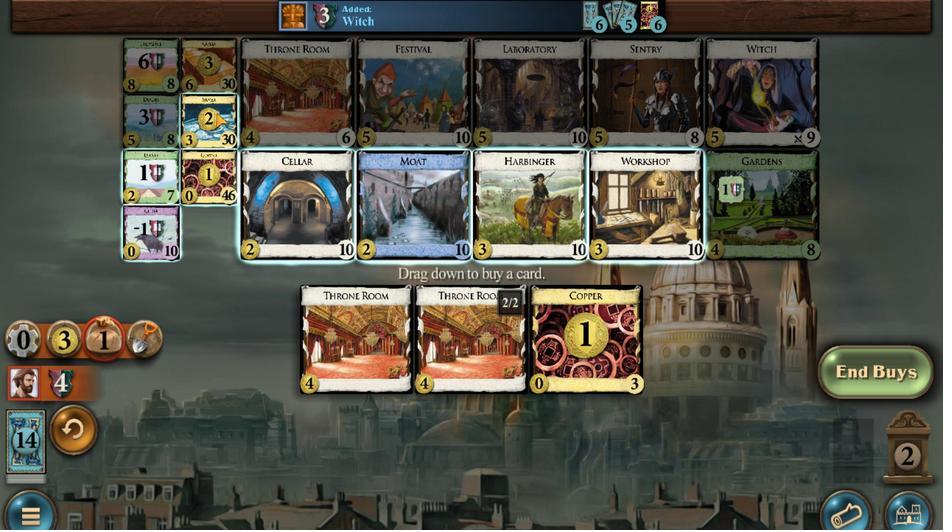 
Action: Mouse scrolled (590, 133) with delta (0, 0)
Screenshot: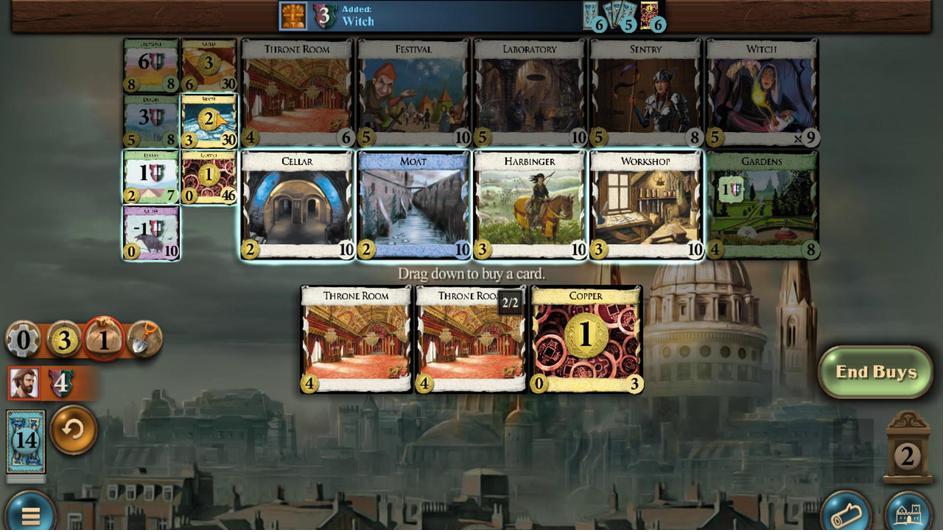 
Action: Mouse scrolled (590, 133) with delta (0, 0)
Screenshot: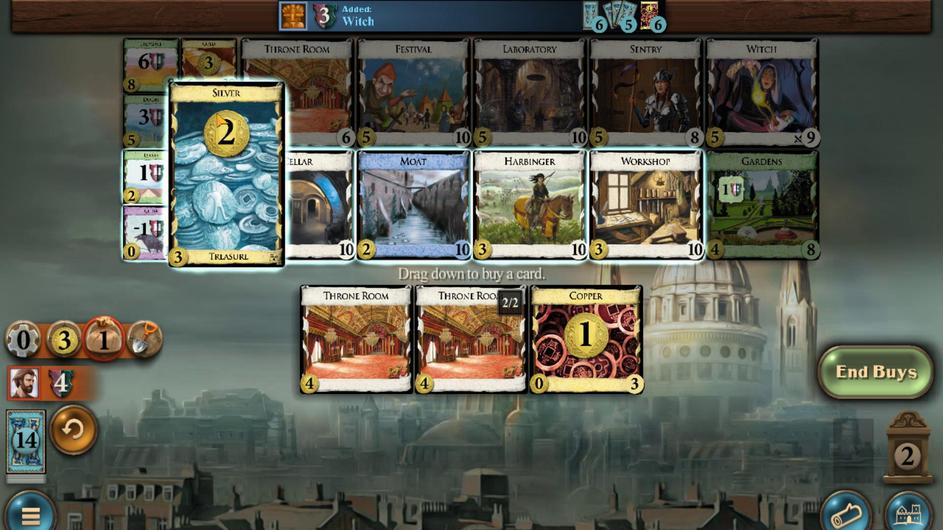 
Action: Mouse scrolled (590, 133) with delta (0, 0)
Screenshot: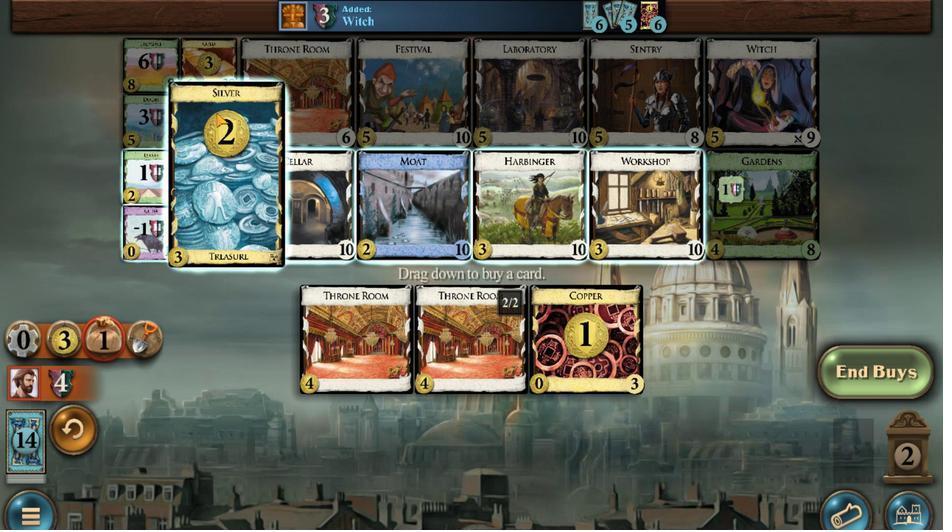 
Action: Mouse scrolled (590, 133) with delta (0, 0)
Screenshot: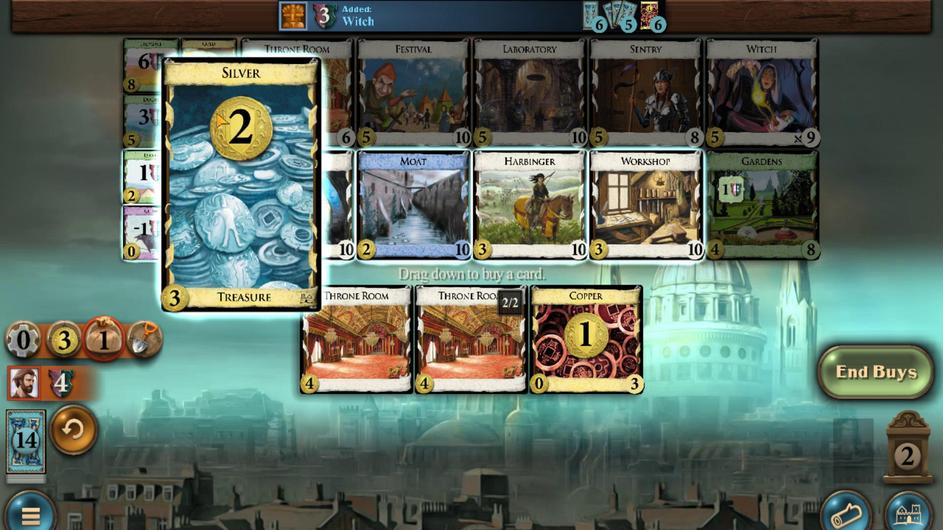
Action: Mouse scrolled (590, 133) with delta (0, 0)
Screenshot: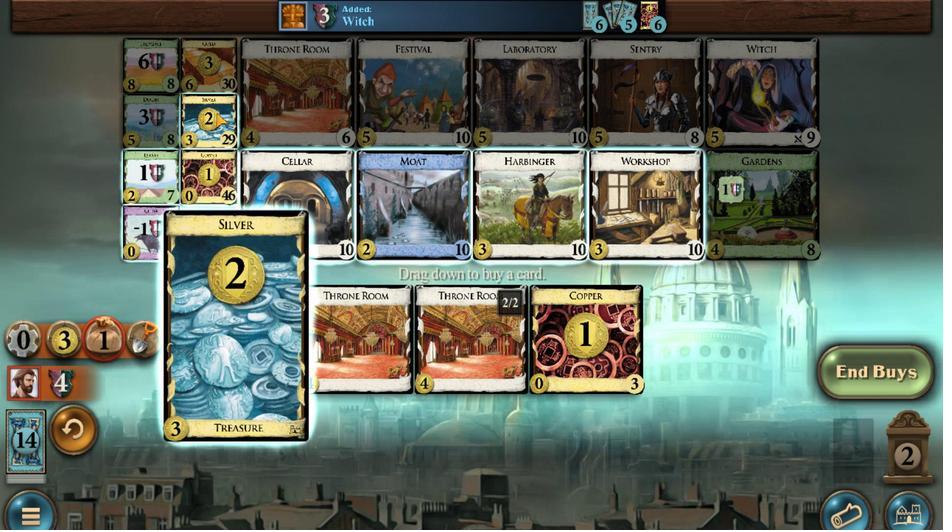 
Action: Mouse moved to (580, 429)
Screenshot: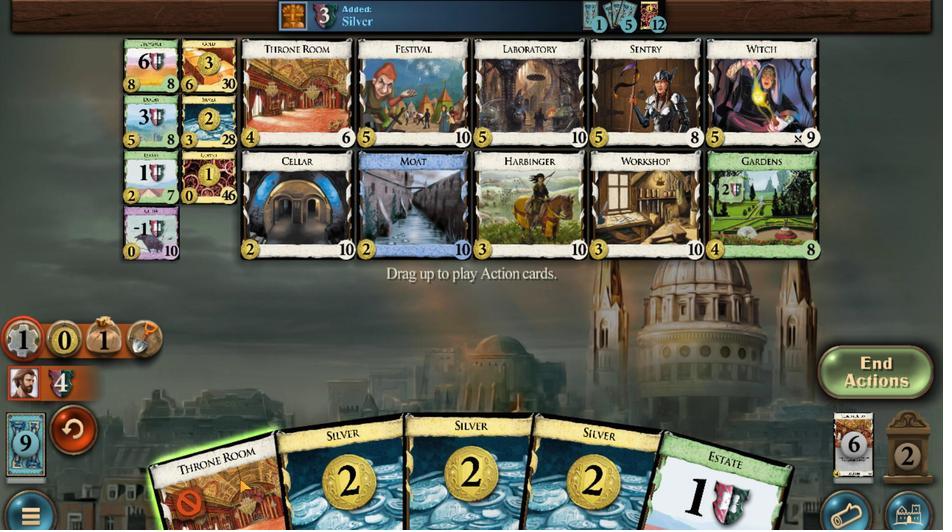 
Action: Mouse scrolled (580, 429) with delta (0, 0)
Screenshot: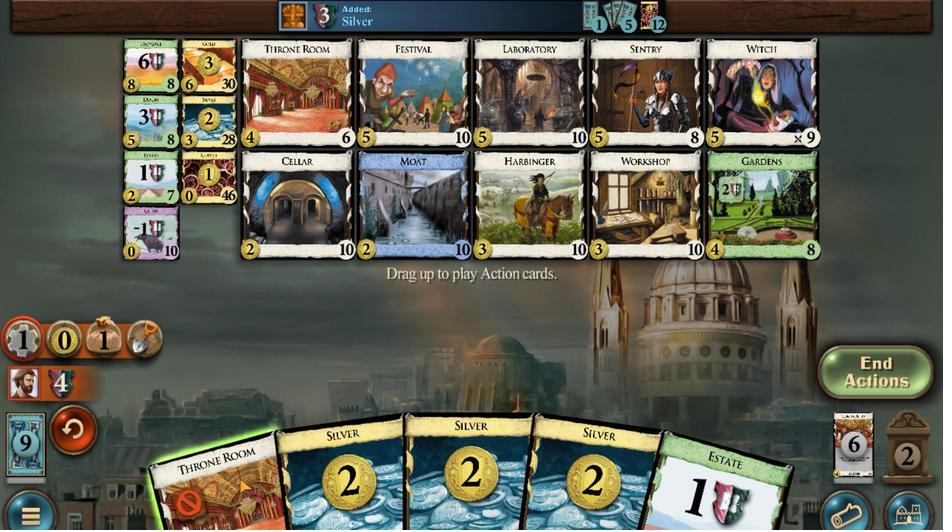 
Action: Mouse moved to (515, 415)
Screenshot: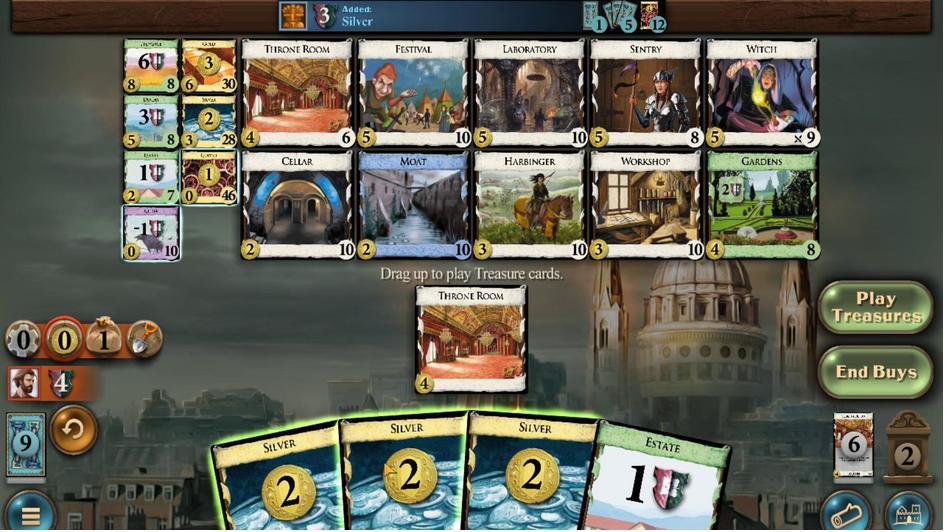 
Action: Mouse scrolled (515, 415) with delta (0, 0)
Screenshot: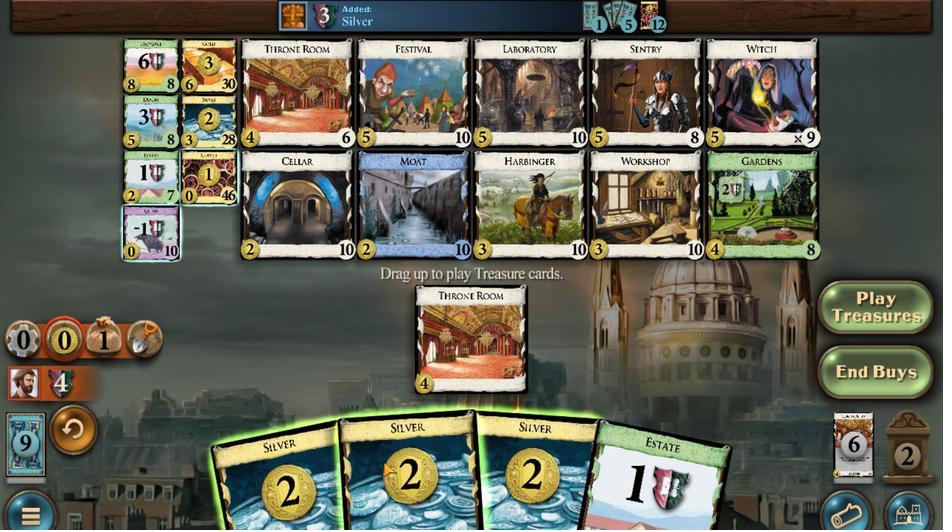 
Action: Mouse moved to (516, 417)
Screenshot: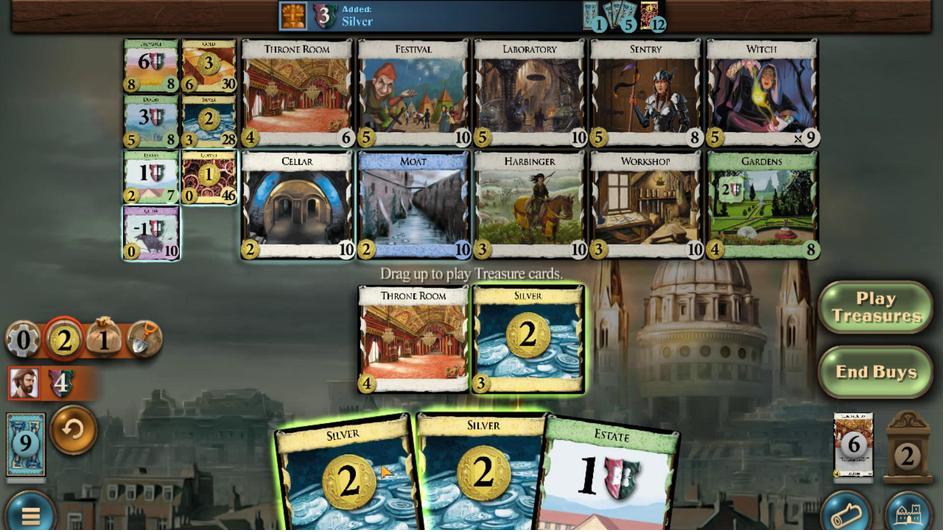 
Action: Mouse scrolled (516, 417) with delta (0, 0)
Screenshot: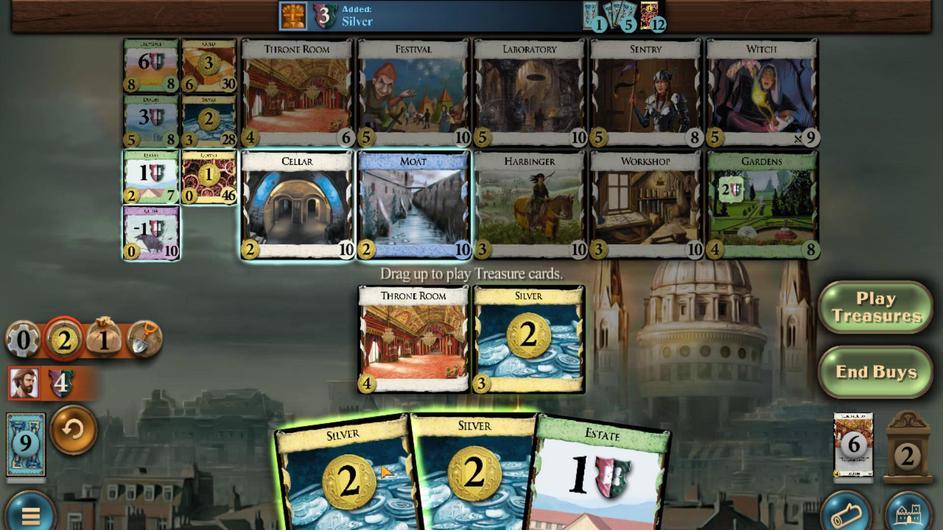 
Action: Mouse scrolled (516, 417) with delta (0, 0)
Screenshot: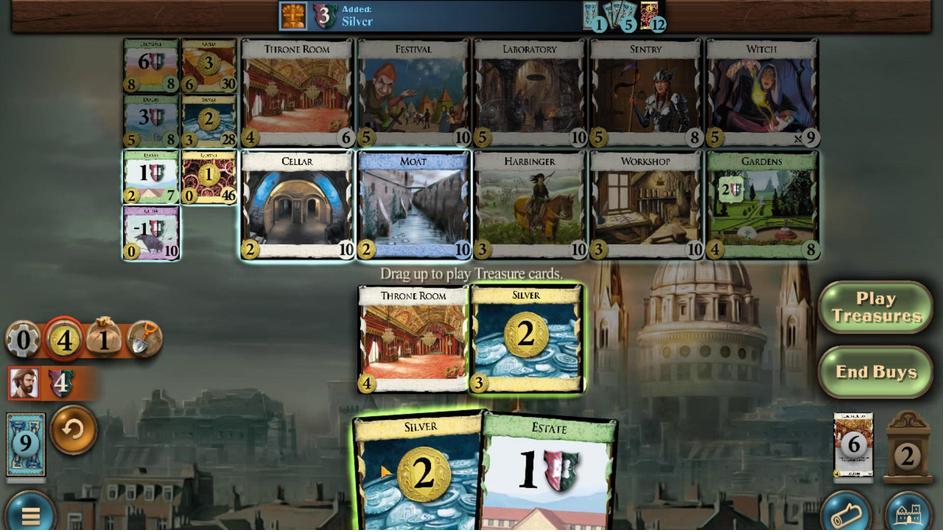 
Action: Mouse moved to (587, 91)
Screenshot: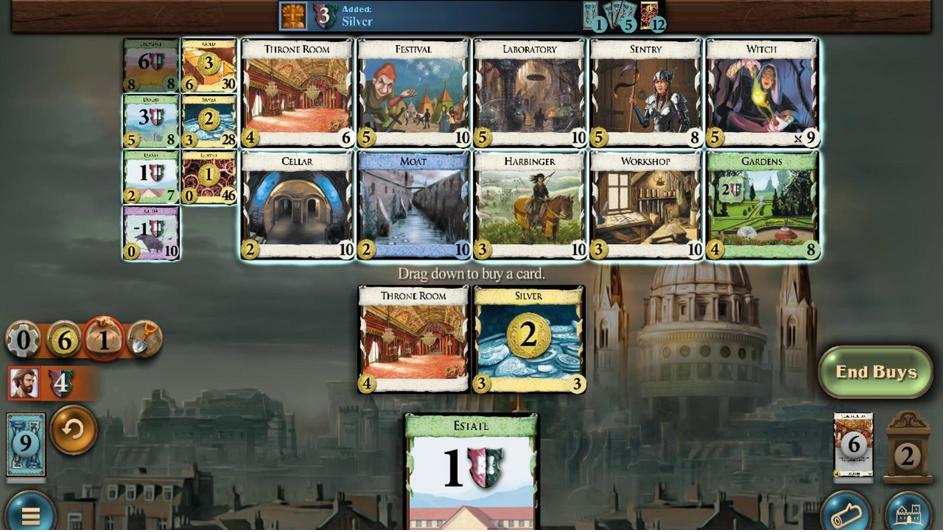 
Action: Mouse scrolled (587, 91) with delta (0, 0)
Screenshot: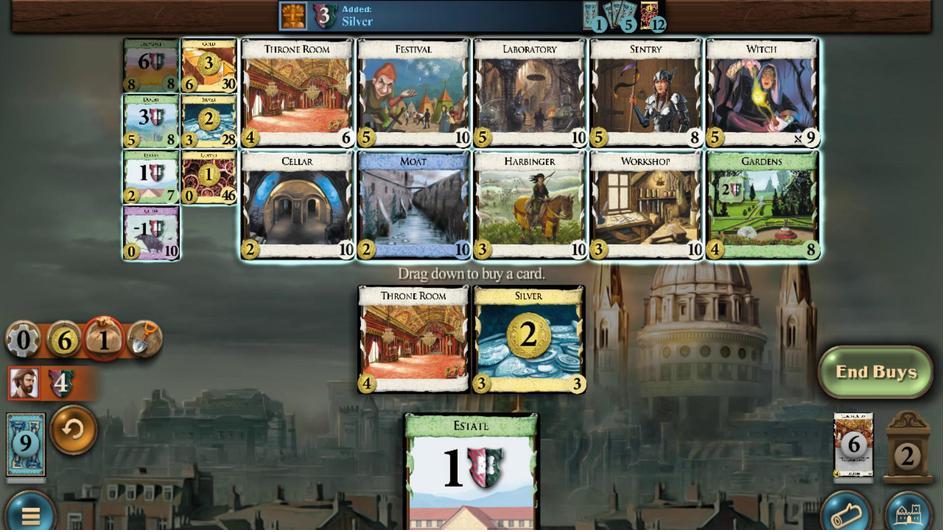 
Action: Mouse scrolled (587, 91) with delta (0, 0)
Screenshot: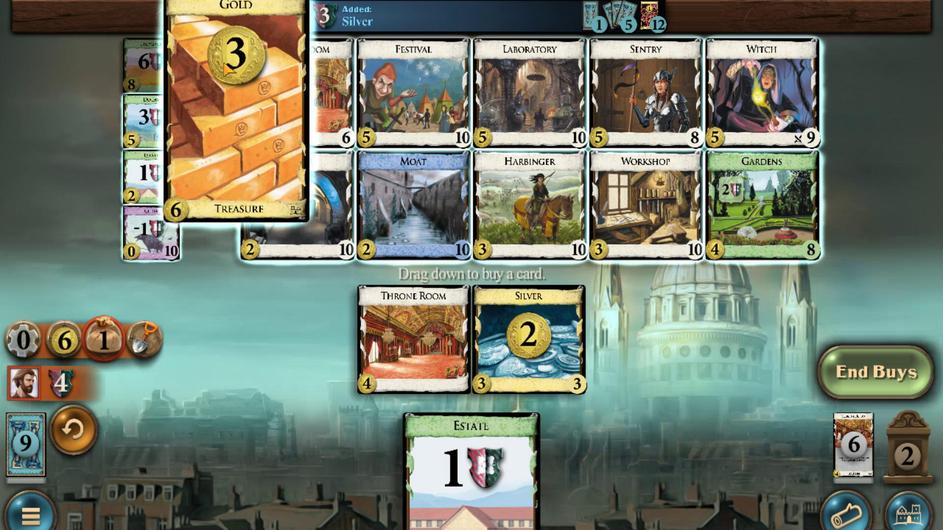 
Action: Mouse scrolled (587, 91) with delta (0, 0)
Screenshot: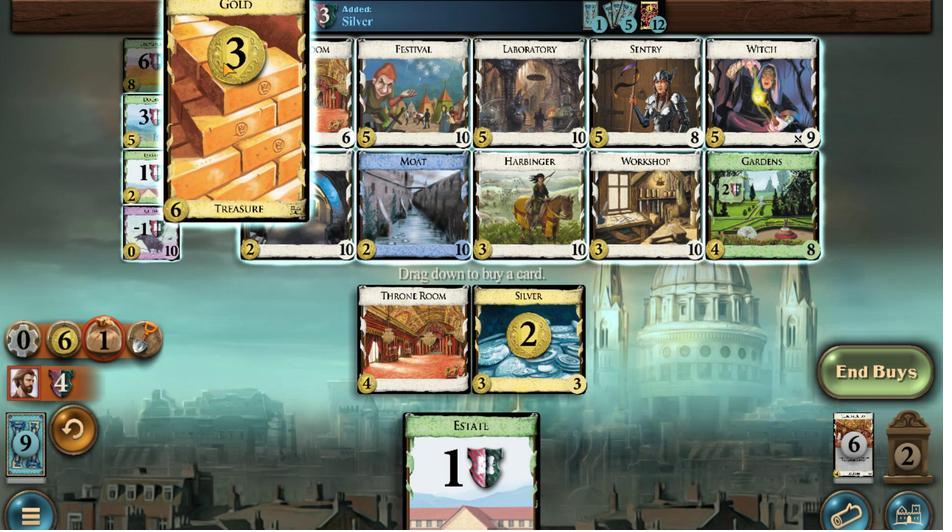 
Action: Mouse scrolled (587, 91) with delta (0, 0)
Screenshot: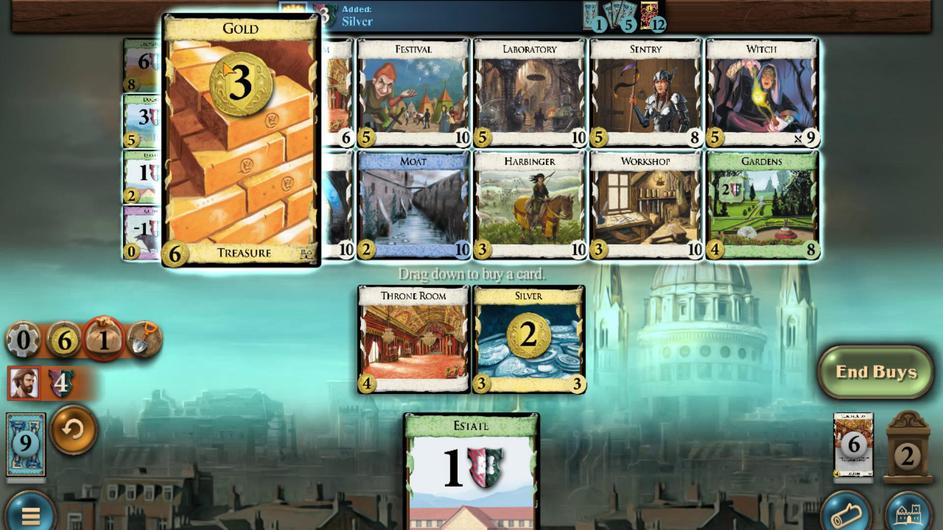 
Action: Mouse scrolled (587, 91) with delta (0, 0)
Screenshot: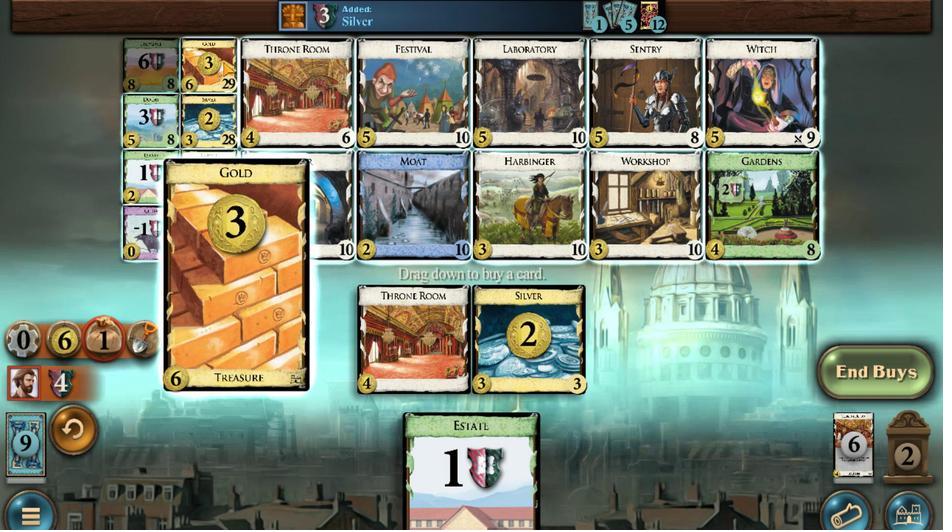 
Action: Mouse moved to (583, 424)
Screenshot: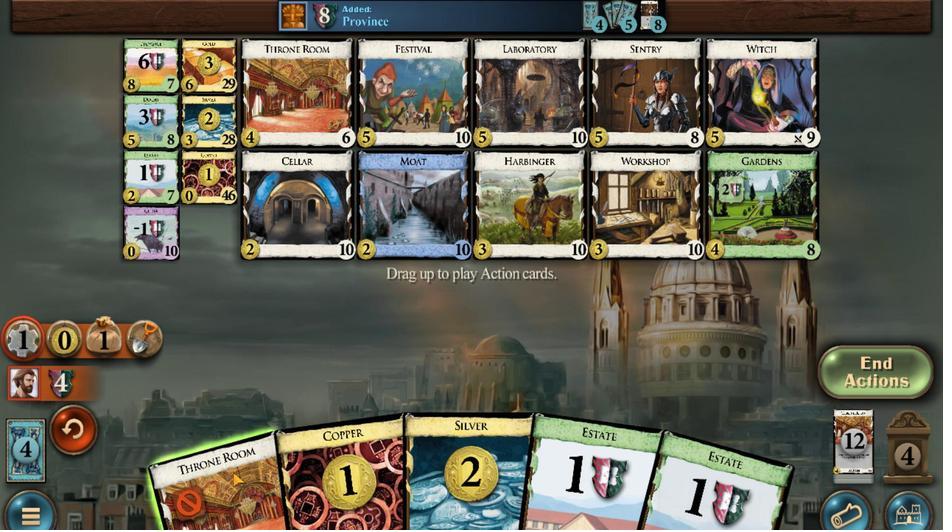 
Action: Mouse scrolled (583, 423) with delta (0, 0)
Screenshot: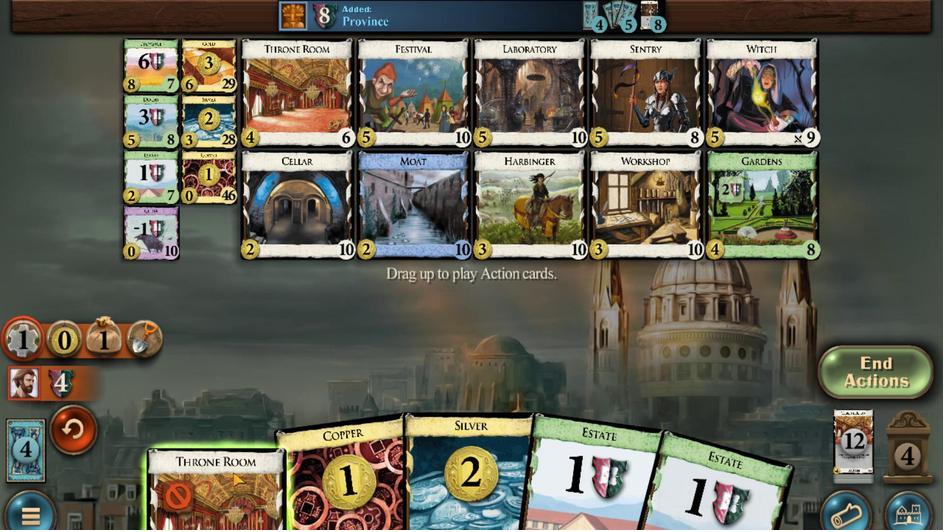 
Action: Mouse moved to (564, 424)
Screenshot: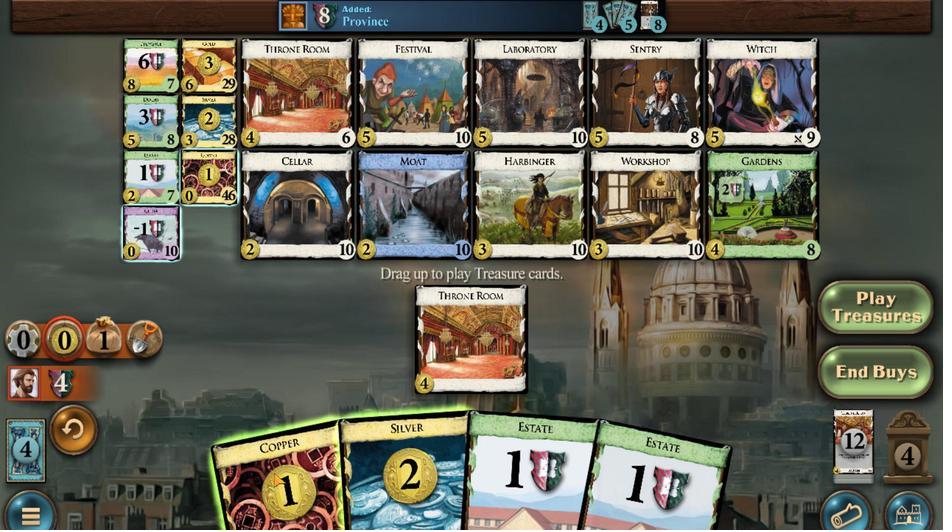 
Action: Mouse scrolled (564, 424) with delta (0, 0)
Screenshot: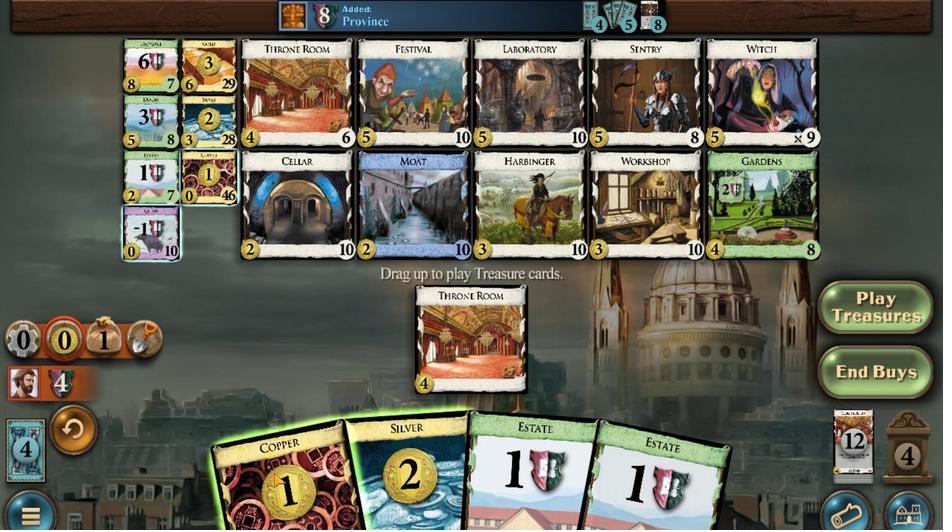 
Action: Mouse moved to (525, 428)
Screenshot: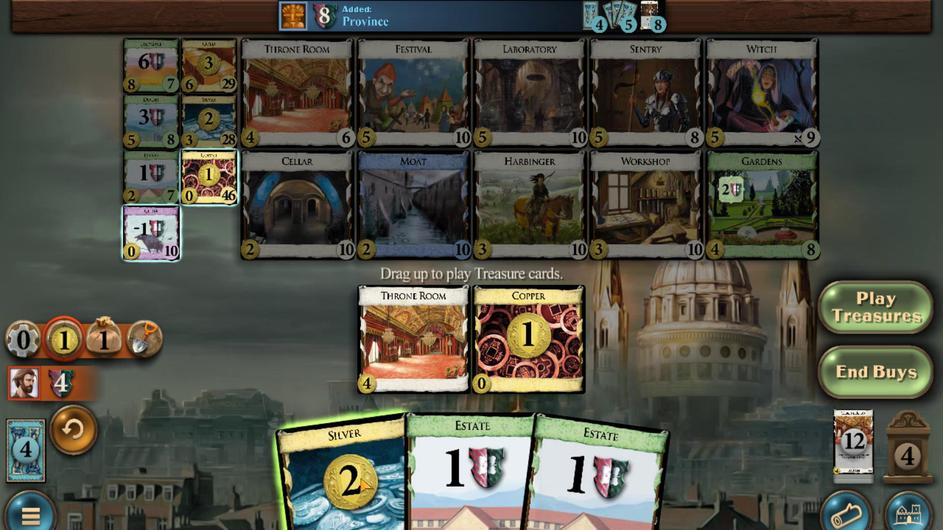 
Action: Mouse scrolled (525, 428) with delta (0, 0)
Screenshot: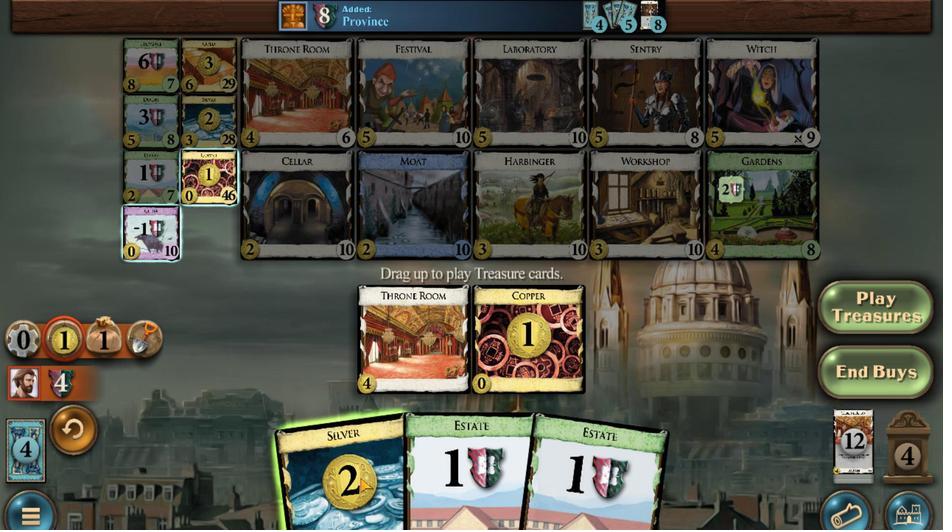 
Action: Mouse moved to (596, 133)
Screenshot: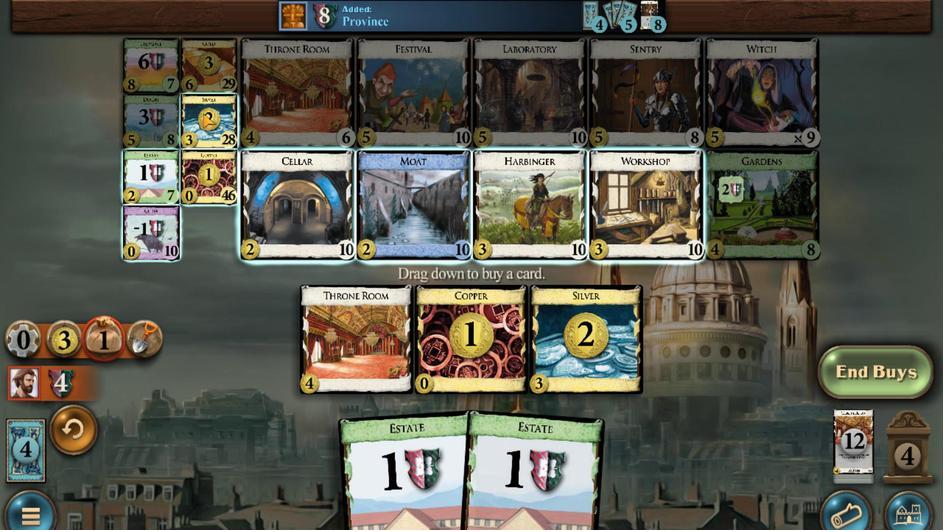 
Action: Mouse scrolled (596, 133) with delta (0, 0)
Screenshot: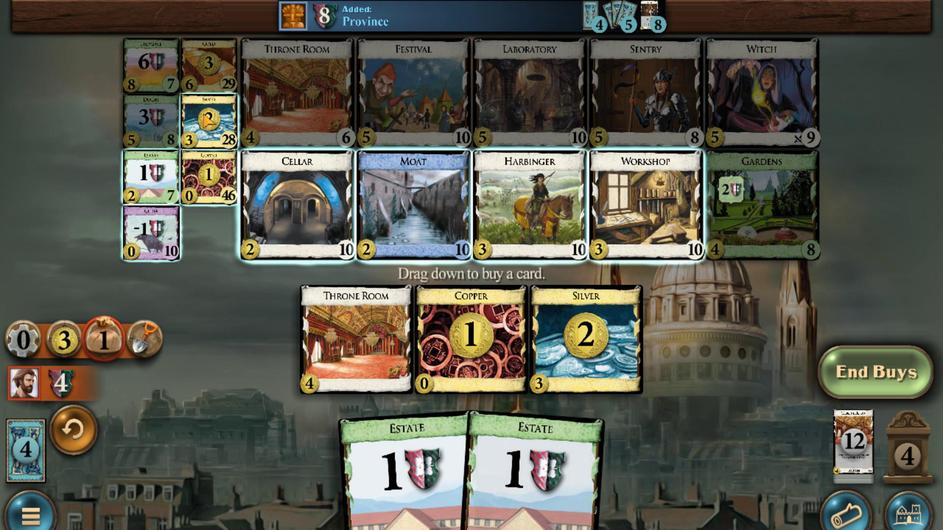 
Action: Mouse scrolled (596, 133) with delta (0, 0)
Screenshot: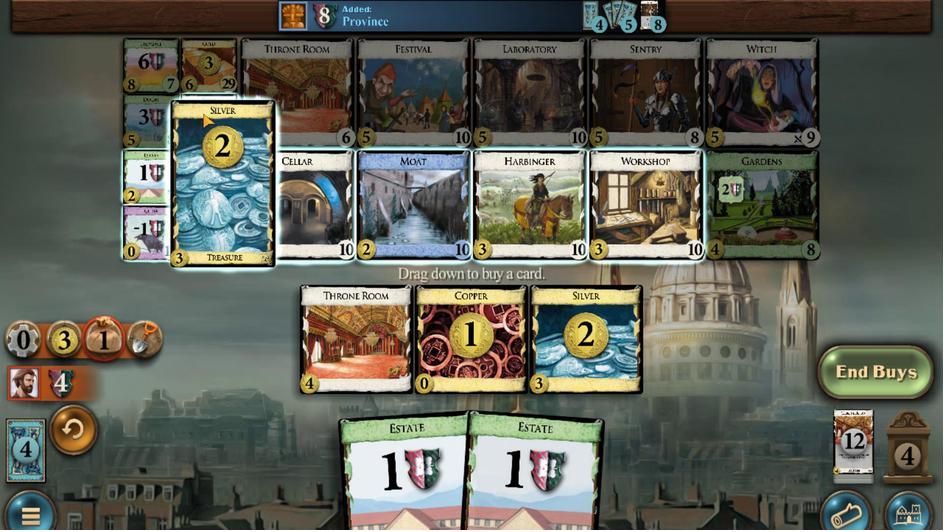 
Action: Mouse scrolled (596, 133) with delta (0, 0)
Screenshot: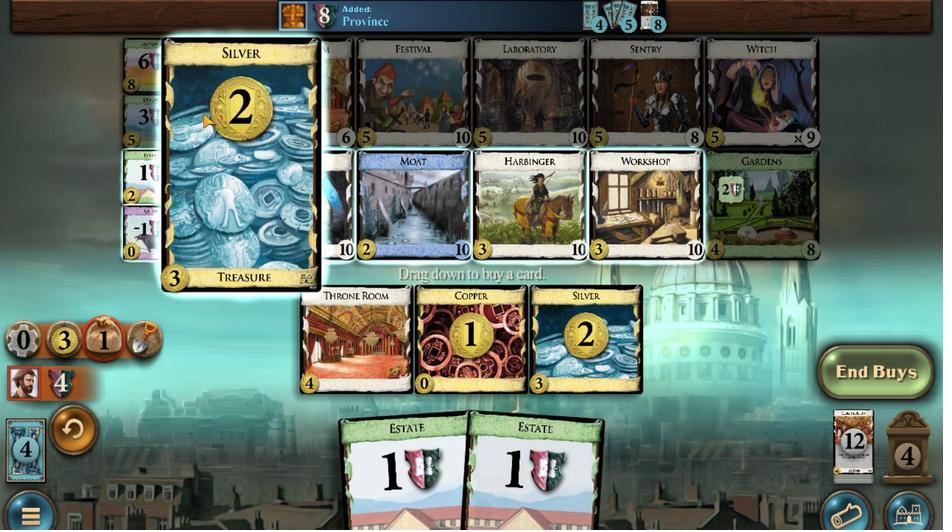 
Action: Mouse scrolled (596, 133) with delta (0, 0)
Screenshot: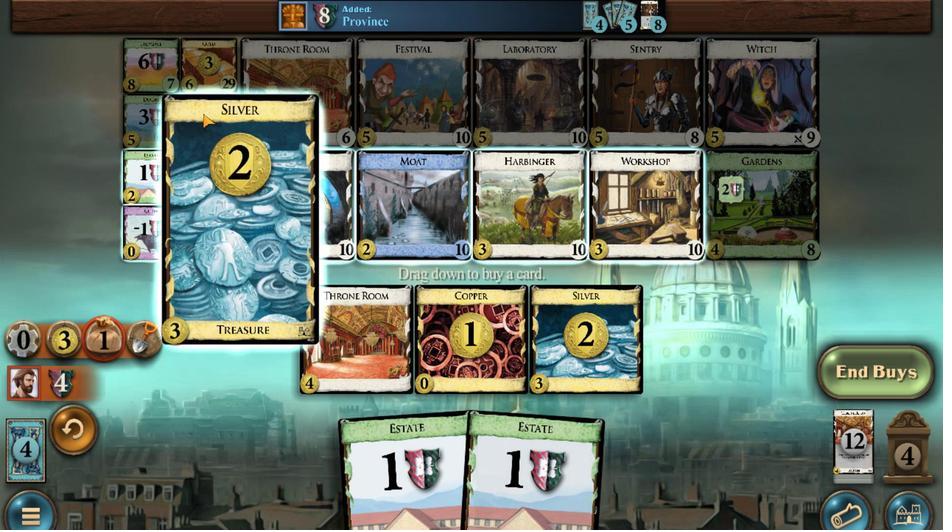 
Action: Mouse scrolled (596, 133) with delta (0, 0)
Screenshot: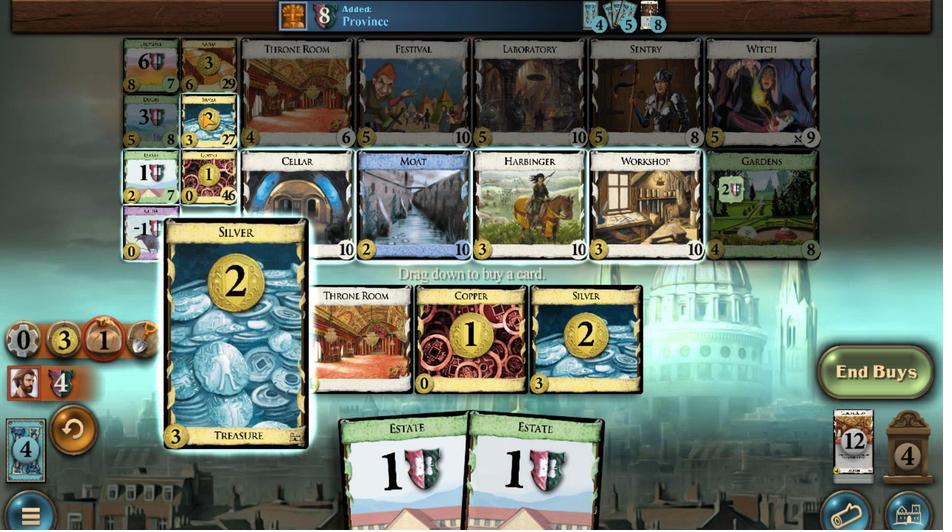 
Action: Mouse moved to (444, 404)
Screenshot: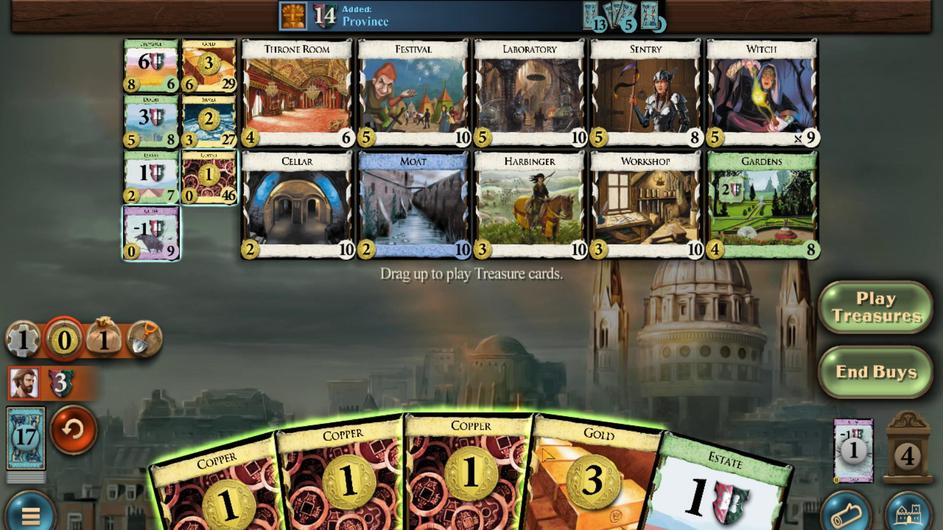 
Action: Mouse scrolled (444, 404) with delta (0, 0)
Screenshot: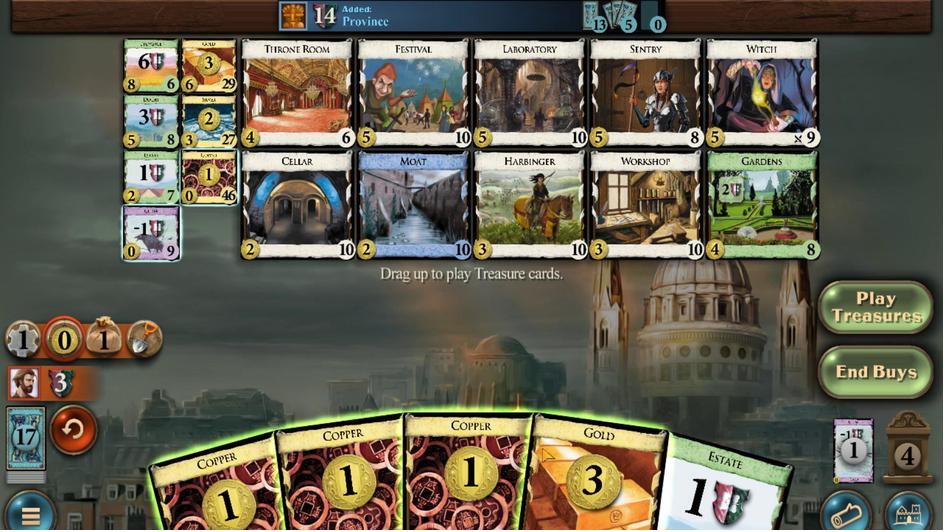 
Action: Mouse moved to (461, 405)
Screenshot: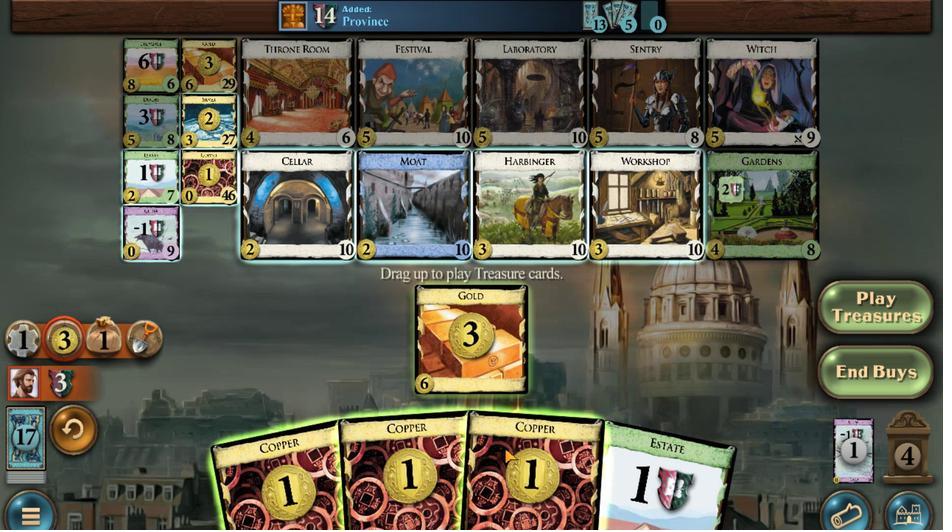
Action: Mouse scrolled (461, 405) with delta (0, 0)
Screenshot: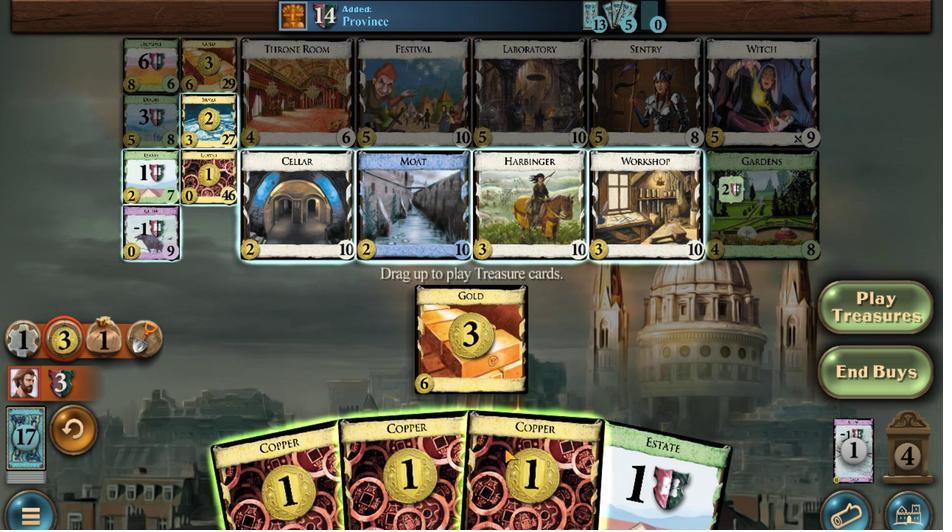 
Action: Mouse moved to (482, 400)
Screenshot: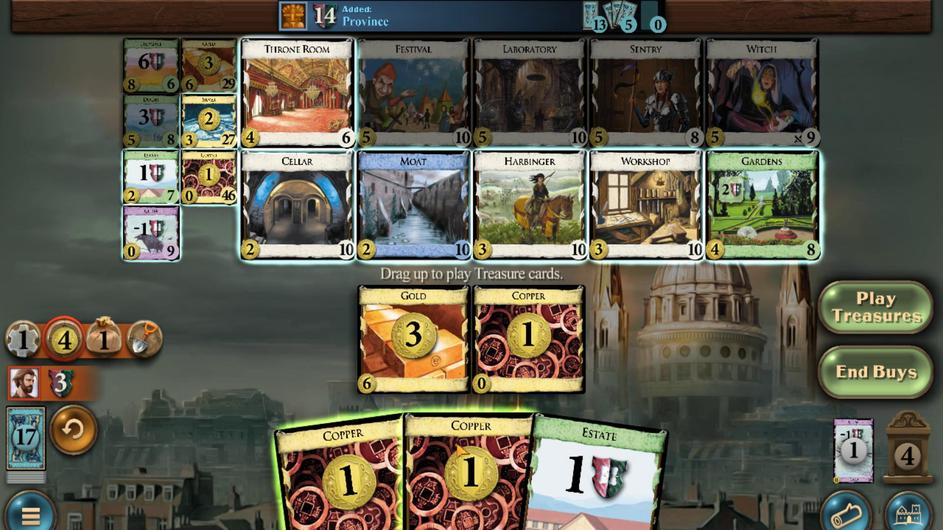 
Action: Mouse scrolled (482, 400) with delta (0, 0)
Screenshot: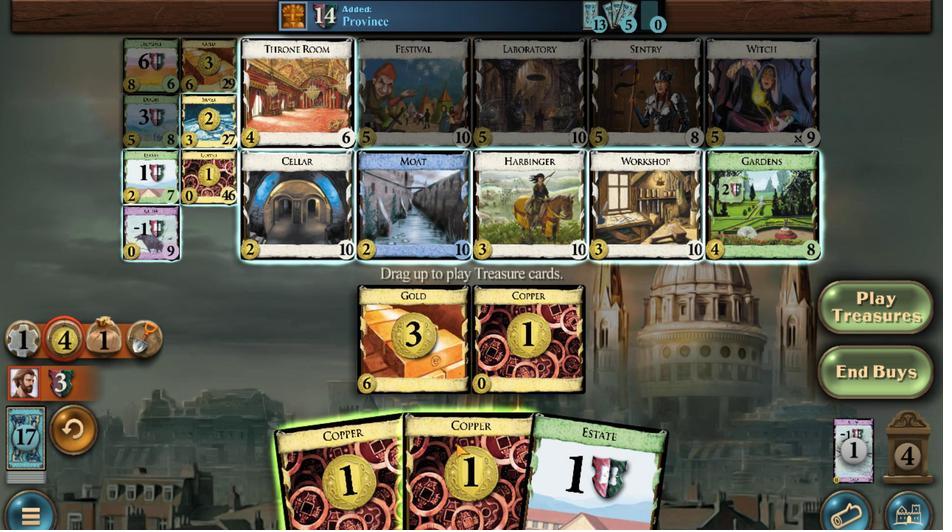 
Action: Mouse moved to (513, 399)
Screenshot: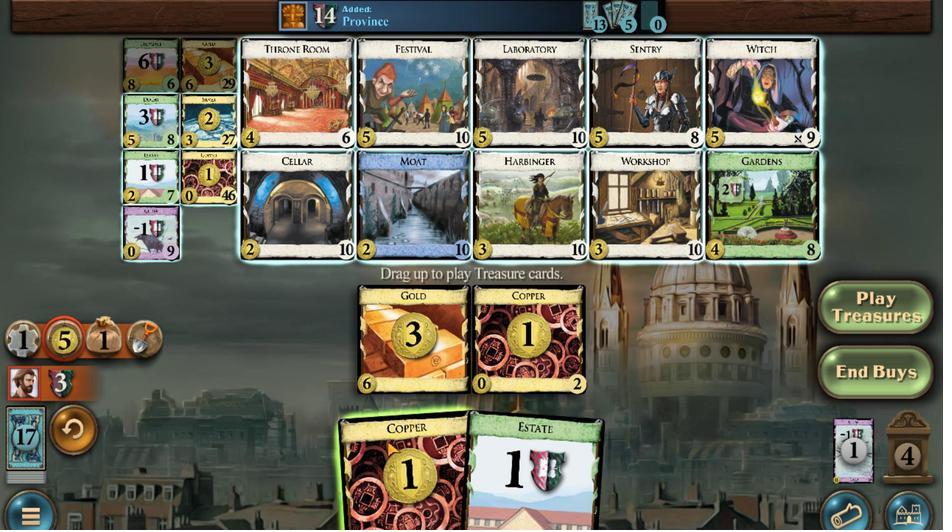 
Action: Mouse scrolled (513, 399) with delta (0, 0)
Screenshot: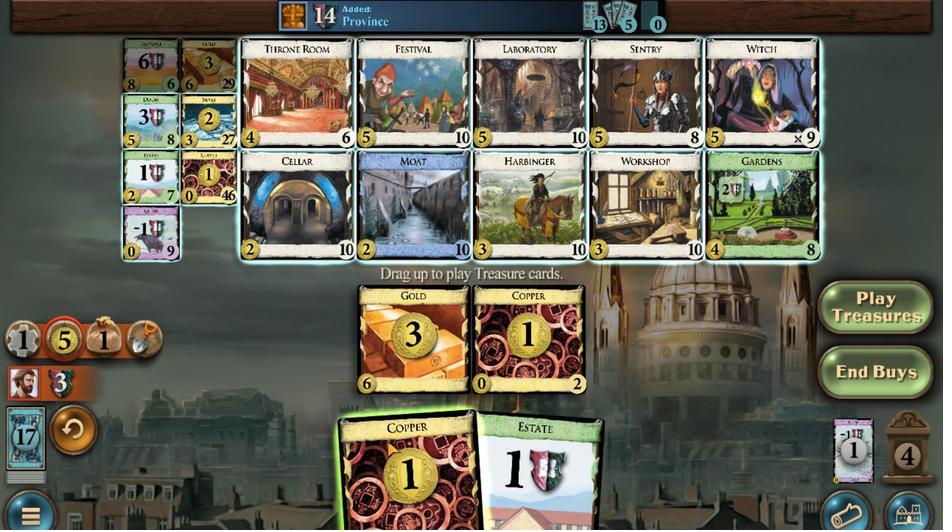 
Action: Mouse moved to (588, 97)
Screenshot: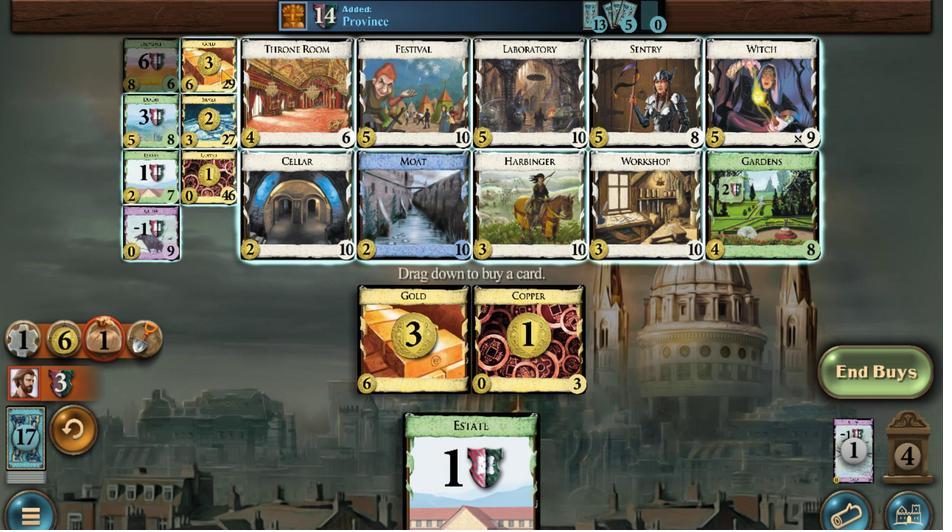 
Action: Mouse scrolled (588, 97) with delta (0, 0)
Screenshot: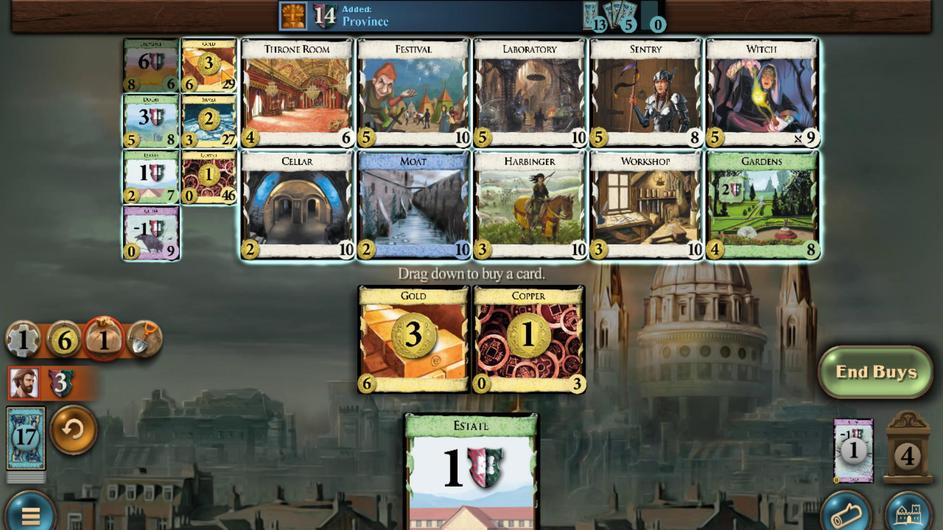 
Action: Mouse scrolled (588, 97) with delta (0, 0)
Screenshot: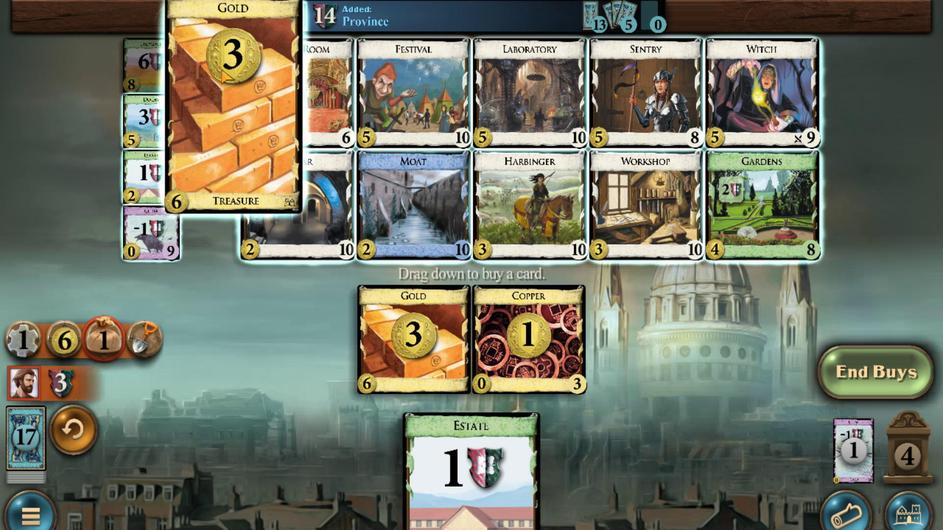 
Action: Mouse scrolled (588, 97) with delta (0, 0)
Screenshot: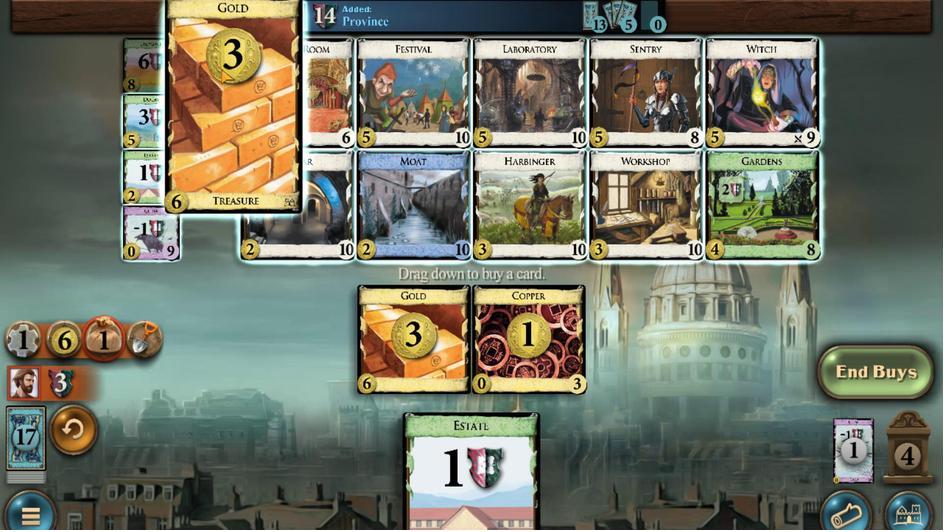 
Action: Mouse scrolled (588, 97) with delta (0, 0)
Screenshot: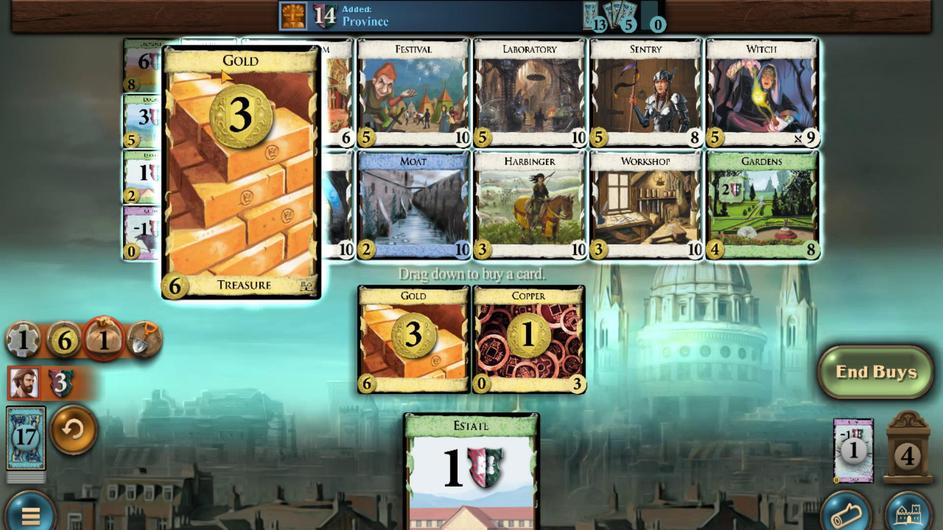 
Action: Mouse scrolled (588, 97) with delta (0, 0)
Screenshot: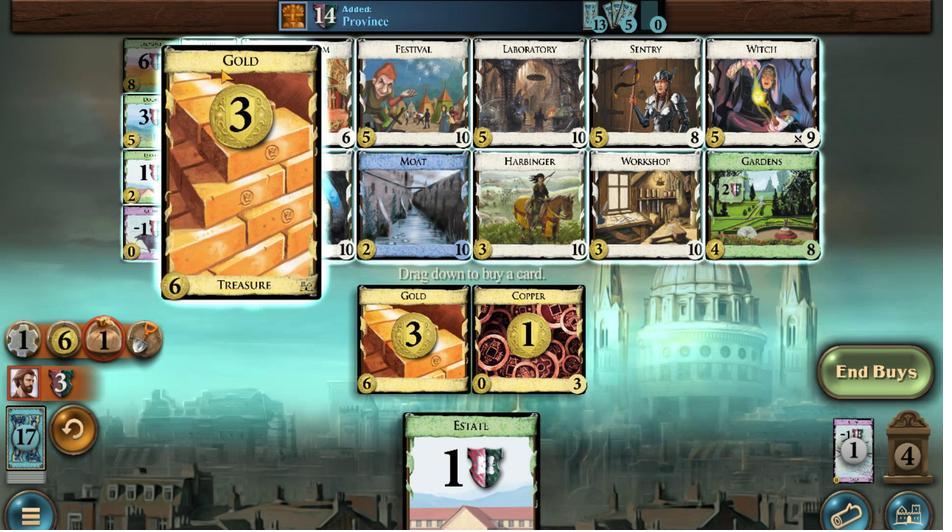 
Action: Mouse scrolled (588, 97) with delta (0, 0)
Screenshot: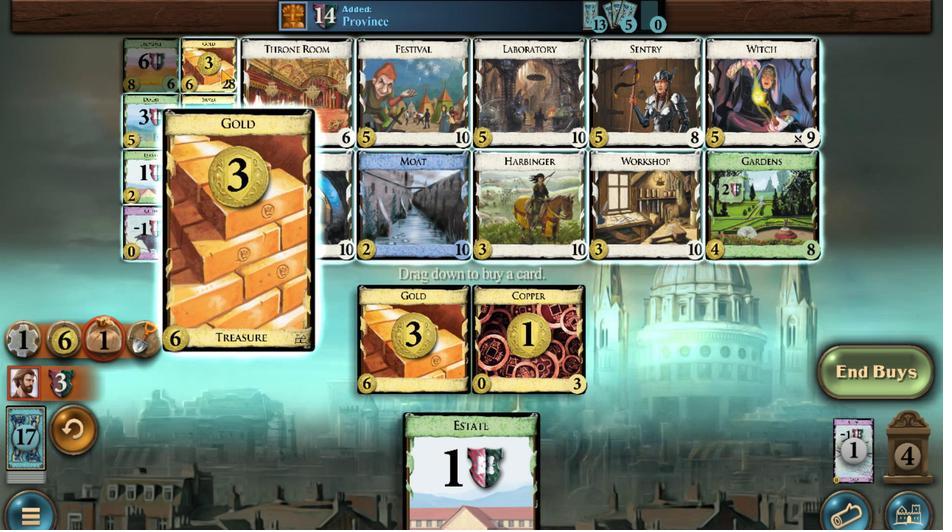 
Action: Mouse scrolled (588, 97) with delta (0, 0)
Screenshot: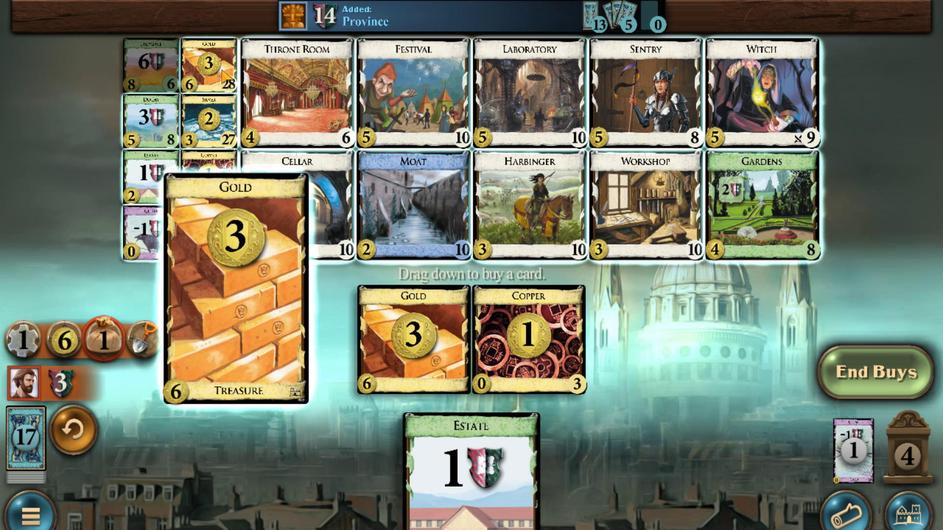 
Action: Mouse moved to (592, 443)
Screenshot: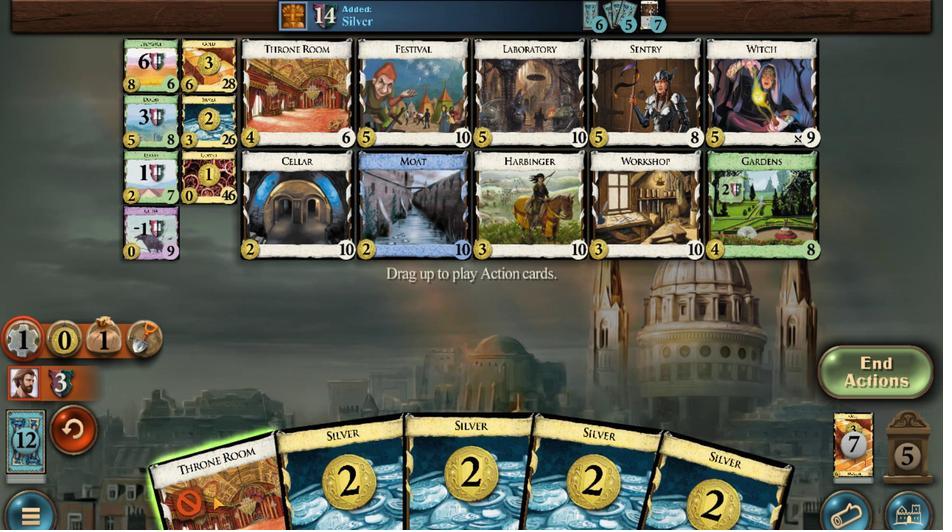 
Action: Mouse scrolled (592, 442) with delta (0, 0)
Screenshot: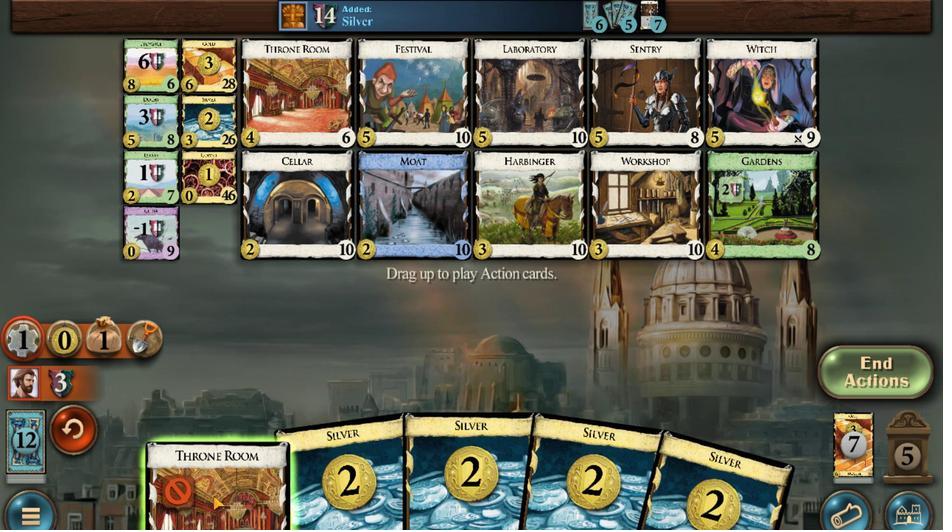 
Action: Mouse moved to (555, 418)
Screenshot: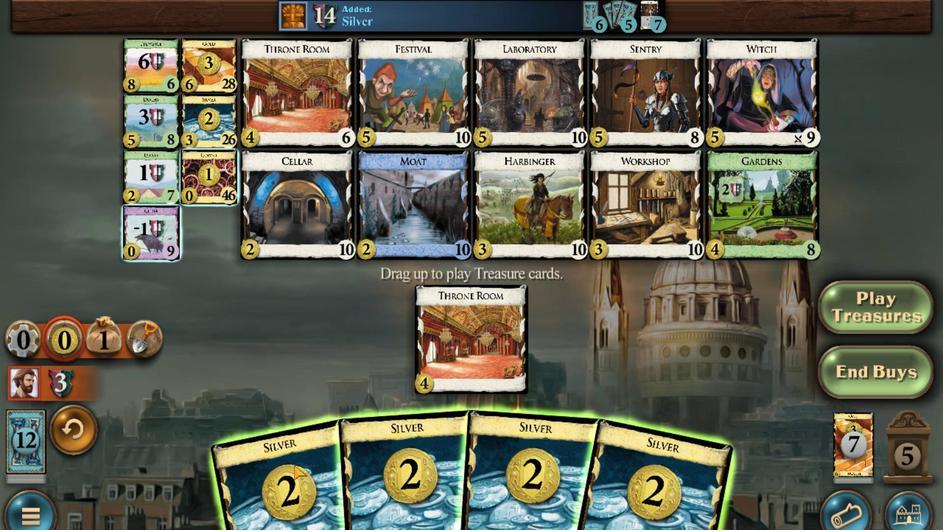 
Action: Mouse scrolled (555, 417) with delta (0, 0)
Screenshot: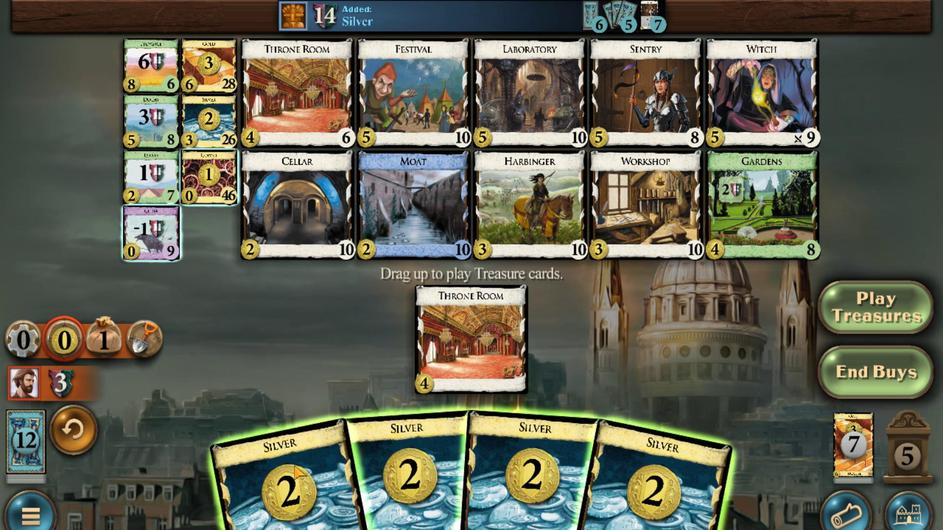 
Action: Mouse moved to (522, 418)
Screenshot: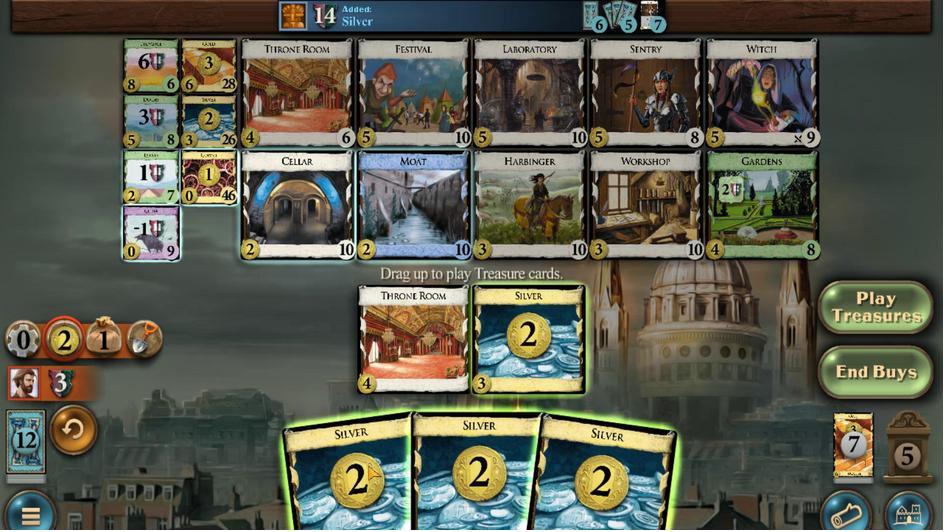 
Action: Mouse scrolled (522, 418) with delta (0, 0)
Screenshot: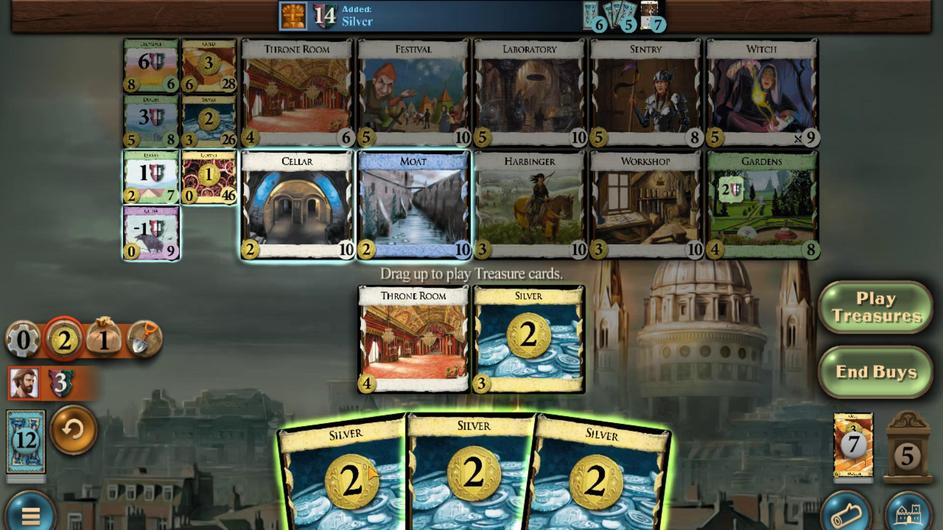 
Action: Mouse moved to (491, 415)
Screenshot: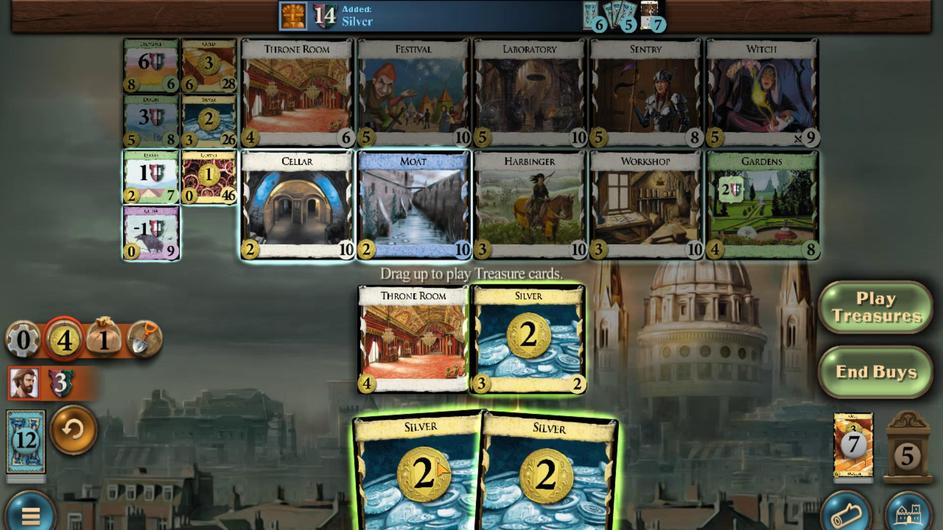 
Action: Mouse scrolled (491, 415) with delta (0, 0)
Screenshot: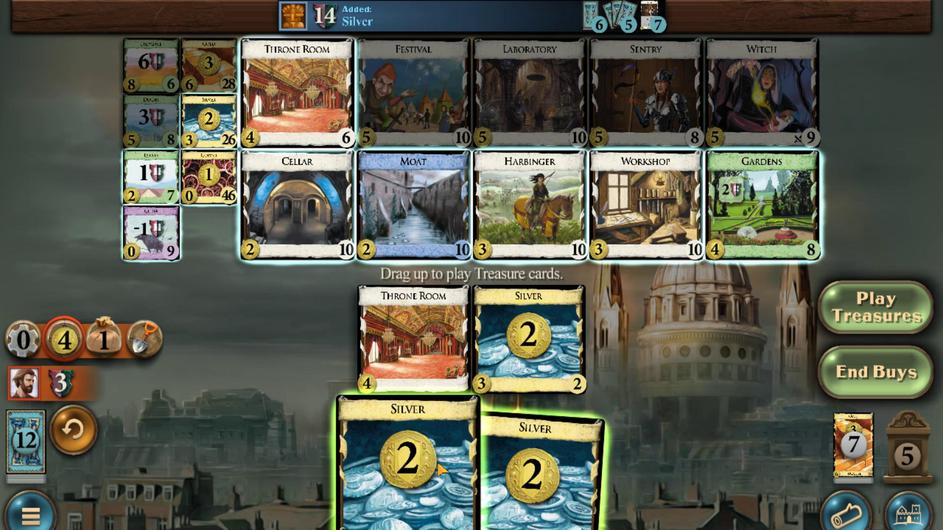 
Action: Mouse moved to (478, 415)
Screenshot: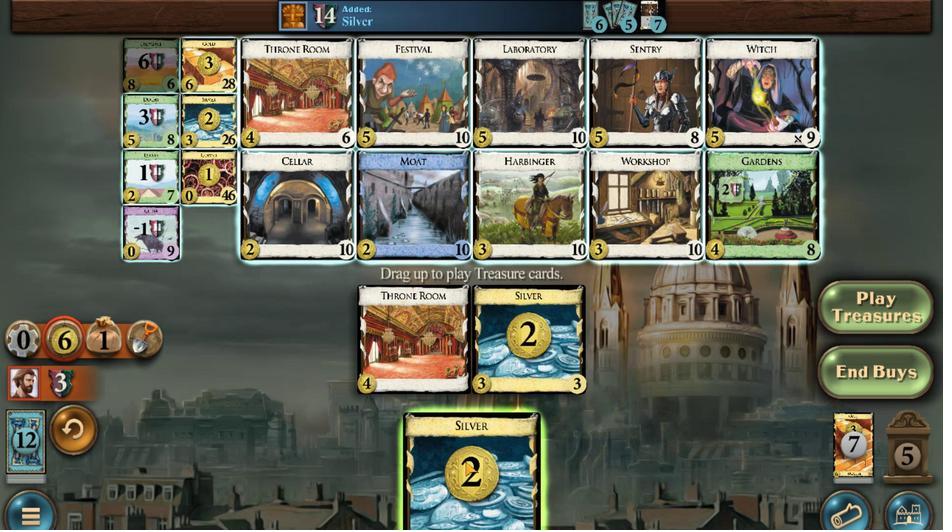 
Action: Mouse scrolled (478, 415) with delta (0, 0)
Screenshot: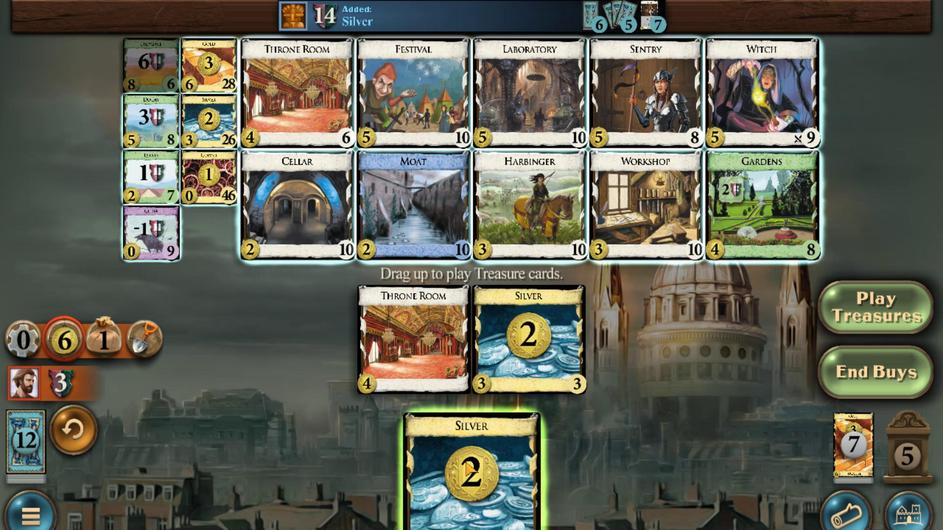
Action: Mouse moved to (614, 91)
Screenshot: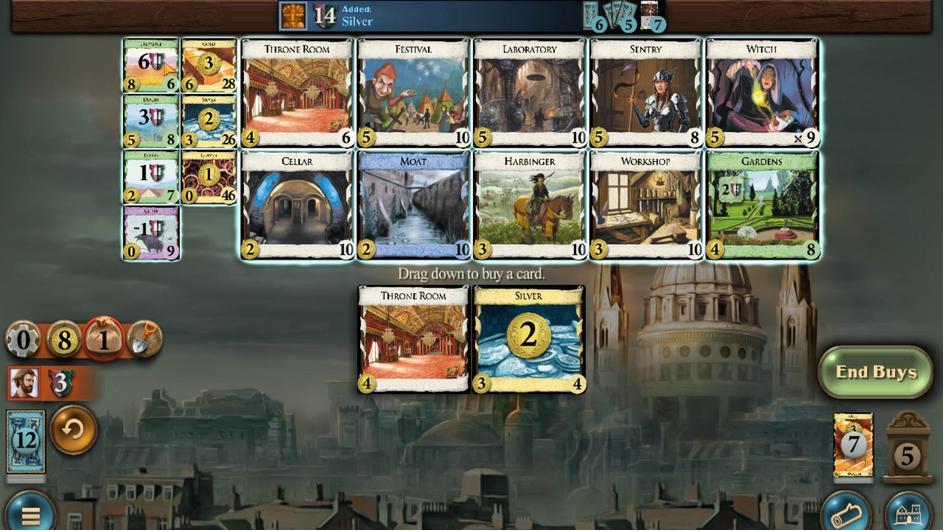 
Action: Mouse scrolled (614, 91) with delta (0, 0)
Screenshot: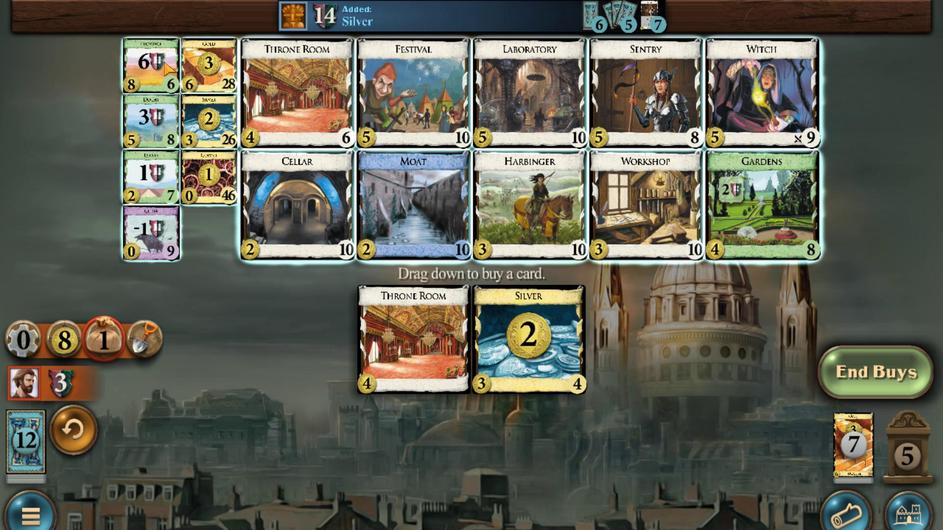 
Action: Mouse scrolled (614, 91) with delta (0, 0)
Screenshot: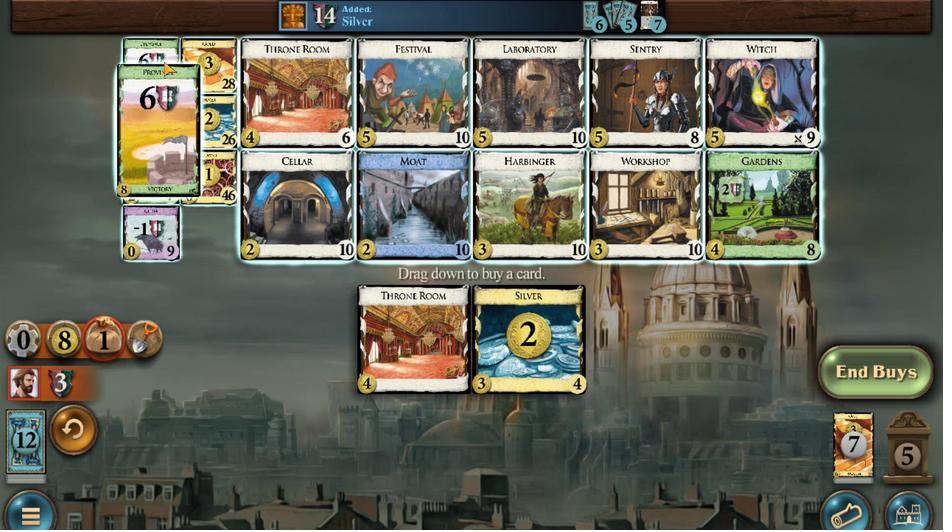 
Action: Mouse scrolled (614, 91) with delta (0, 0)
Screenshot: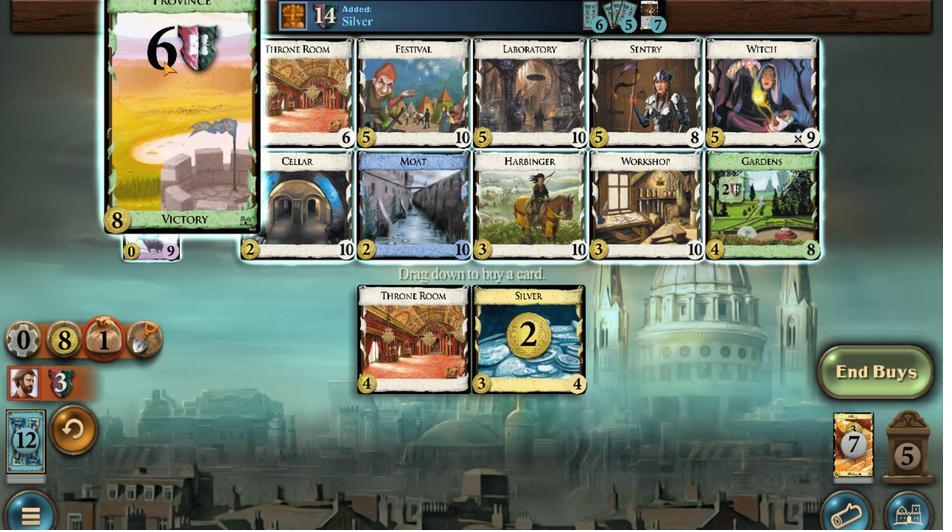 
Action: Mouse scrolled (614, 91) with delta (0, 0)
Screenshot: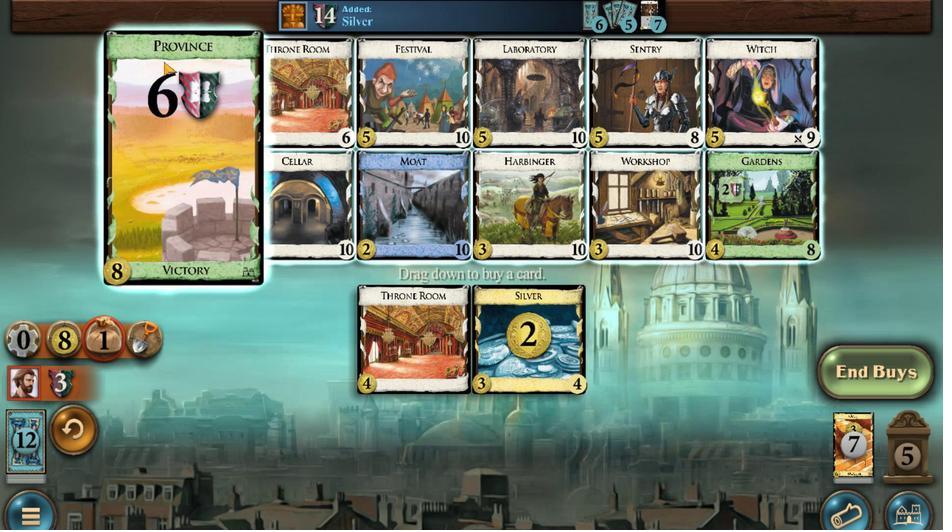 
Action: Mouse scrolled (614, 91) with delta (0, 0)
Screenshot: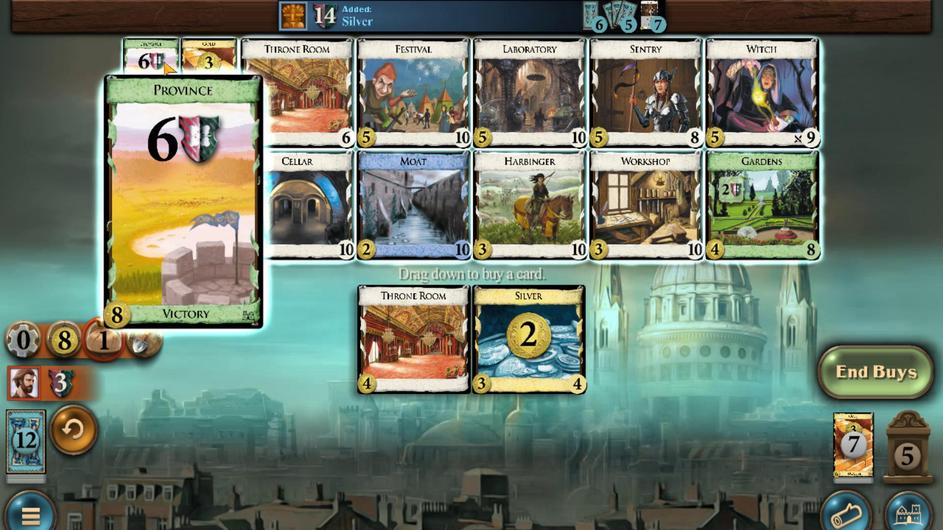 
Action: Mouse scrolled (614, 91) with delta (0, 0)
Screenshot: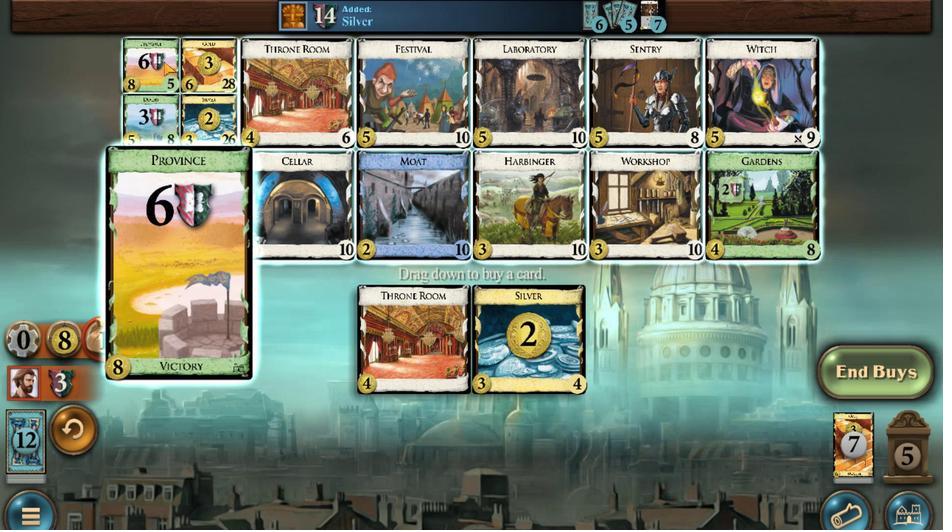 
Action: Mouse moved to (579, 433)
Screenshot: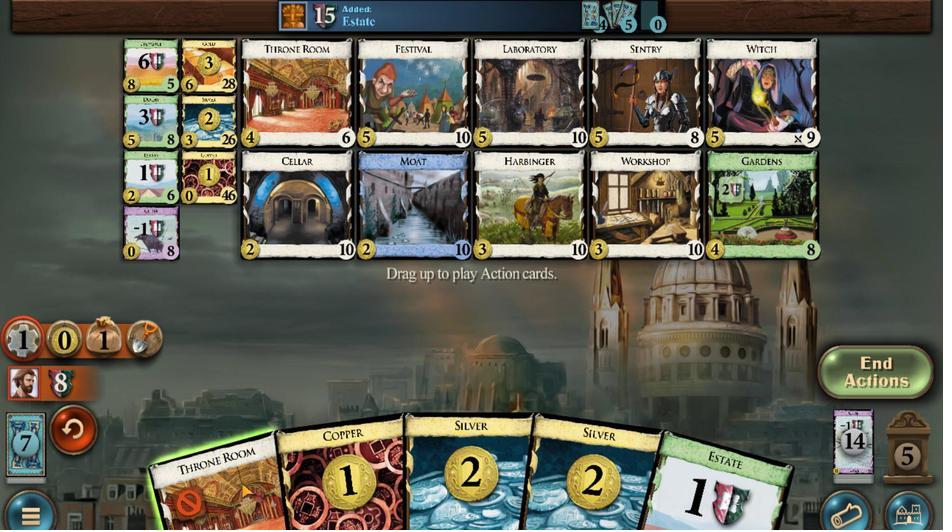 
Action: Mouse scrolled (579, 433) with delta (0, 0)
Screenshot: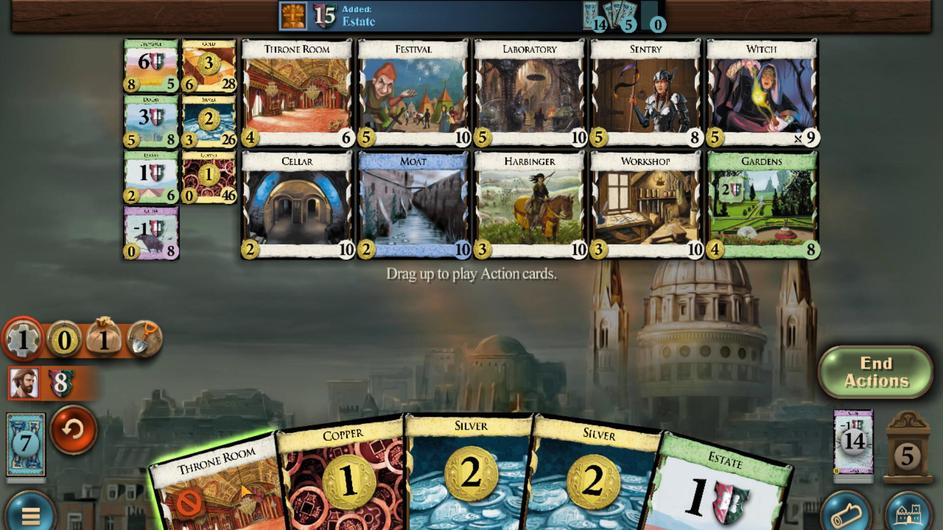 
Action: Mouse moved to (464, 422)
Screenshot: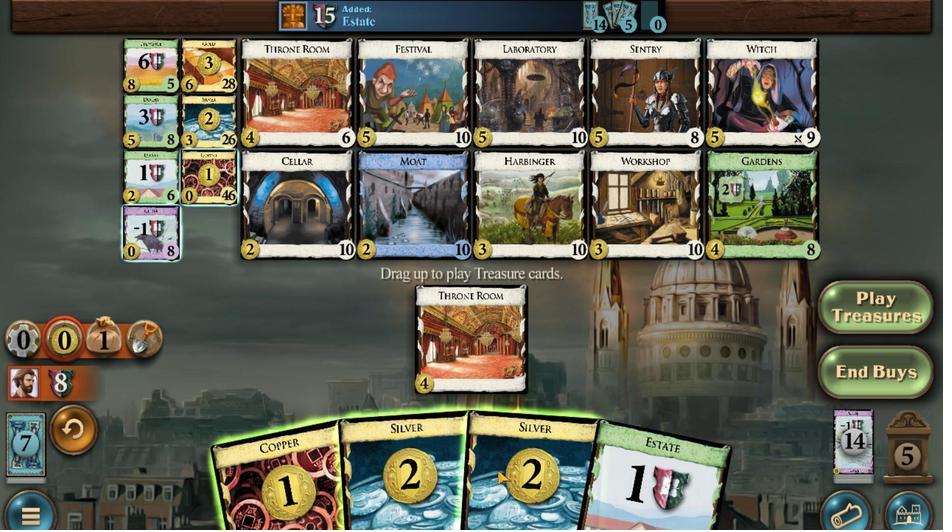 
Action: Mouse scrolled (464, 422) with delta (0, 0)
Screenshot: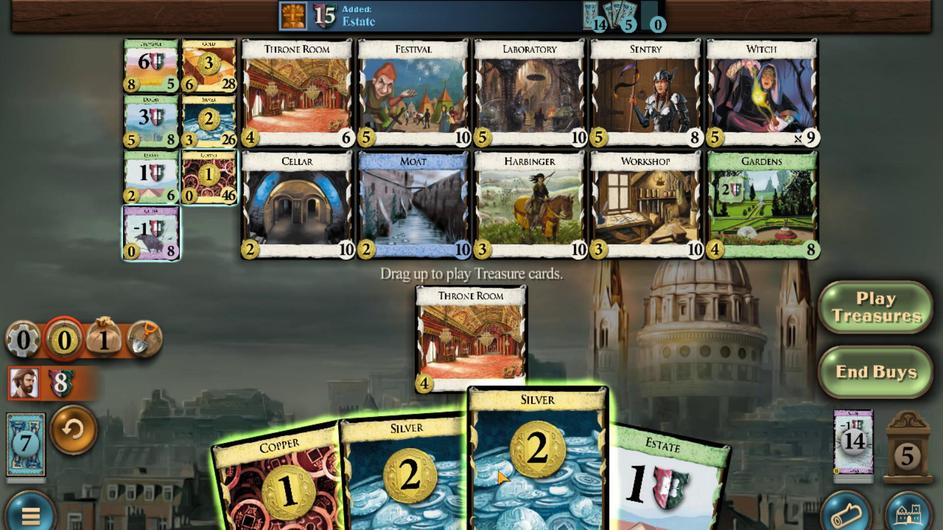 
Action: Mouse moved to (487, 428)
Screenshot: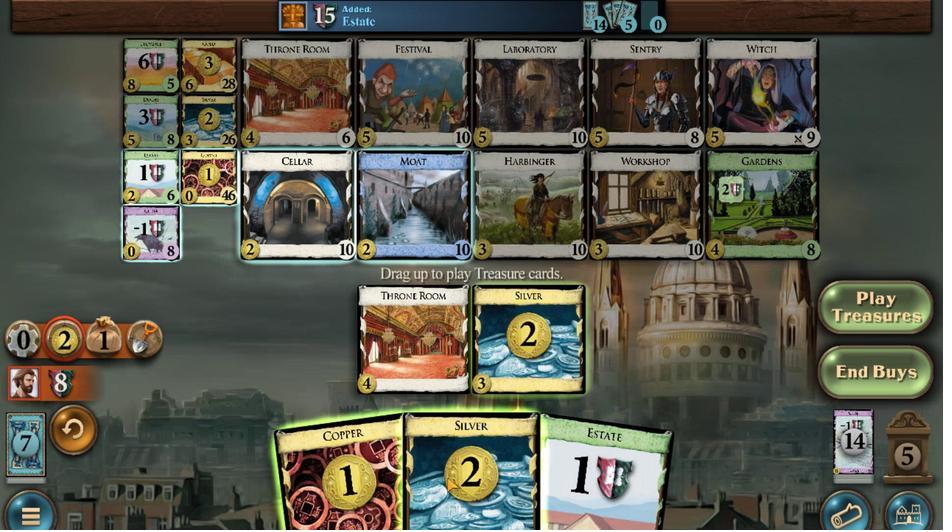 
Action: Mouse scrolled (487, 428) with delta (0, 0)
Screenshot: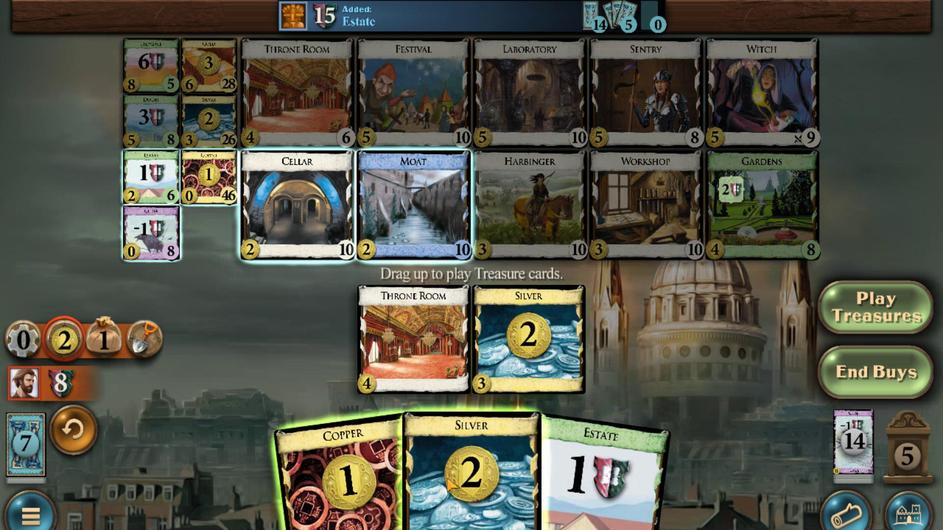 
Action: Mouse moved to (511, 428)
Screenshot: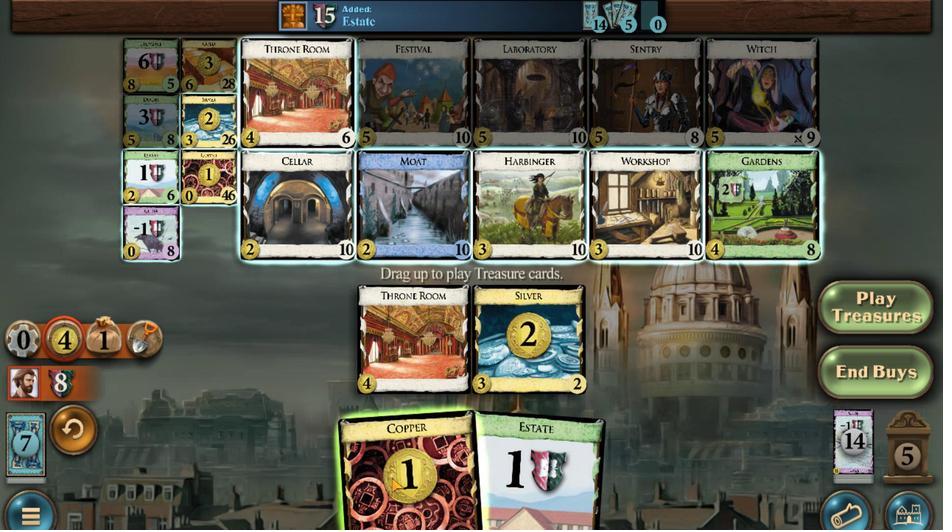 
Action: Mouse scrolled (511, 428) with delta (0, 0)
Screenshot: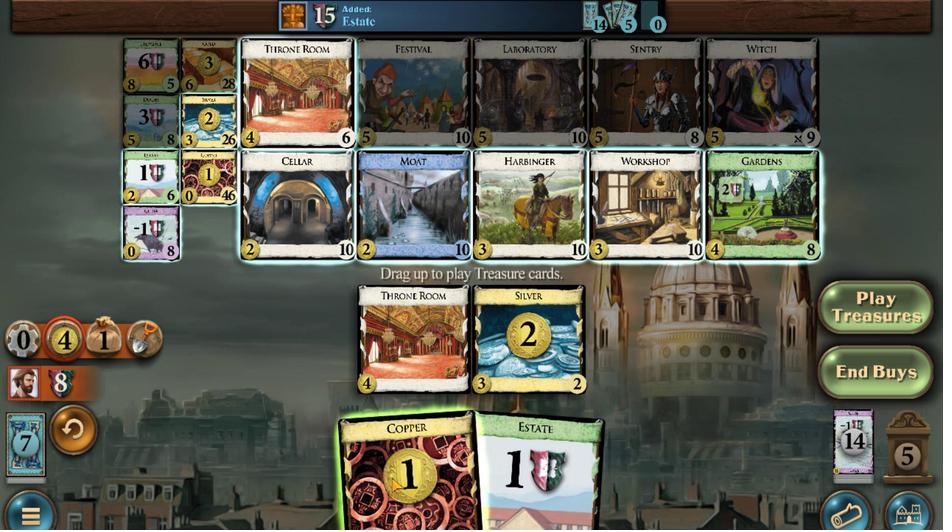 
Action: Mouse moved to (616, 142)
Screenshot: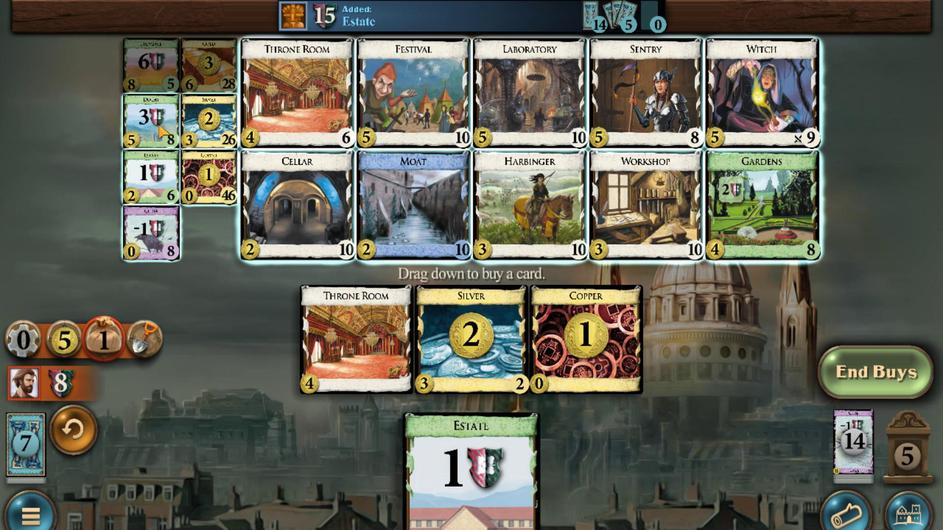 
Action: Mouse scrolled (616, 142) with delta (0, 0)
Screenshot: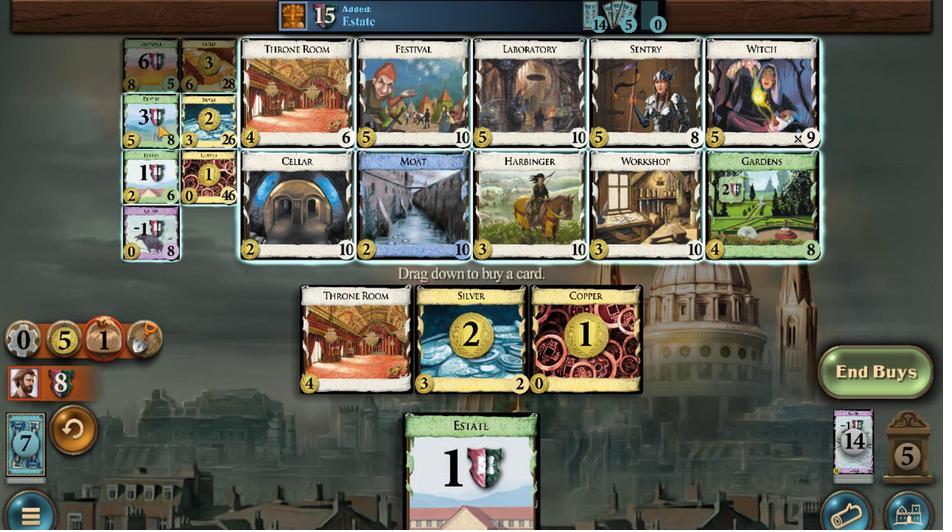 
Action: Mouse scrolled (616, 142) with delta (0, 0)
Screenshot: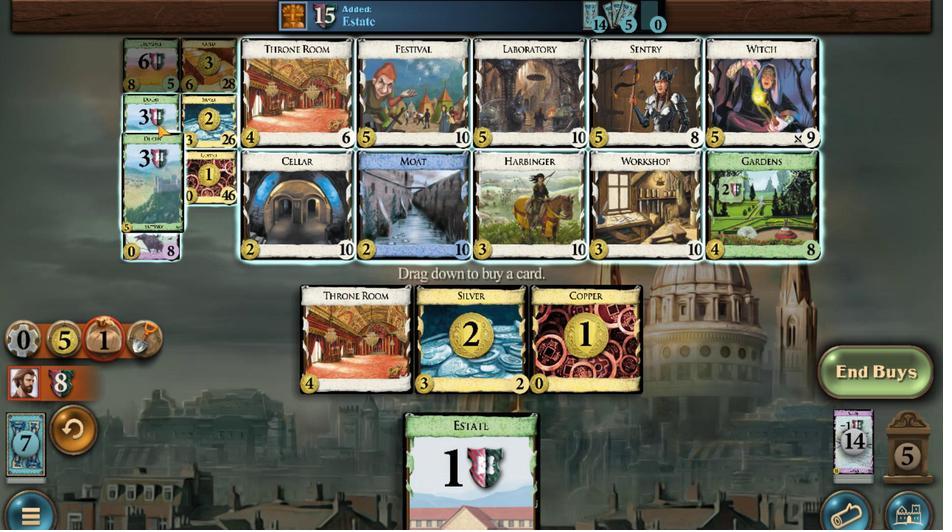 
Action: Mouse scrolled (616, 142) with delta (0, 0)
Screenshot: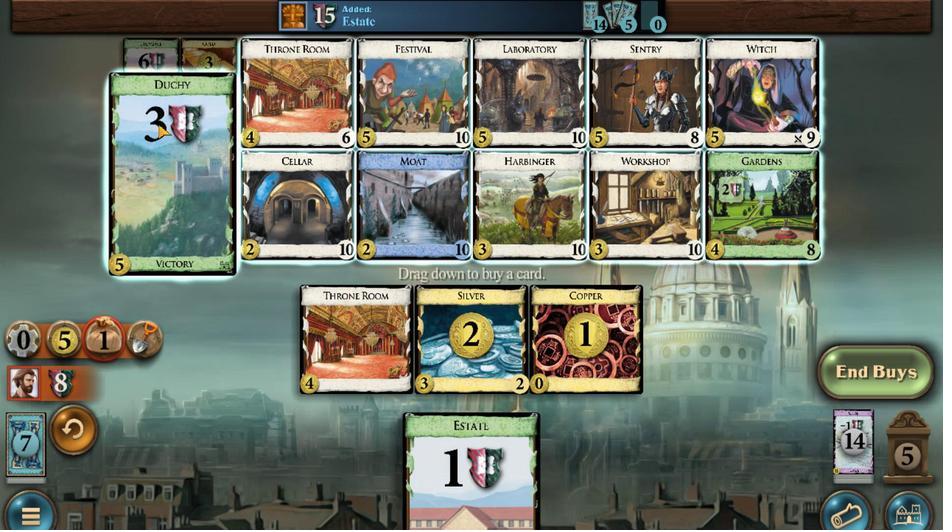 
Action: Mouse scrolled (616, 142) with delta (0, 0)
Screenshot: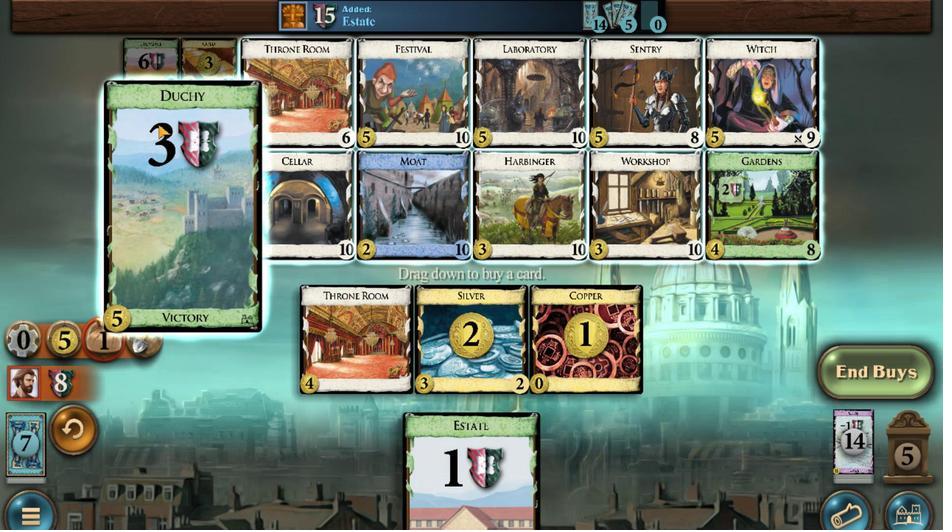 
Action: Mouse scrolled (616, 142) with delta (0, 0)
Screenshot: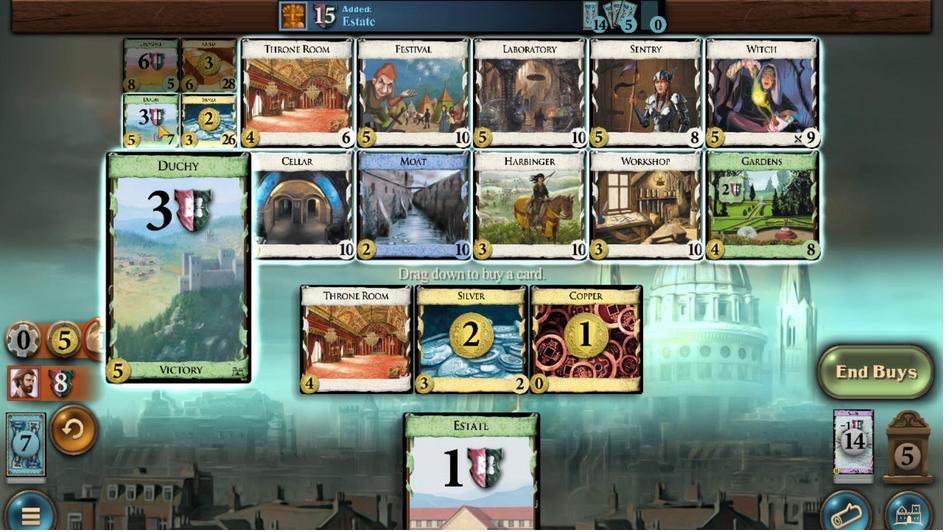 
Action: Mouse moved to (577, 436)
Screenshot: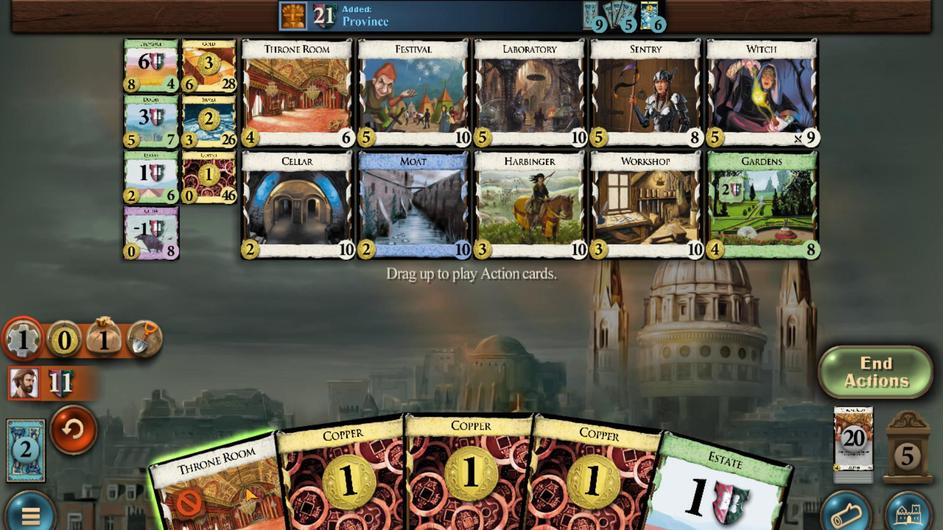 
Action: Mouse scrolled (577, 435) with delta (0, 0)
Screenshot: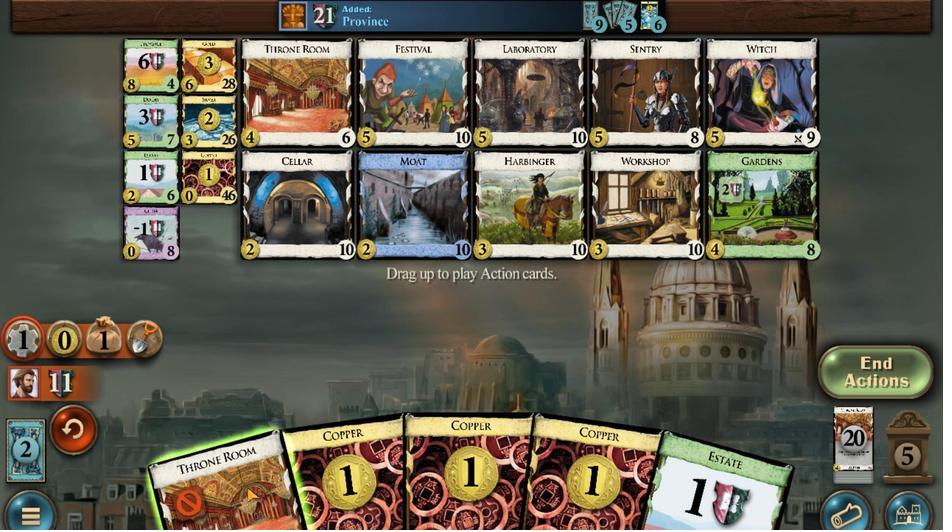 
Action: Mouse moved to (542, 412)
Screenshot: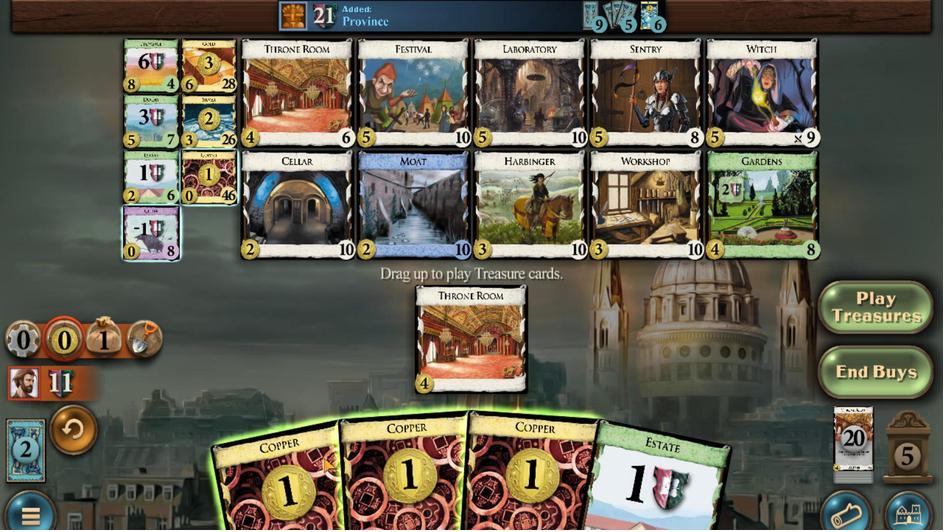 
Action: Mouse scrolled (542, 412) with delta (0, 0)
Screenshot: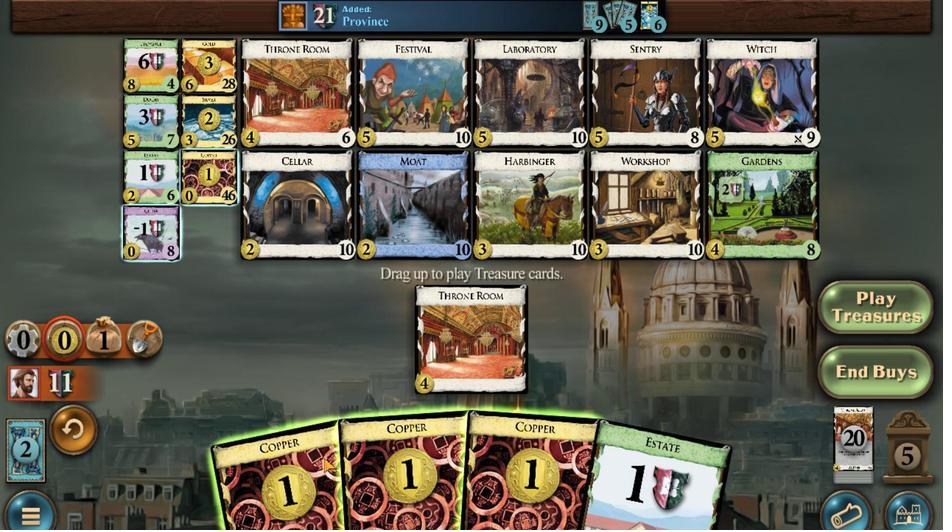 
Action: Mouse moved to (529, 417)
Screenshot: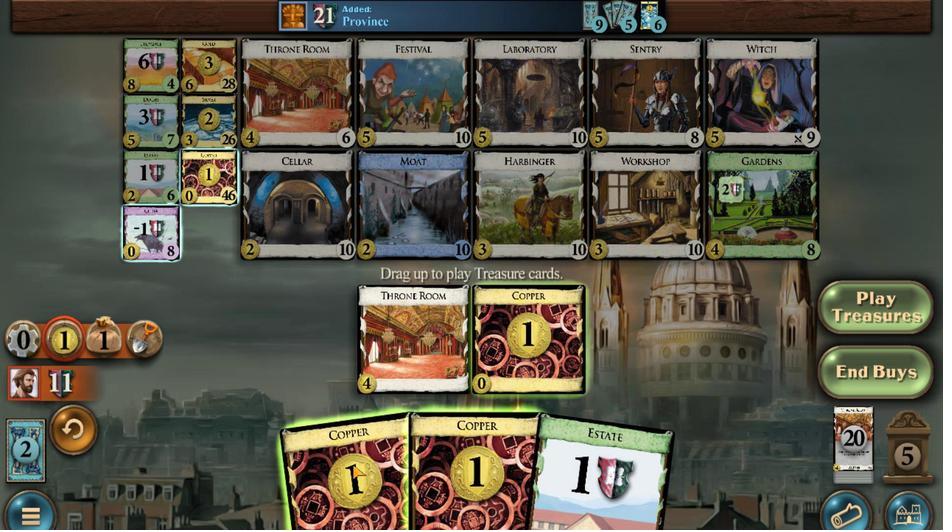 
Action: Mouse scrolled (529, 417) with delta (0, 0)
Screenshot: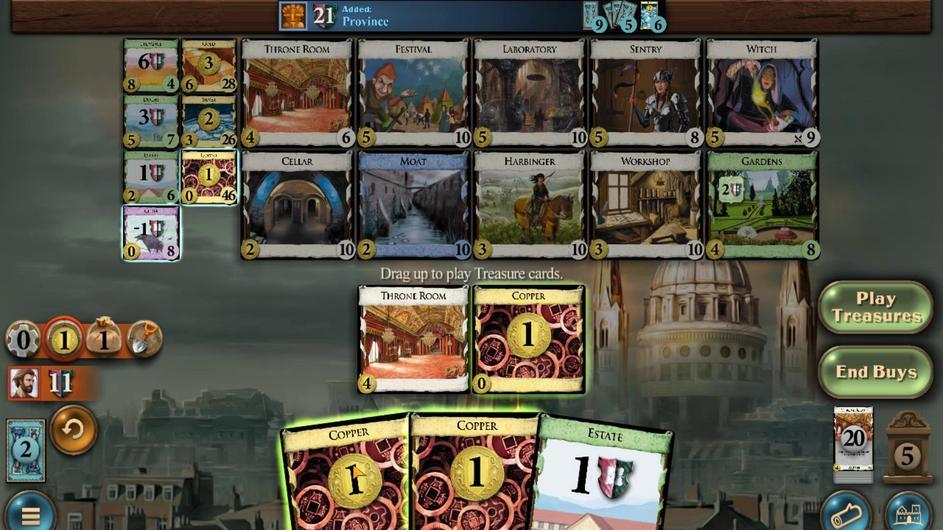 
Action: Mouse moved to (494, 425)
Screenshot: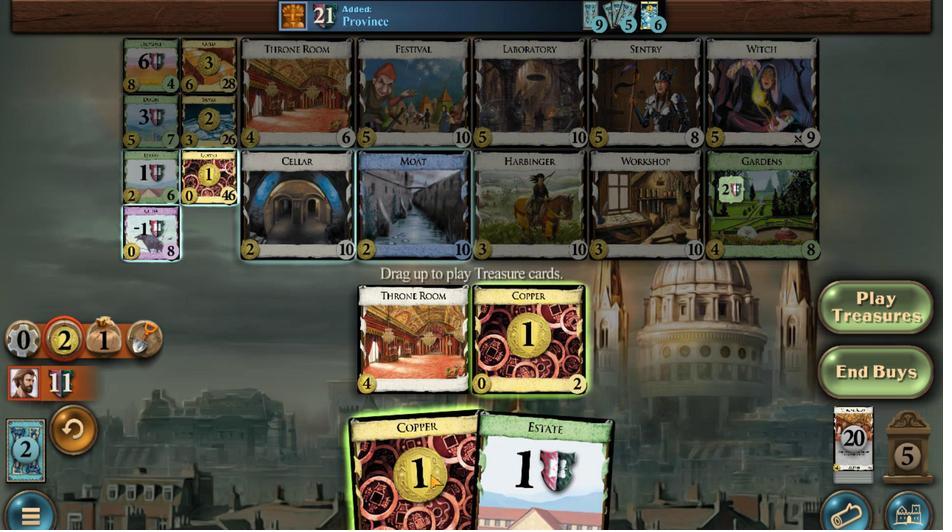 
Action: Mouse scrolled (494, 425) with delta (0, 0)
Screenshot: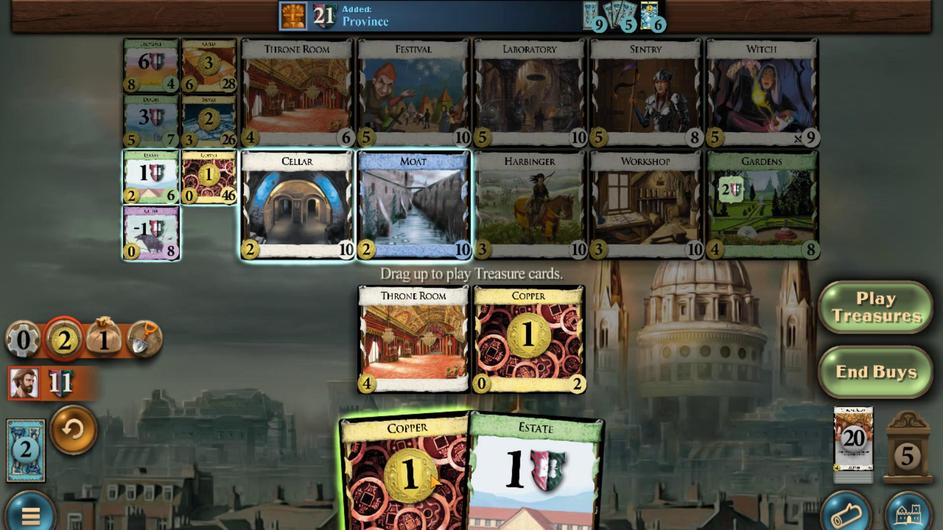 
Action: Mouse moved to (597, 132)
Screenshot: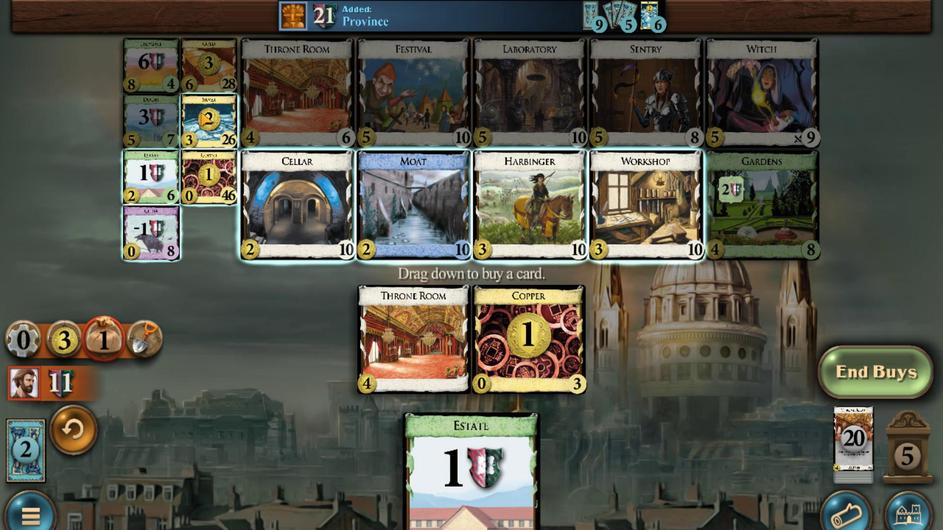 
Action: Mouse scrolled (597, 132) with delta (0, 0)
Screenshot: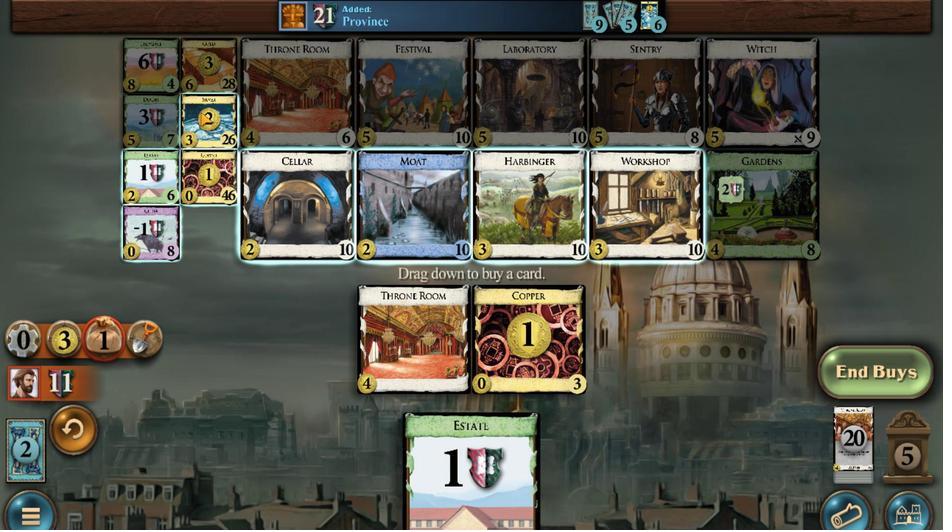 
Action: Mouse scrolled (597, 132) with delta (0, 0)
Screenshot: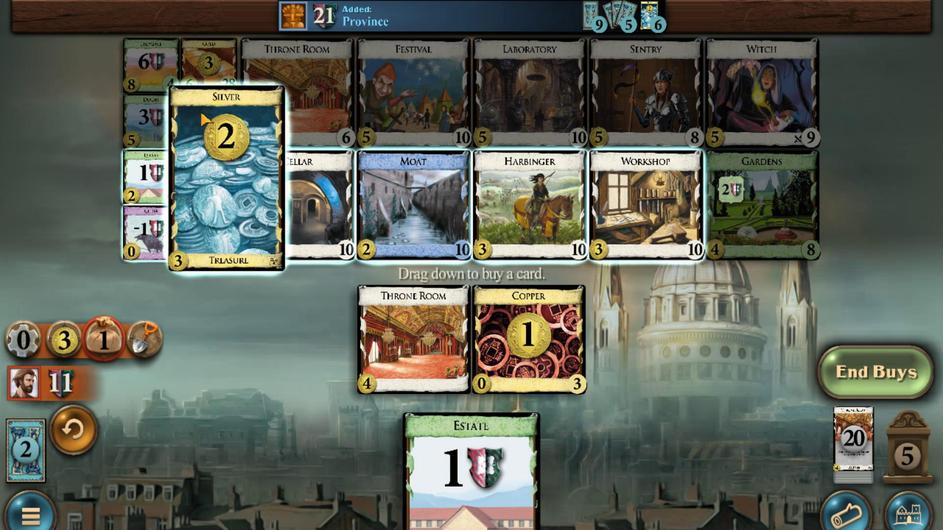 
Action: Mouse scrolled (597, 132) with delta (0, 0)
Screenshot: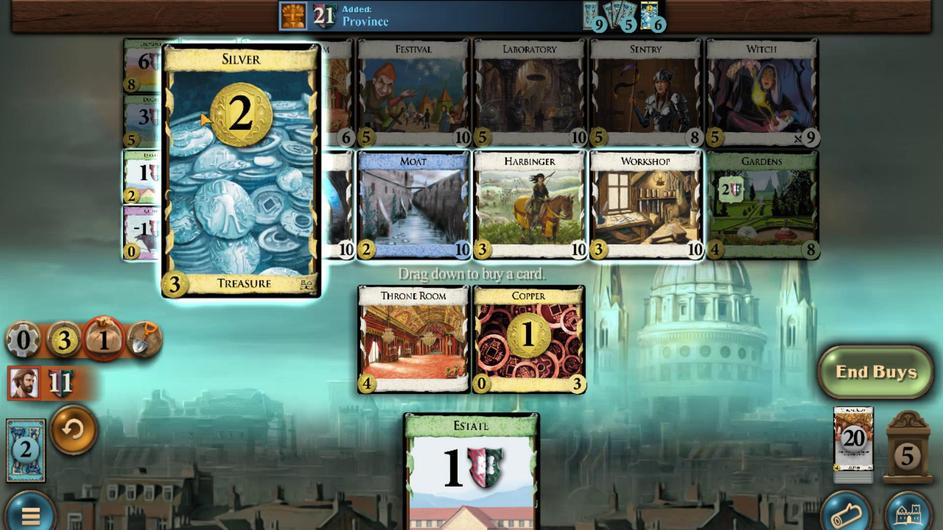 
Action: Mouse scrolled (597, 132) with delta (0, 0)
Screenshot: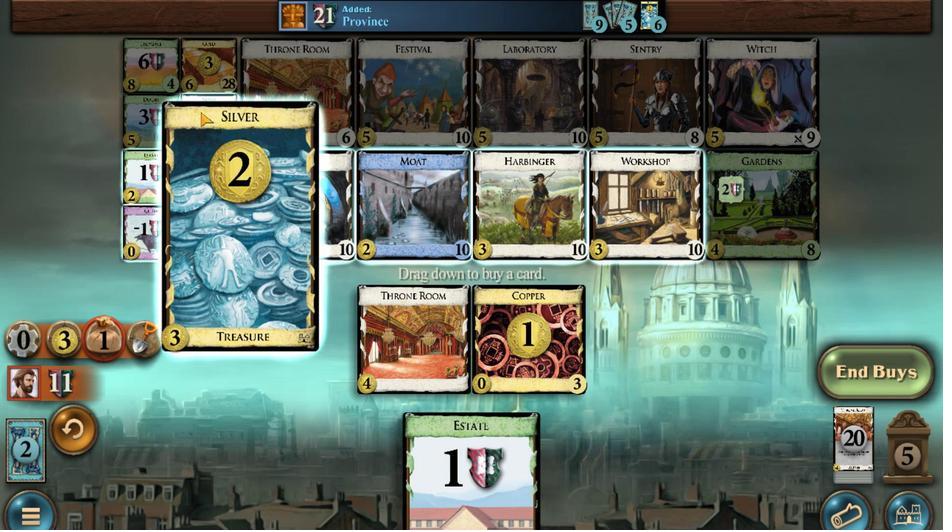 
Action: Mouse moved to (573, 442)
Screenshot: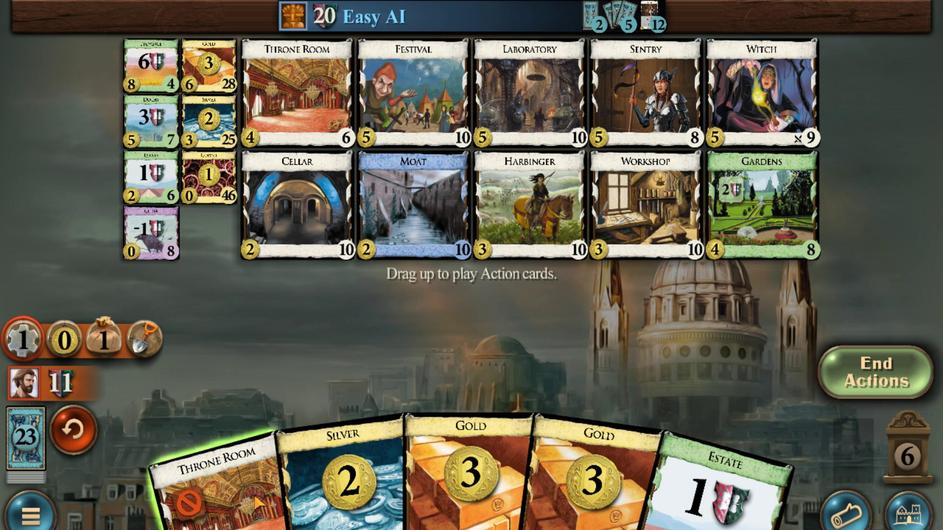 
Action: Mouse scrolled (573, 442) with delta (0, 0)
Screenshot: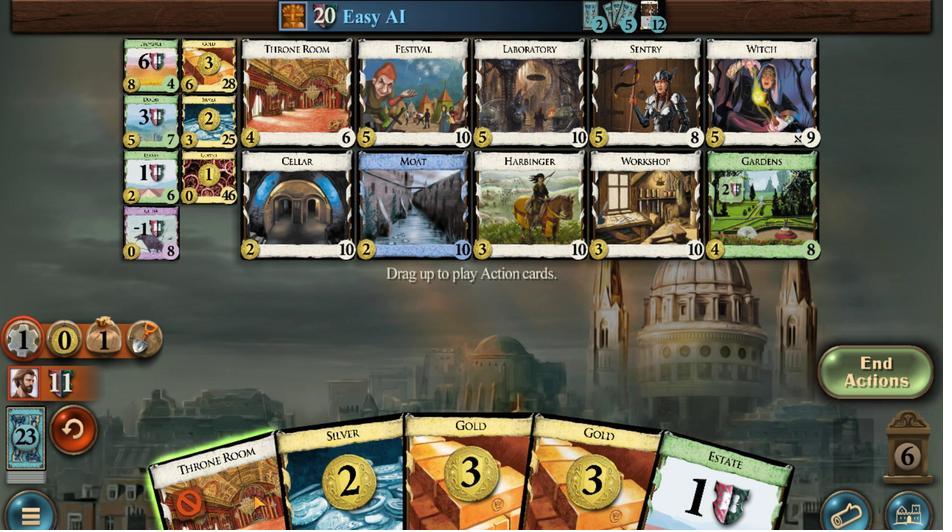 
Action: Mouse moved to (450, 416)
Screenshot: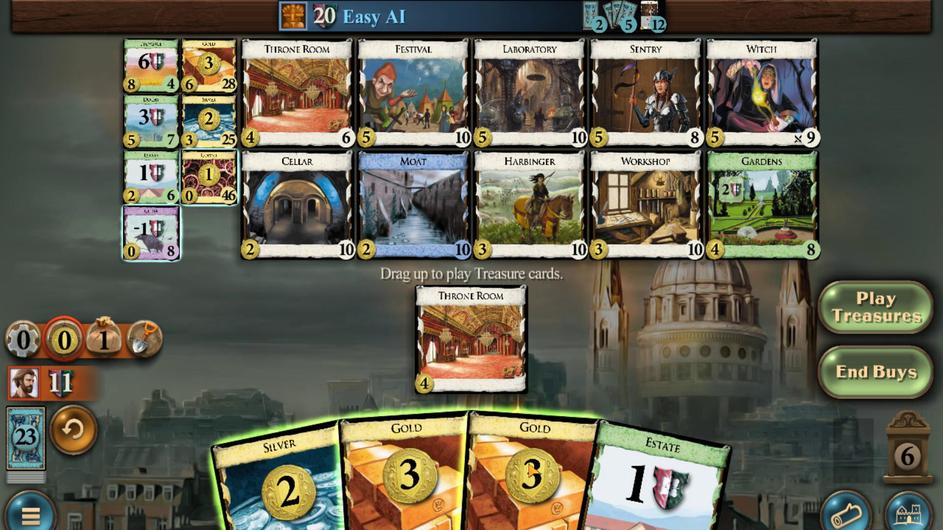 
Action: Mouse scrolled (450, 416) with delta (0, 0)
Screenshot: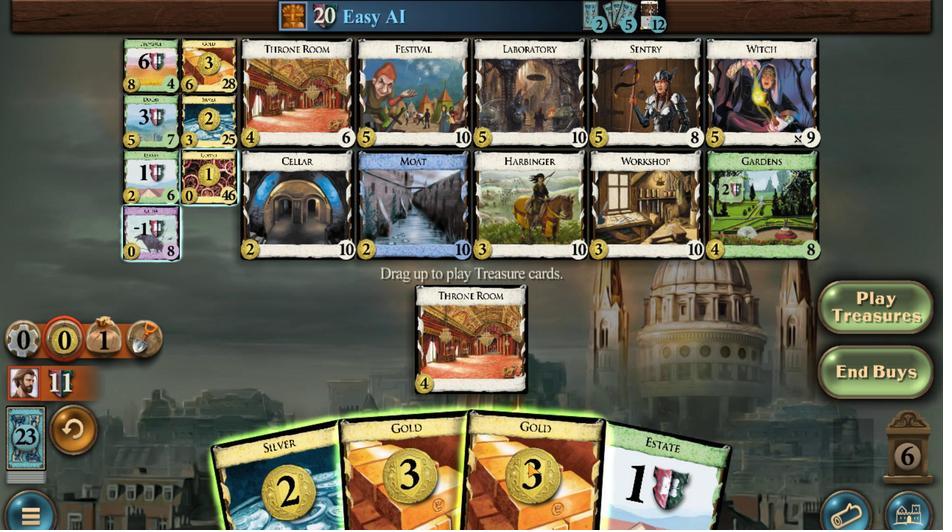 
Action: Mouse moved to (477, 423)
Screenshot: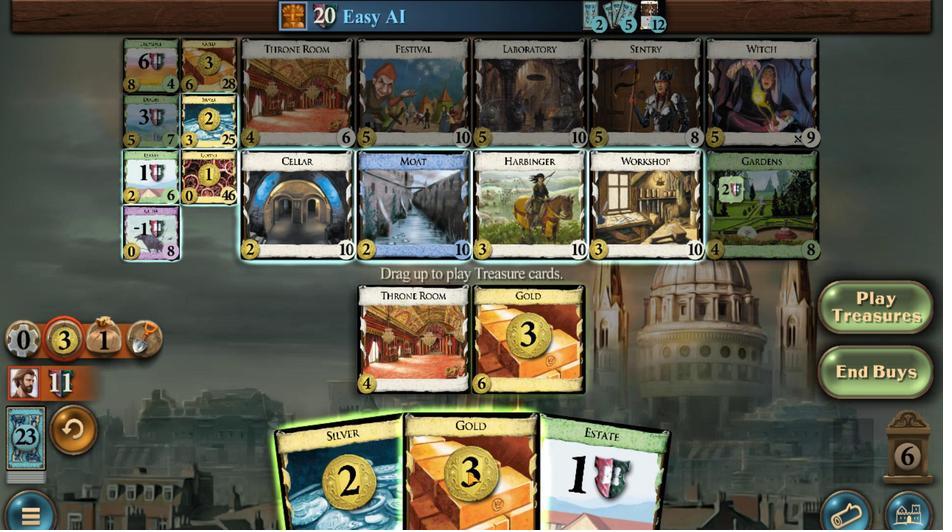 
Action: Mouse scrolled (477, 423) with delta (0, 0)
Screenshot: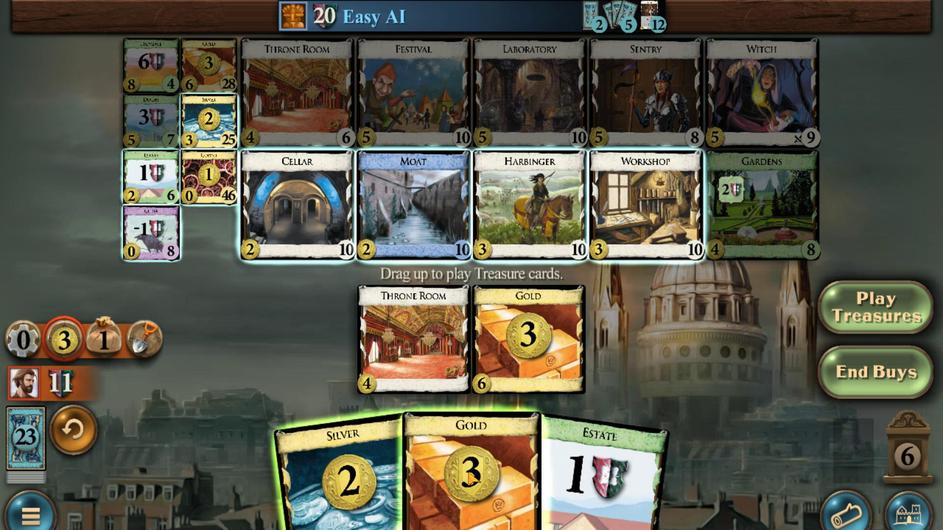 
Action: Mouse moved to (493, 420)
Screenshot: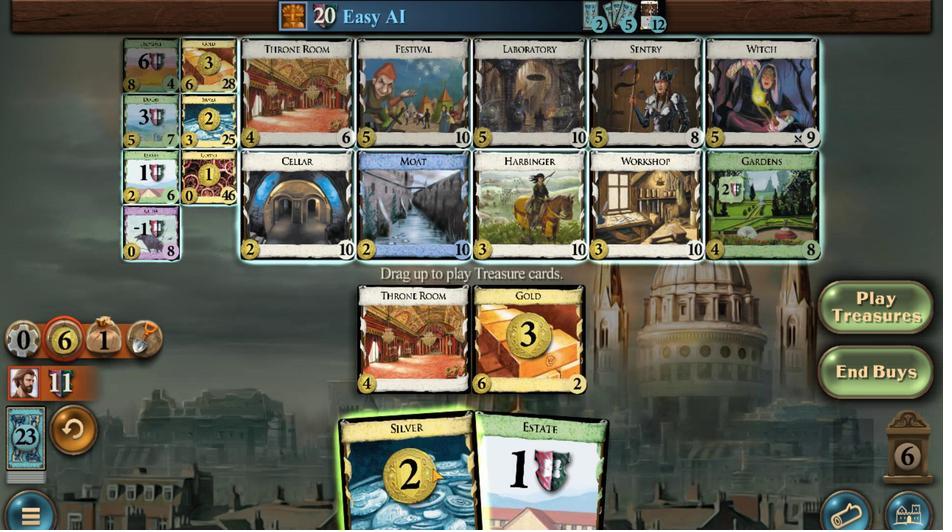 
Action: Mouse scrolled (493, 420) with delta (0, 0)
Screenshot: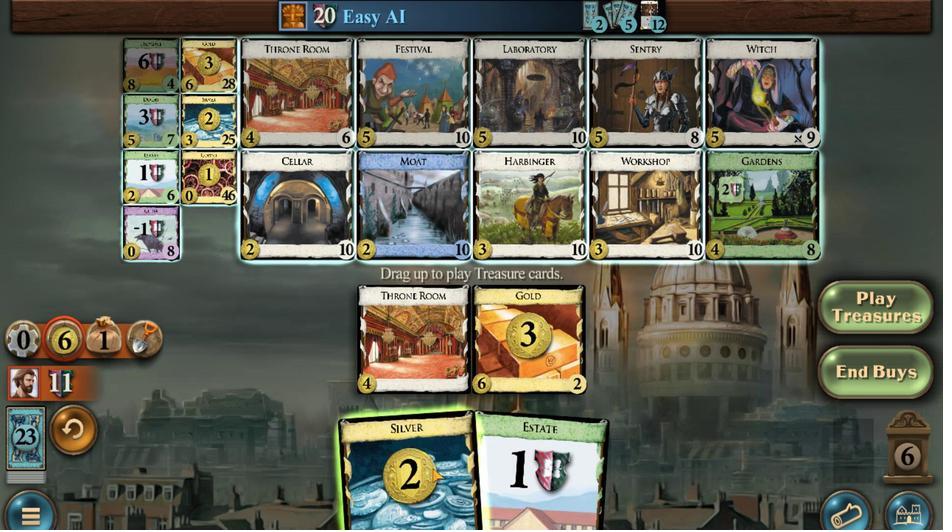 
Action: Mouse moved to (468, 320)
Screenshot: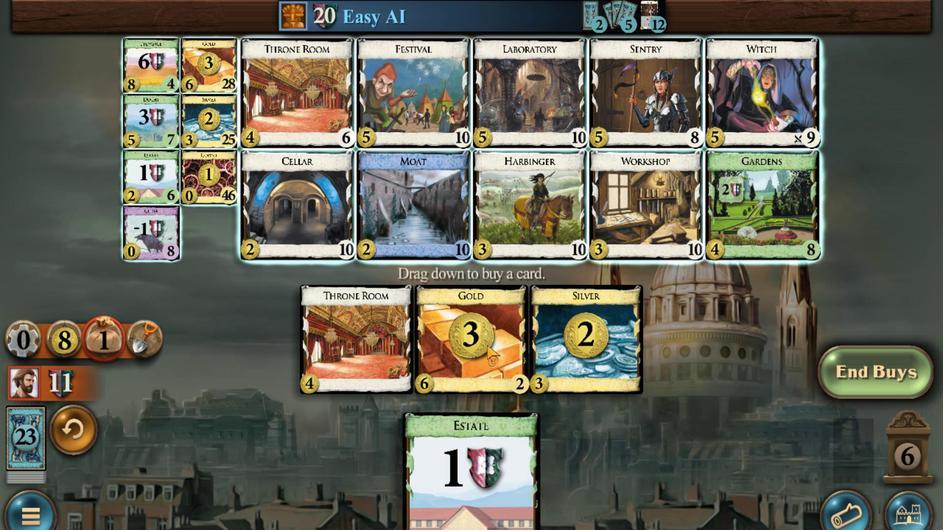 
Action: Mouse pressed left at (468, 320)
Screenshot: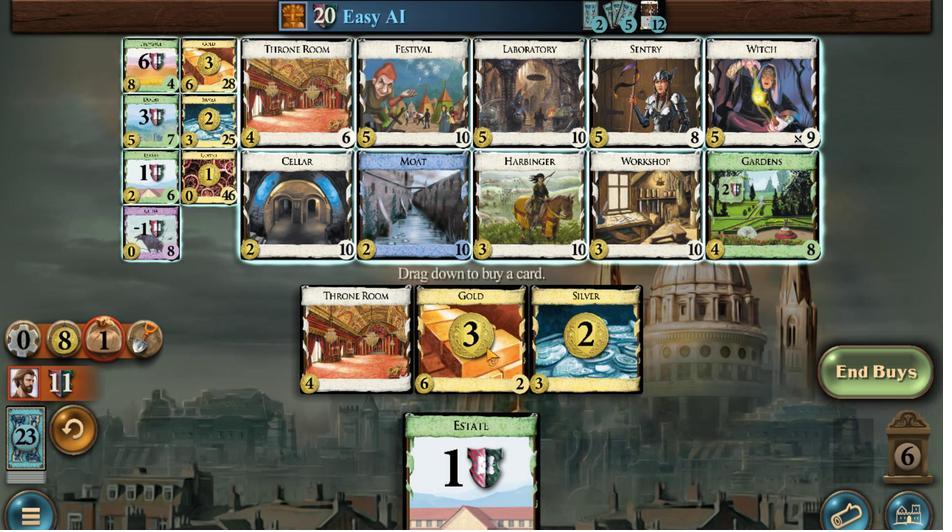 
Action: Mouse moved to (413, 352)
Screenshot: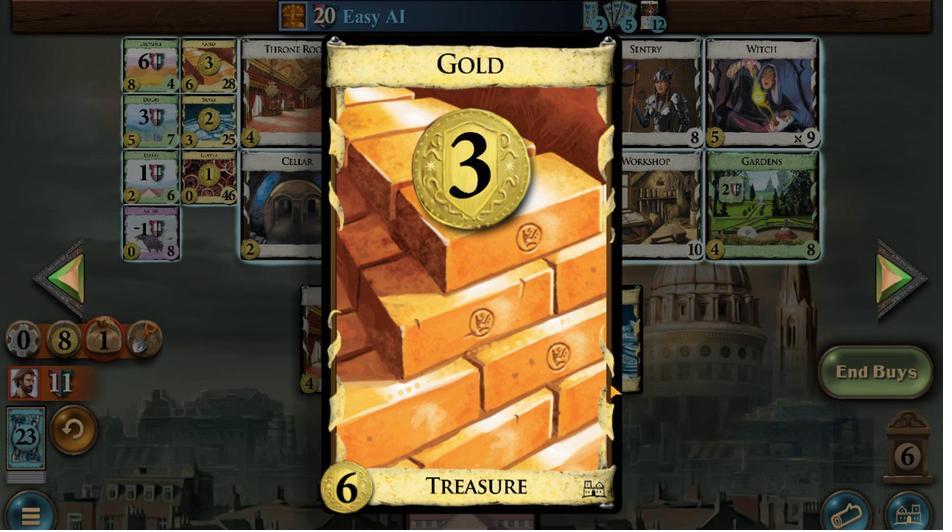 
Action: Mouse pressed left at (413, 352)
Screenshot: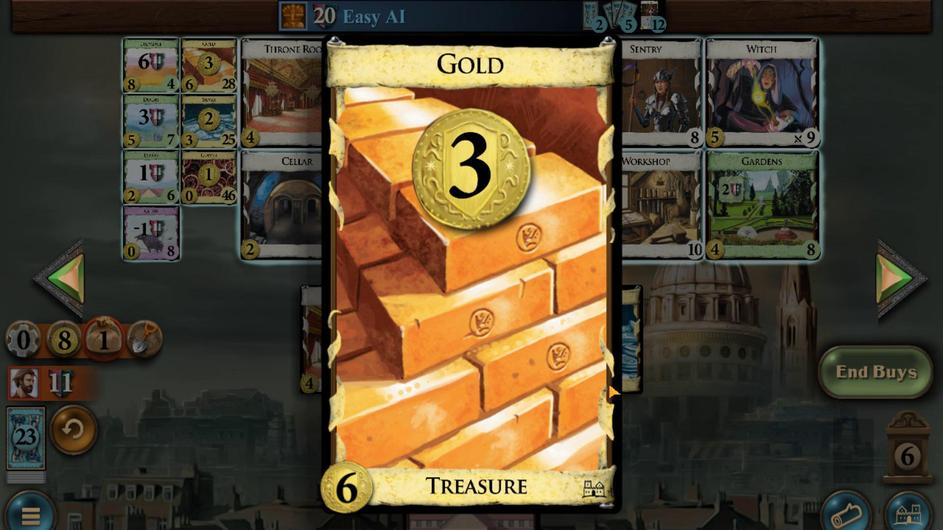 
Action: Mouse moved to (621, 102)
Screenshot: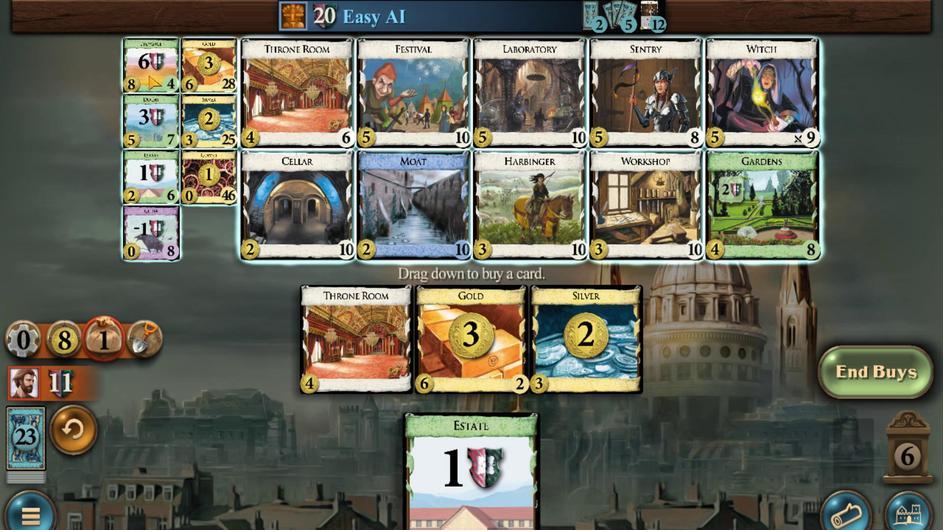
Action: Mouse scrolled (621, 102) with delta (0, 0)
Screenshot: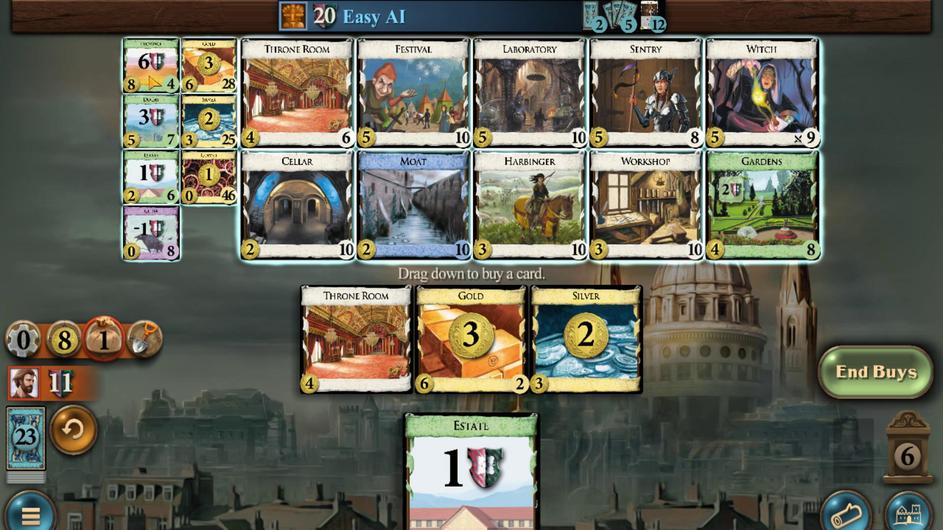 
Action: Mouse scrolled (621, 102) with delta (0, 0)
Screenshot: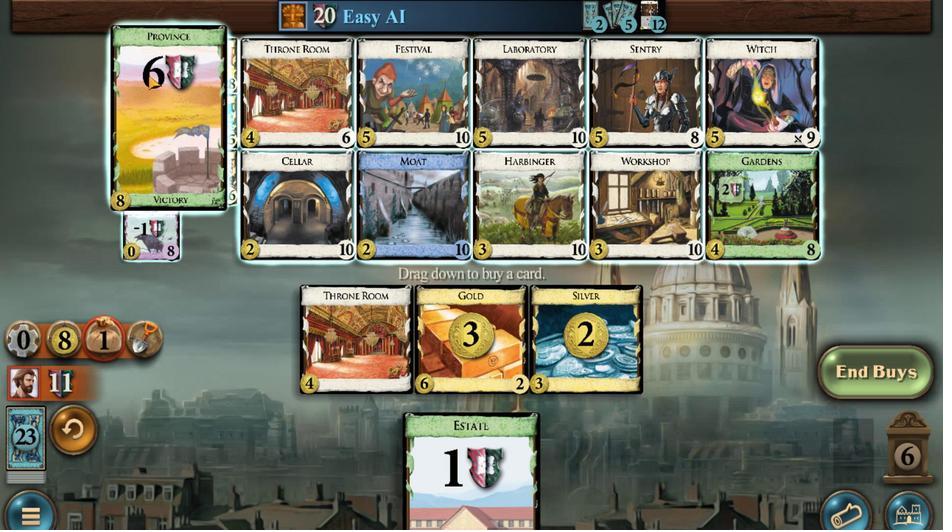 
Action: Mouse scrolled (621, 102) with delta (0, 0)
Screenshot: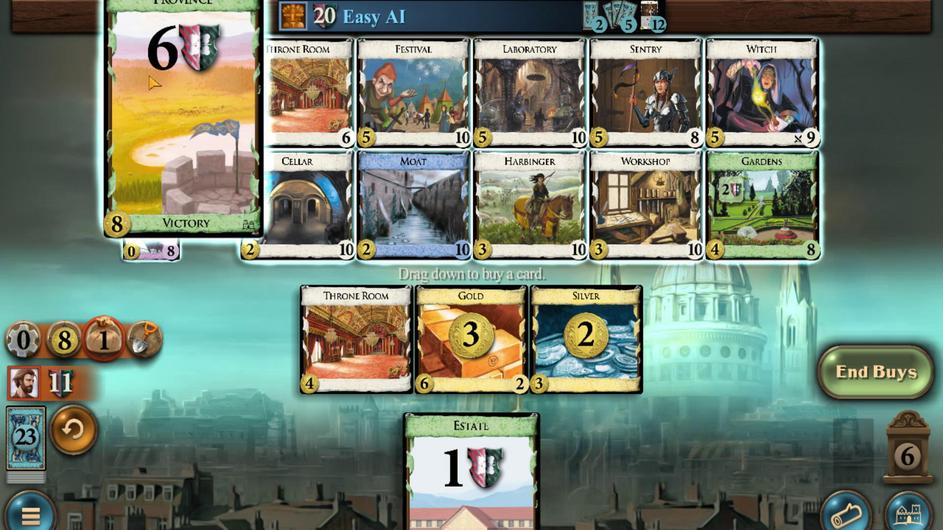 
Action: Mouse scrolled (621, 102) with delta (0, 0)
Screenshot: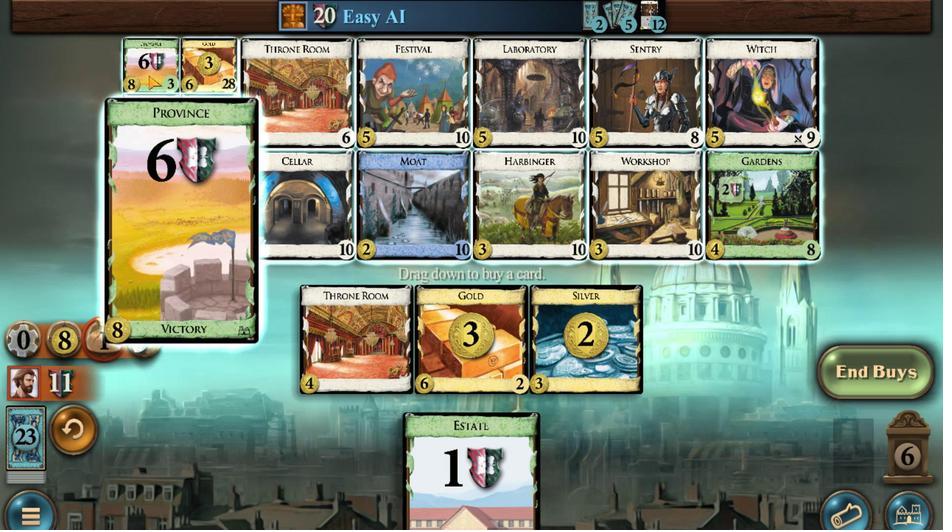 
Action: Mouse moved to (568, 412)
Screenshot: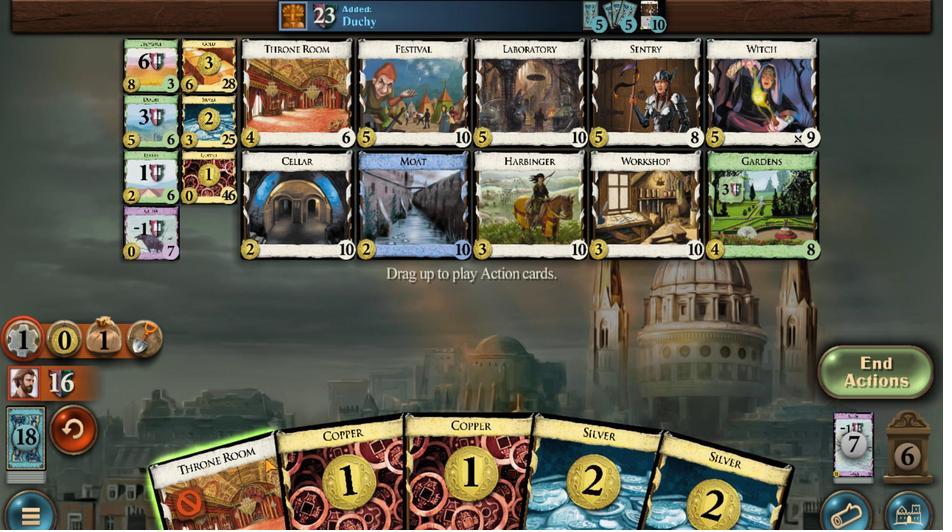 
Action: Mouse scrolled (568, 412) with delta (0, 0)
Screenshot: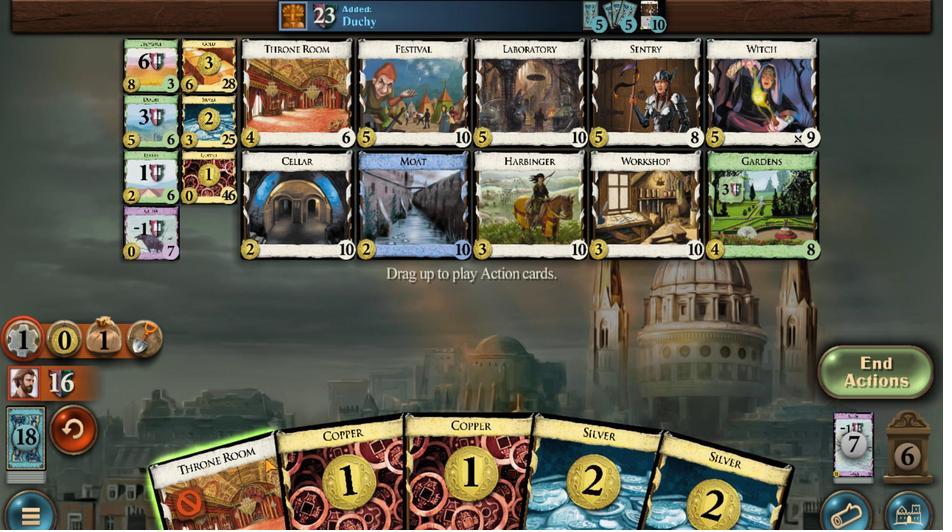 
Action: Mouse moved to (495, 419)
Screenshot: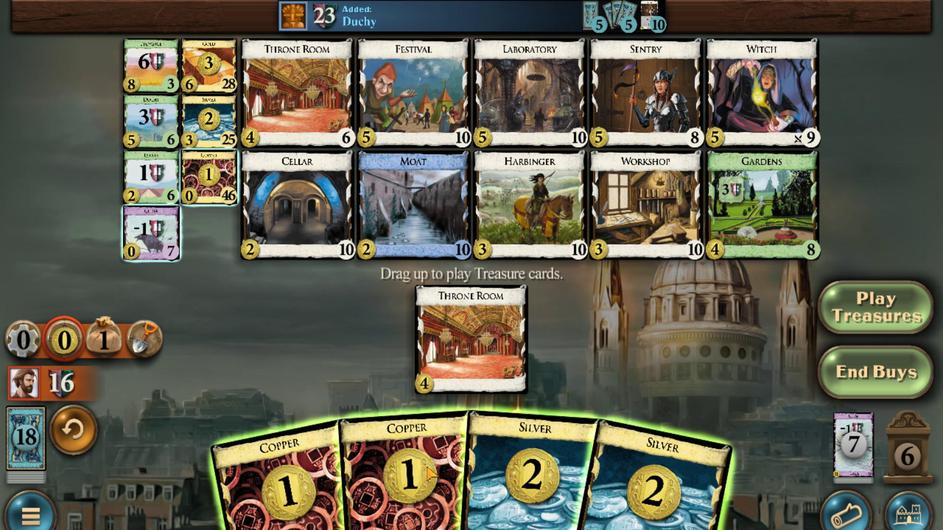 
Action: Mouse scrolled (495, 418) with delta (0, 0)
Screenshot: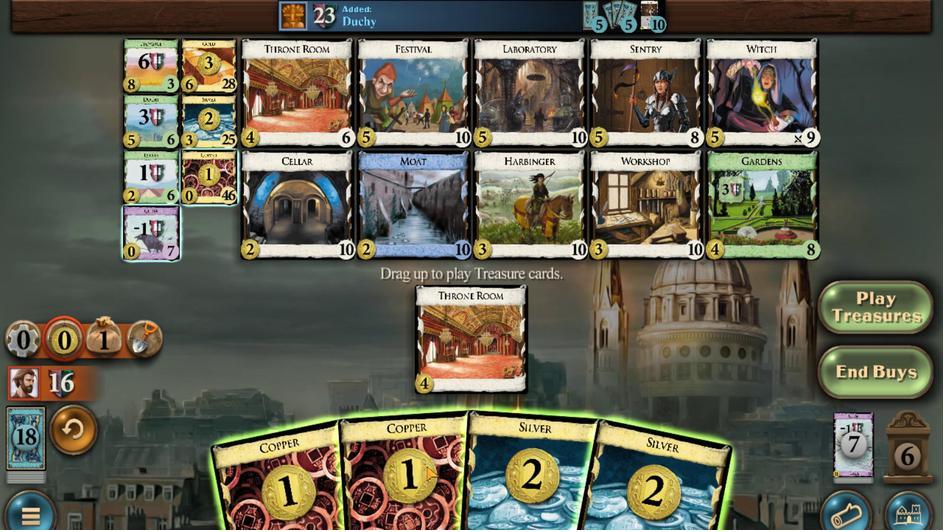 
Action: Mouse moved to (439, 312)
